 Task: Open a blank sheet, save the file as movieposter.epub Insert a picture of 'Movie Poster' with name  ' Movie Poster.png ' Apply border to the image, change style to Dashed line, color Light Green and width '3 pt'
Action: Mouse moved to (218, 179)
Screenshot: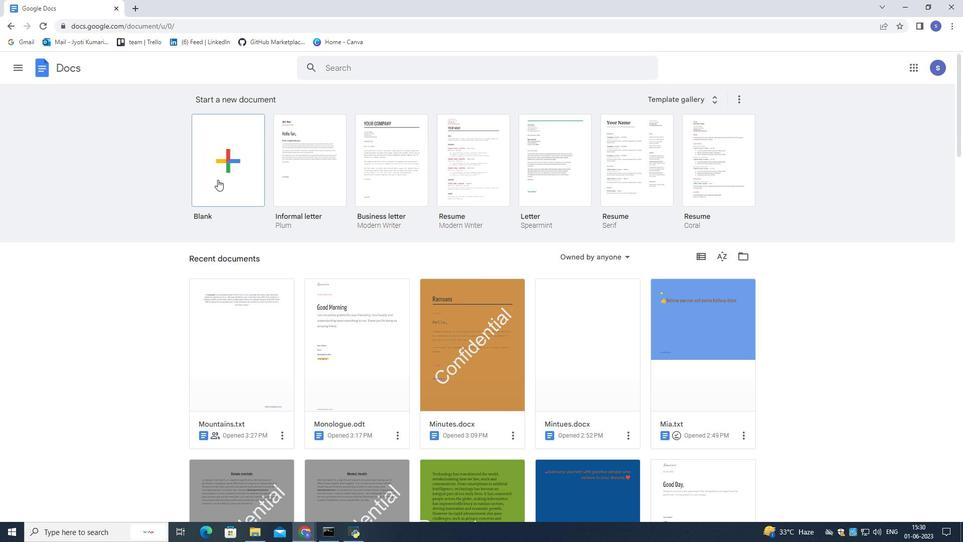 
Action: Mouse pressed left at (218, 179)
Screenshot: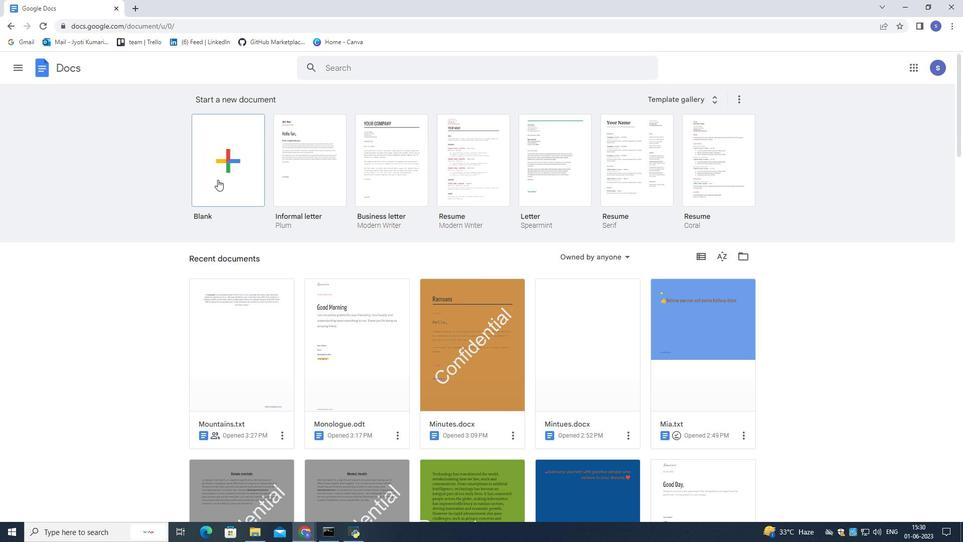 
Action: Mouse moved to (219, 179)
Screenshot: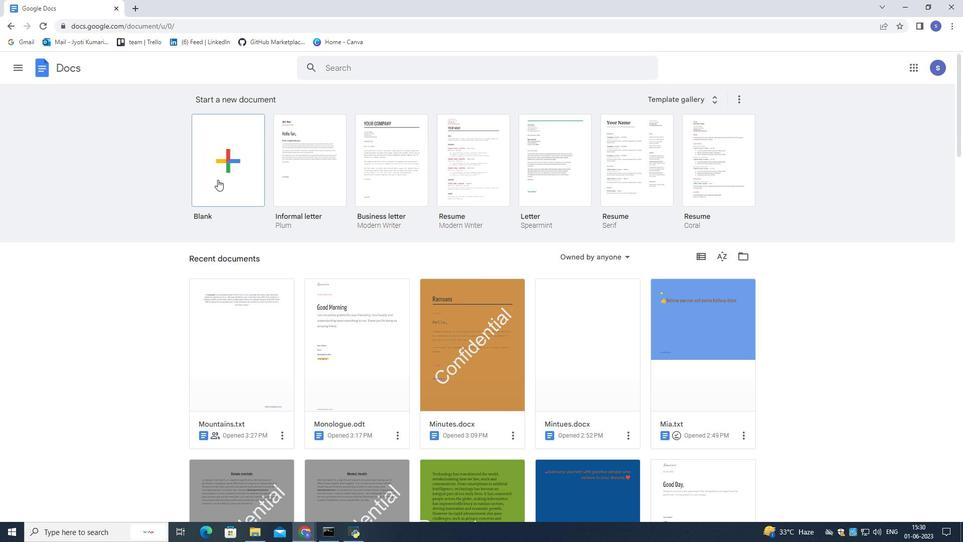 
Action: Mouse pressed left at (219, 179)
Screenshot: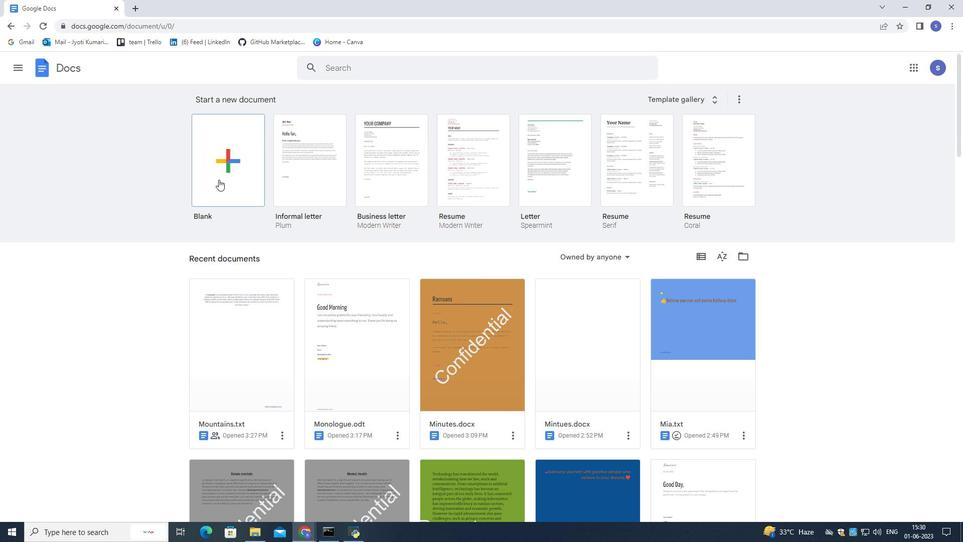 
Action: Mouse moved to (109, 64)
Screenshot: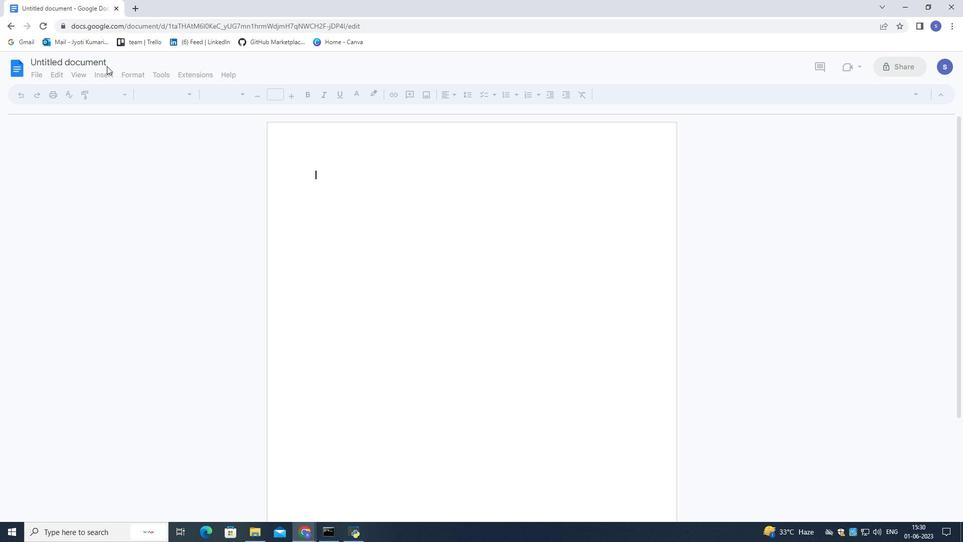 
Action: Mouse pressed left at (109, 64)
Screenshot: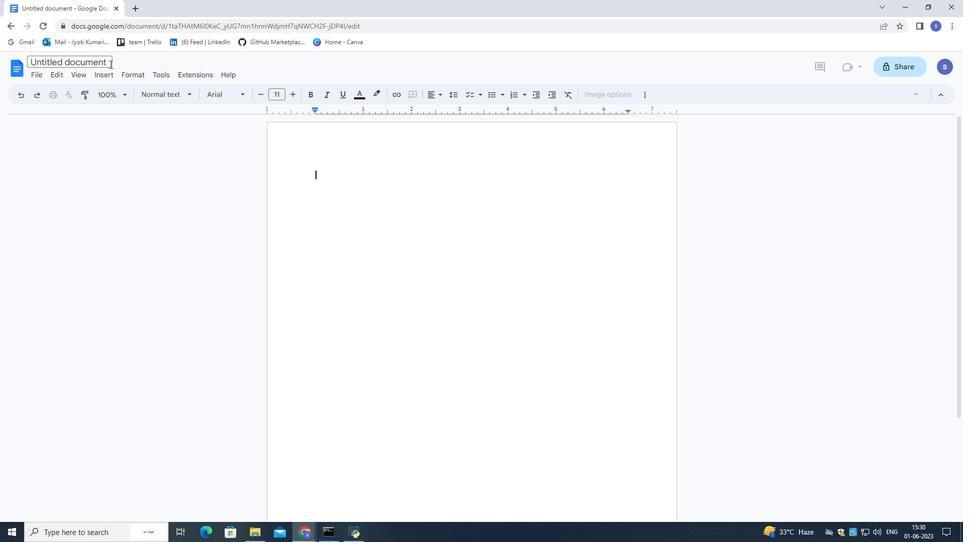 
Action: Mouse moved to (109, 64)
Screenshot: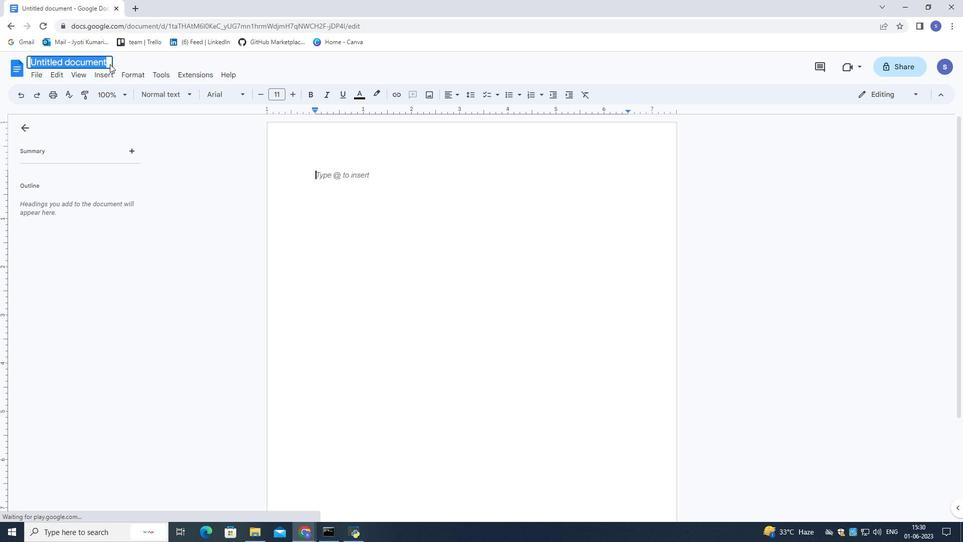 
Action: Key pressed <Key.shift>movieposter.epub<Key.enter>
Screenshot: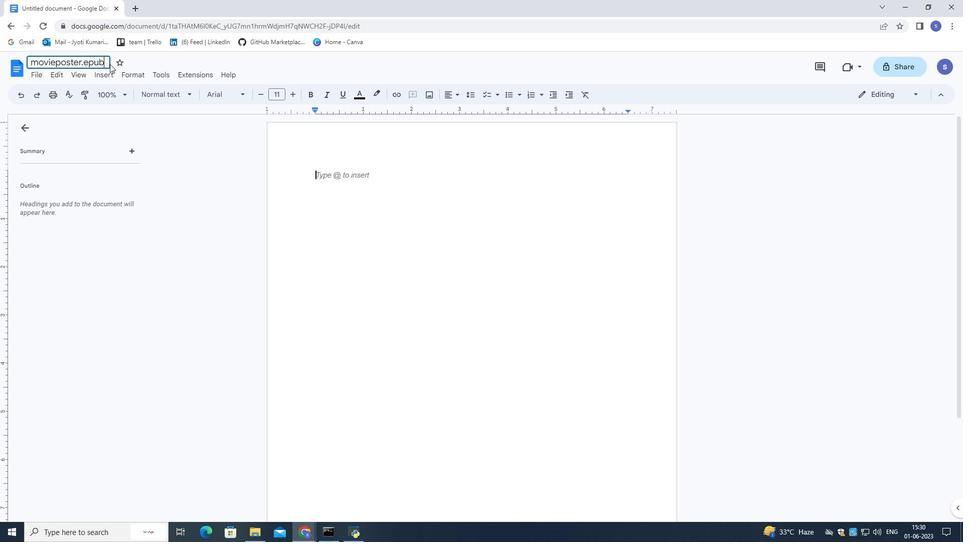 
Action: Mouse moved to (134, 5)
Screenshot: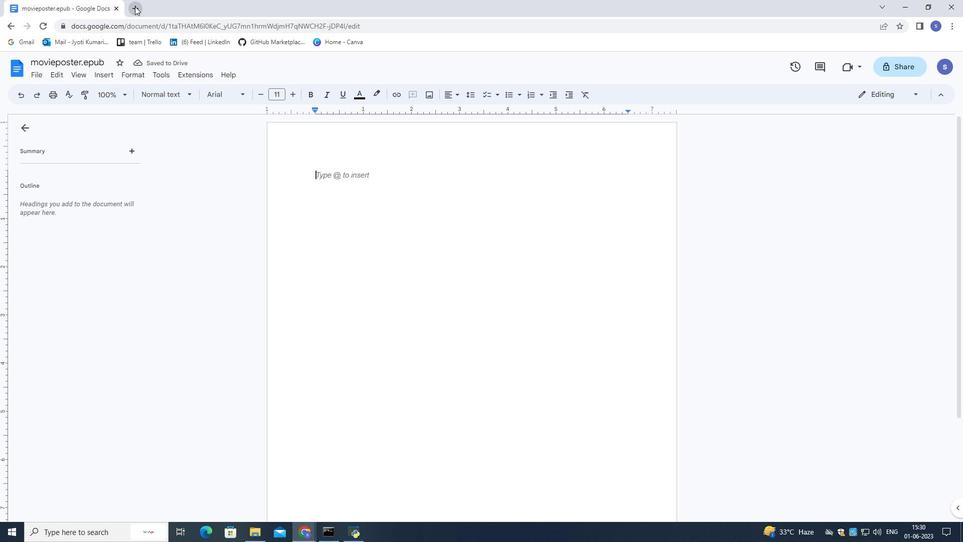
Action: Mouse pressed left at (134, 5)
Screenshot: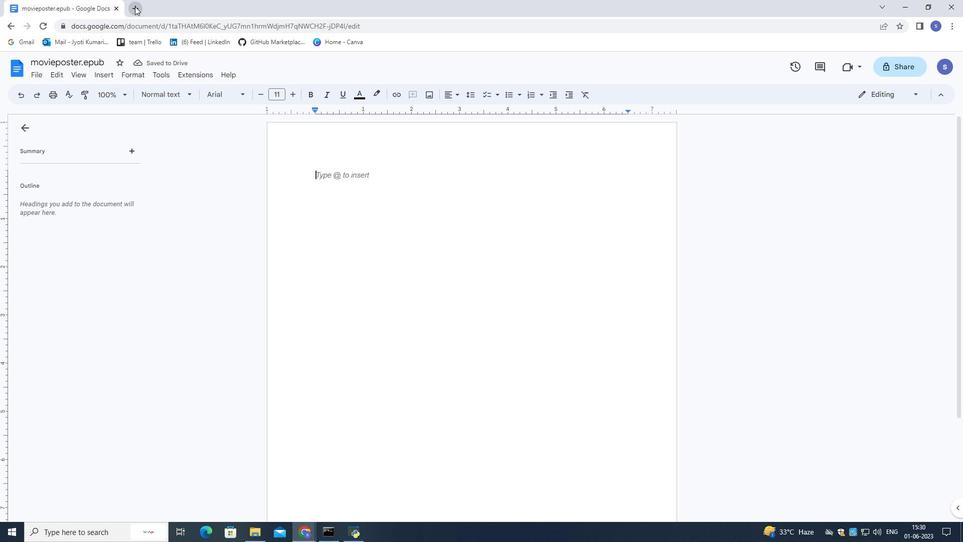 
Action: Mouse moved to (132, 5)
Screenshot: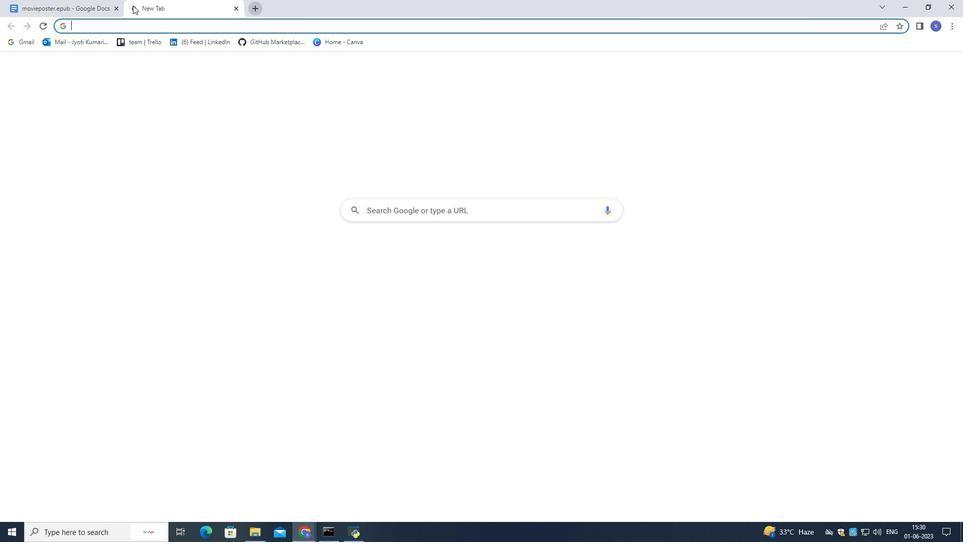 
Action: Key pressed movie<Key.space>poster<Key.space>icture<Key.enter>
Screenshot: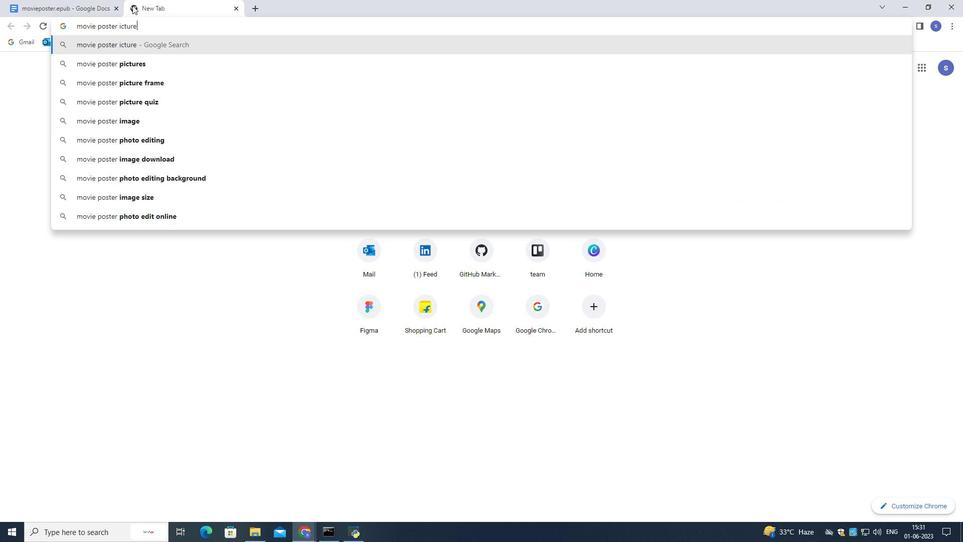 
Action: Mouse moved to (289, 433)
Screenshot: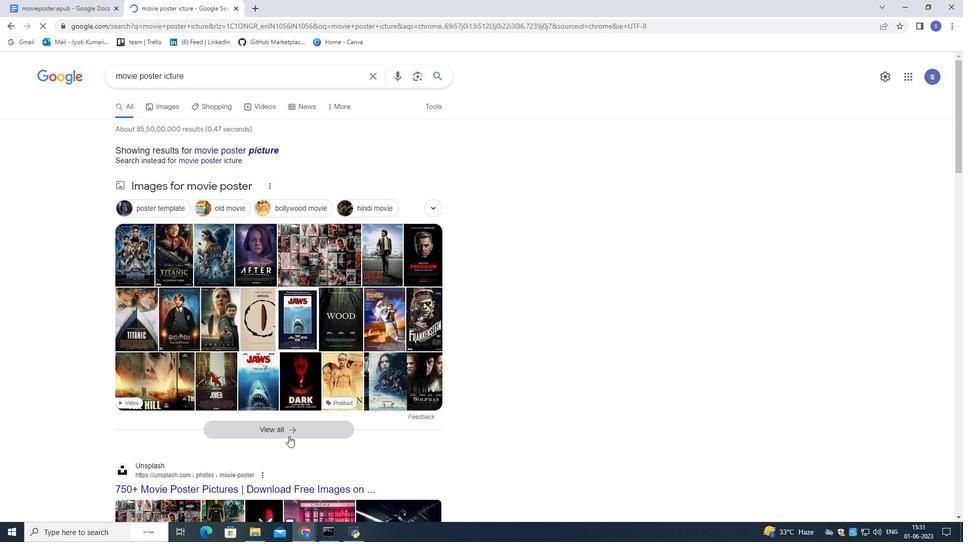 
Action: Mouse pressed left at (289, 433)
Screenshot: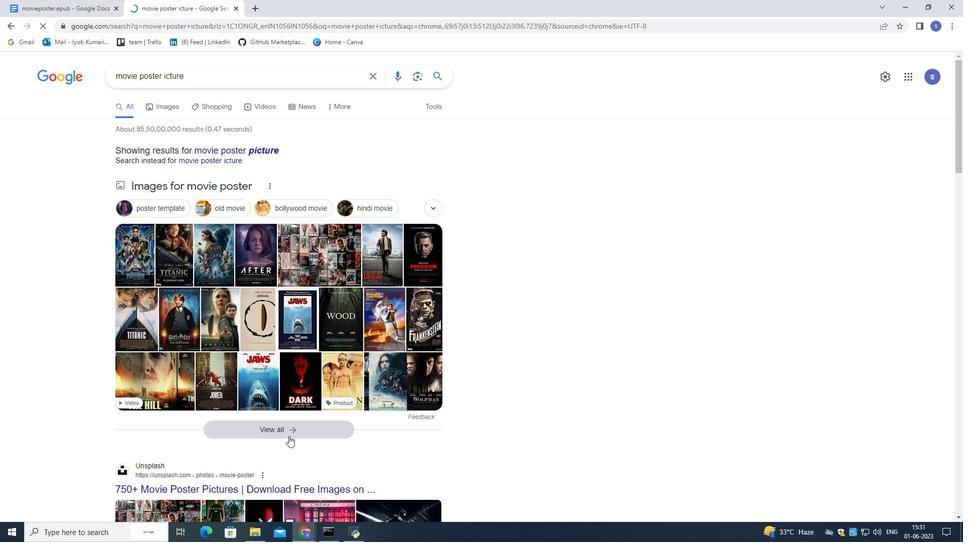 
Action: Mouse moved to (369, 411)
Screenshot: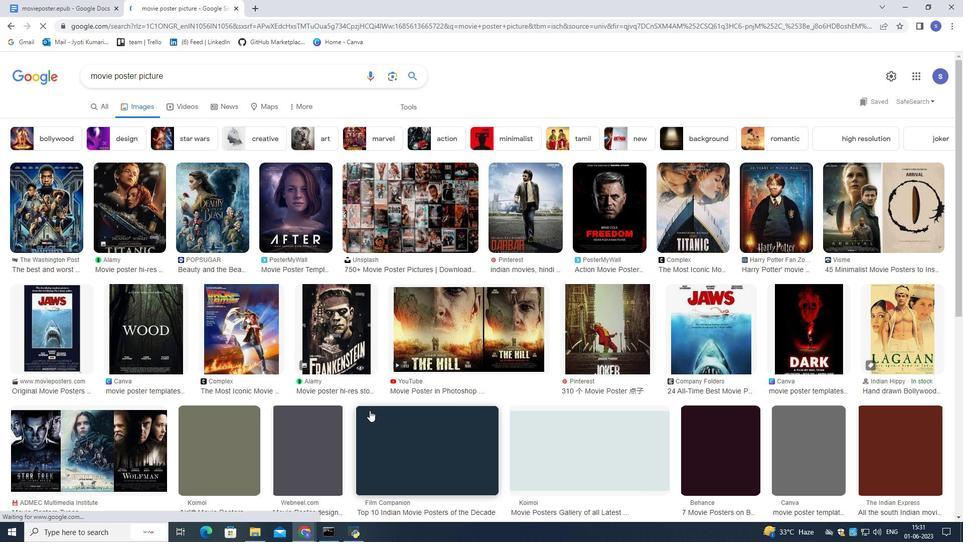 
Action: Mouse scrolled (369, 411) with delta (0, 0)
Screenshot: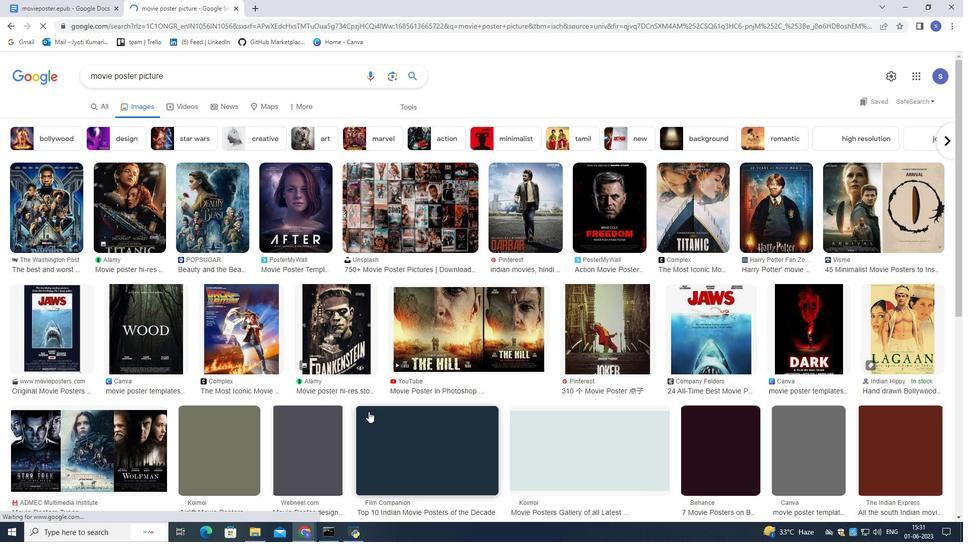 
Action: Mouse moved to (368, 412)
Screenshot: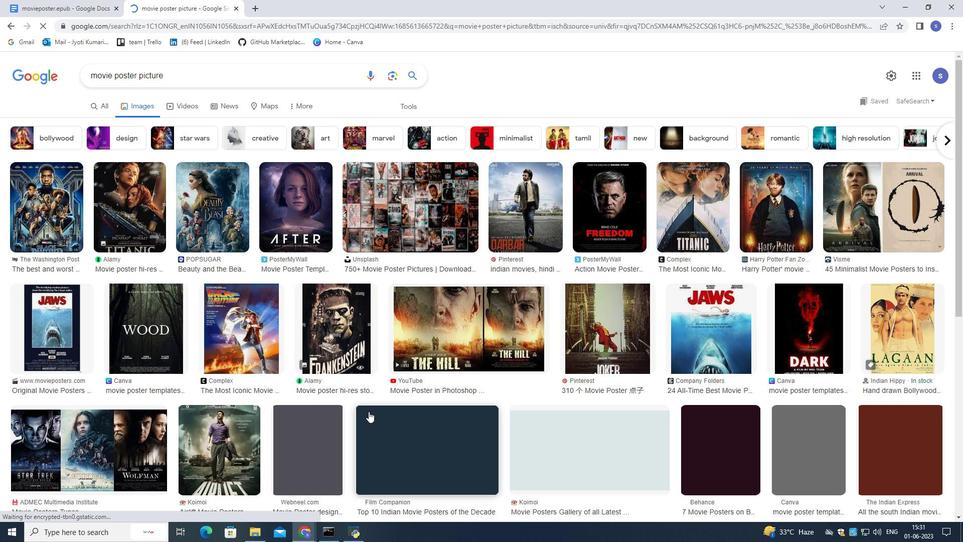 
Action: Mouse scrolled (368, 411) with delta (0, 0)
Screenshot: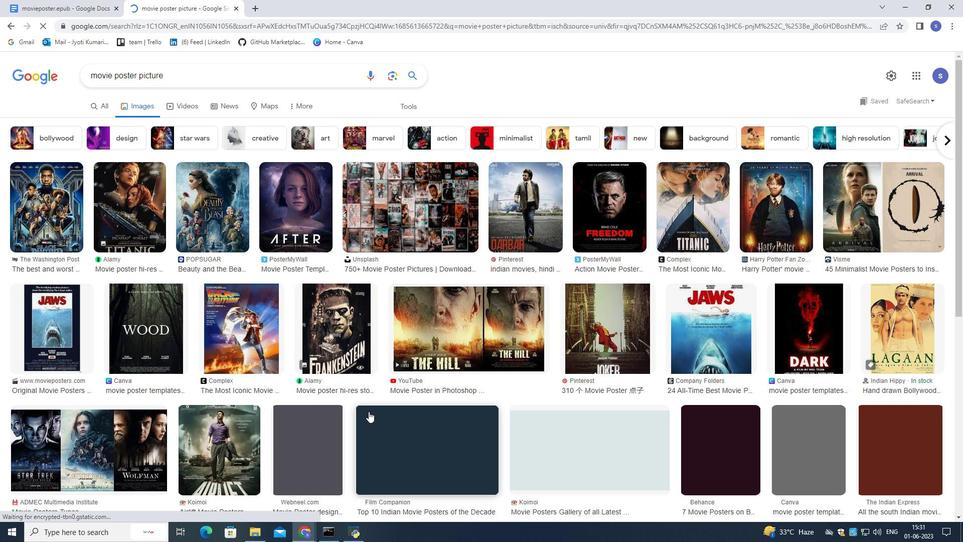 
Action: Mouse scrolled (368, 411) with delta (0, 0)
Screenshot: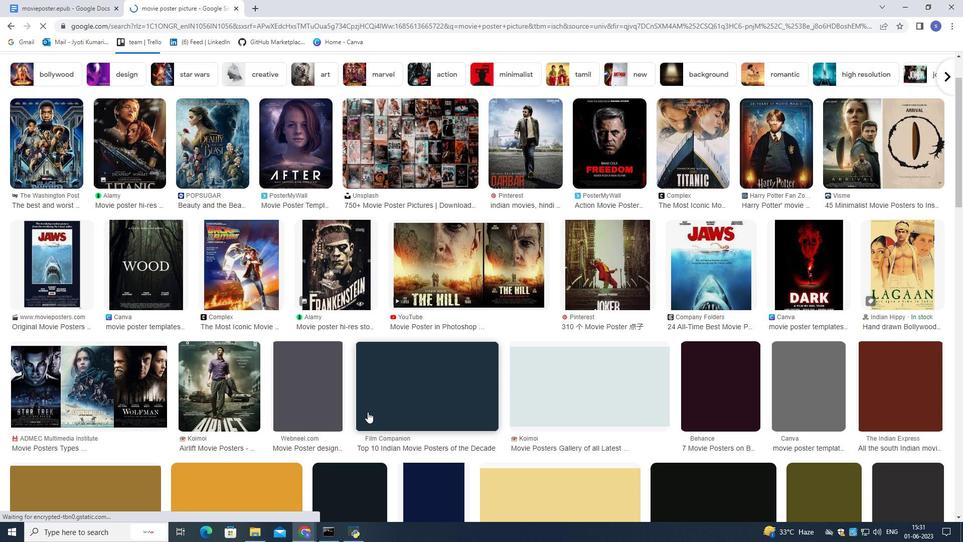 
Action: Mouse moved to (368, 412)
Screenshot: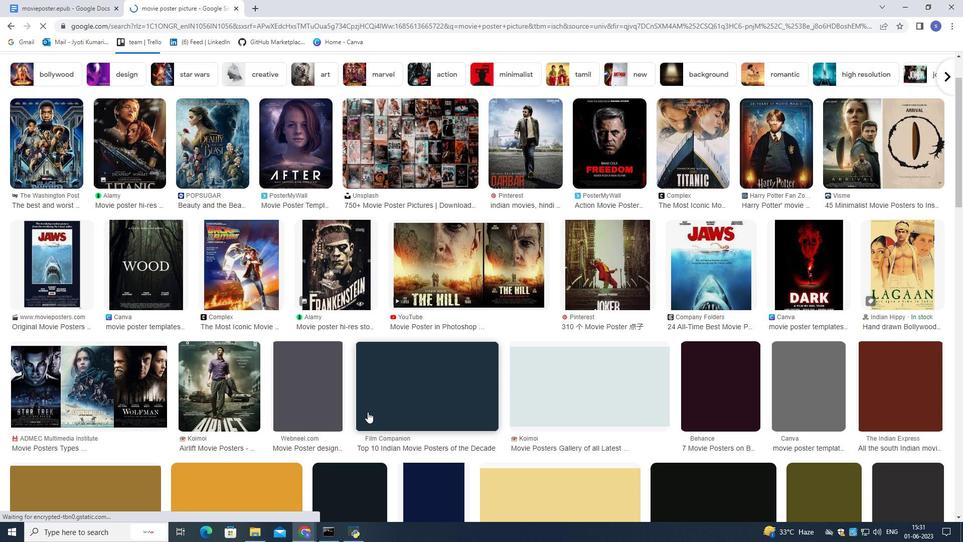 
Action: Mouse scrolled (368, 411) with delta (0, 0)
Screenshot: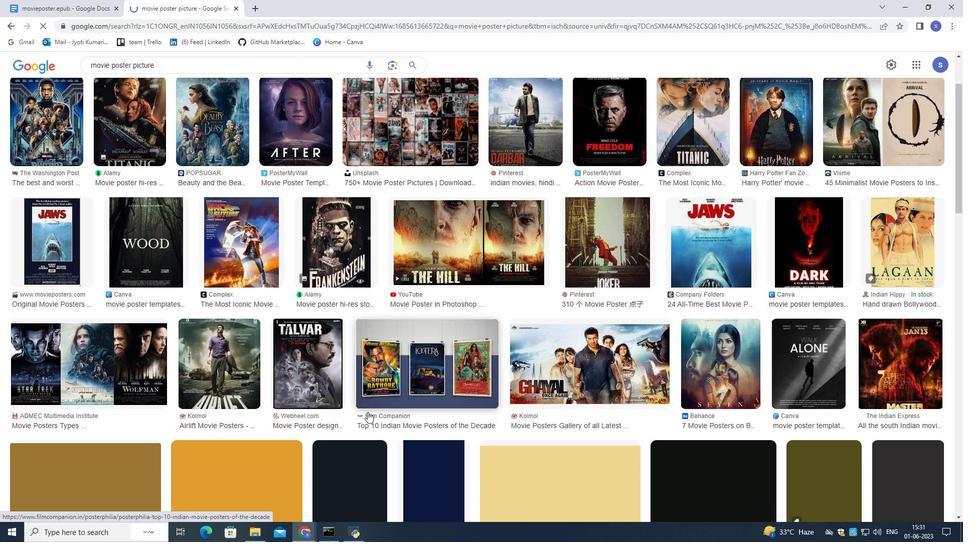 
Action: Mouse moved to (360, 401)
Screenshot: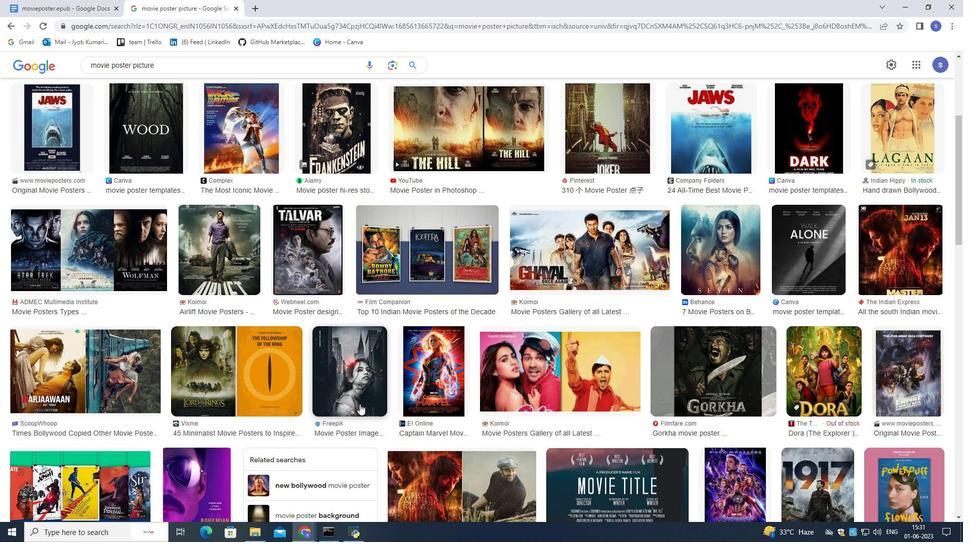 
Action: Mouse scrolled (360, 400) with delta (0, 0)
Screenshot: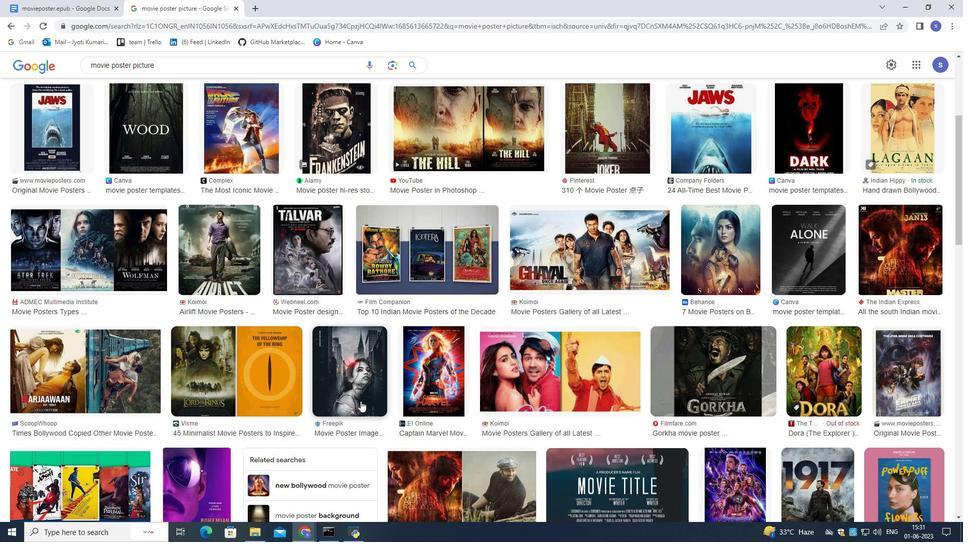 
Action: Mouse scrolled (360, 400) with delta (0, 0)
Screenshot: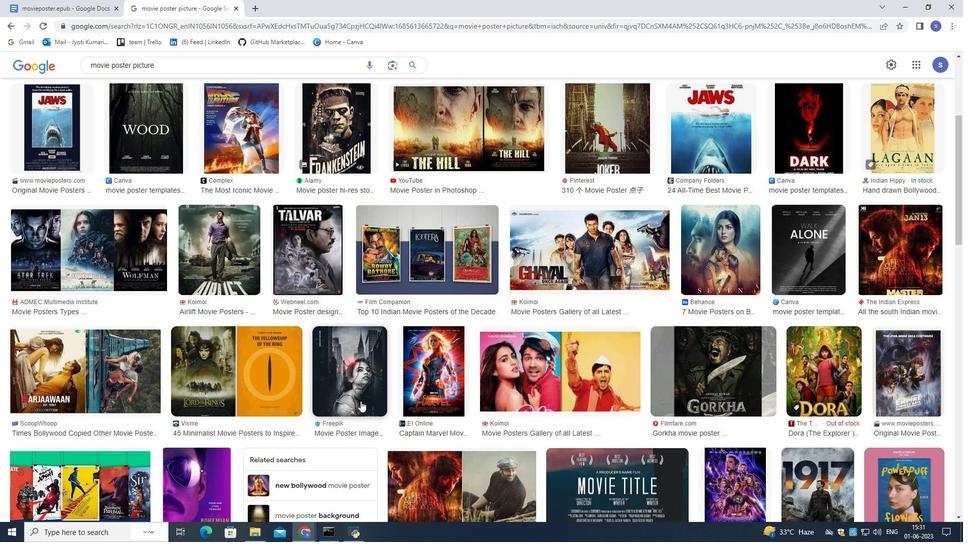 
Action: Mouse scrolled (360, 400) with delta (0, 0)
Screenshot: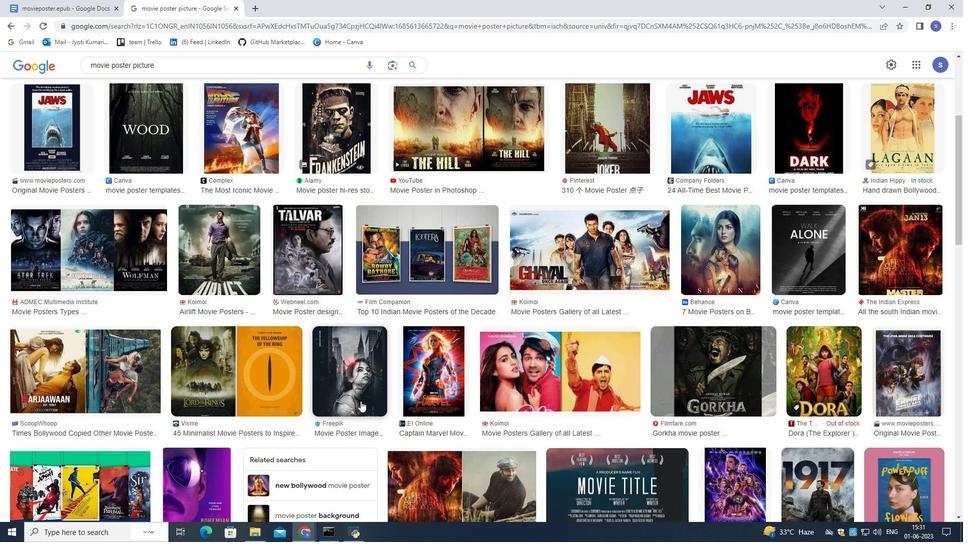 
Action: Mouse moved to (418, 383)
Screenshot: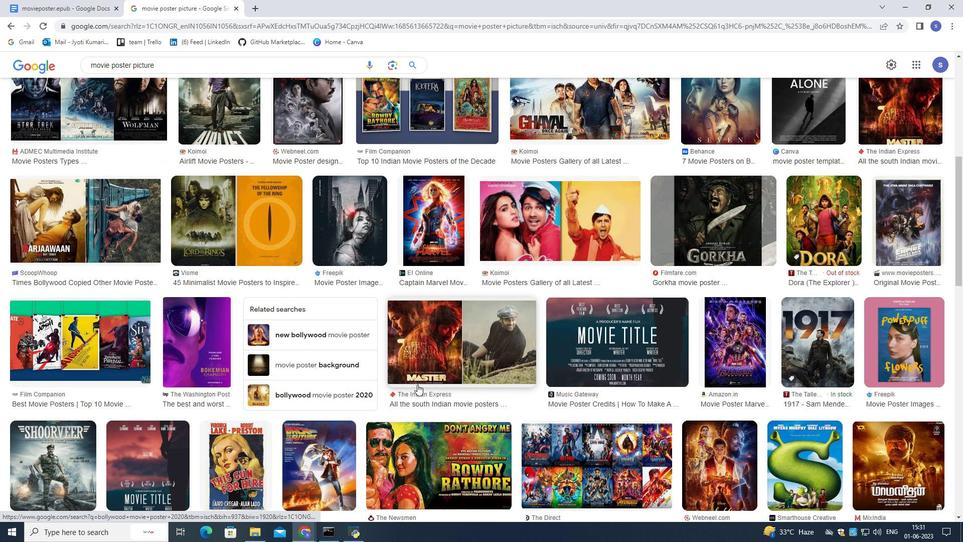 
Action: Mouse scrolled (418, 383) with delta (0, 0)
Screenshot: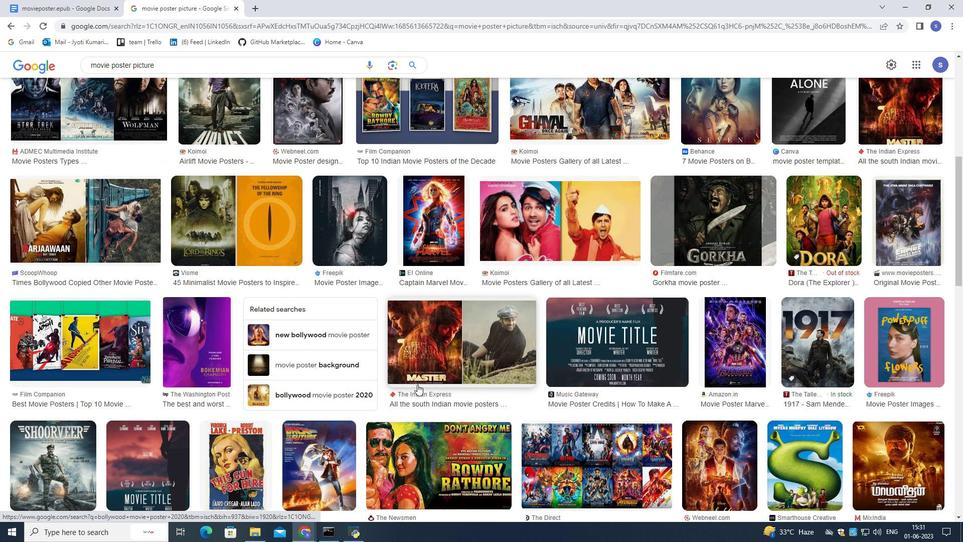 
Action: Mouse scrolled (418, 383) with delta (0, 0)
Screenshot: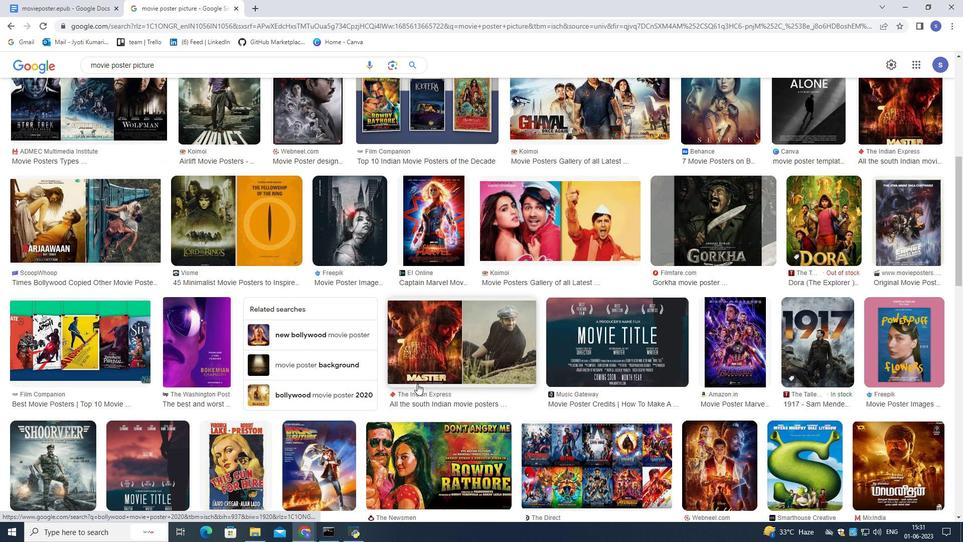 
Action: Mouse moved to (418, 383)
Screenshot: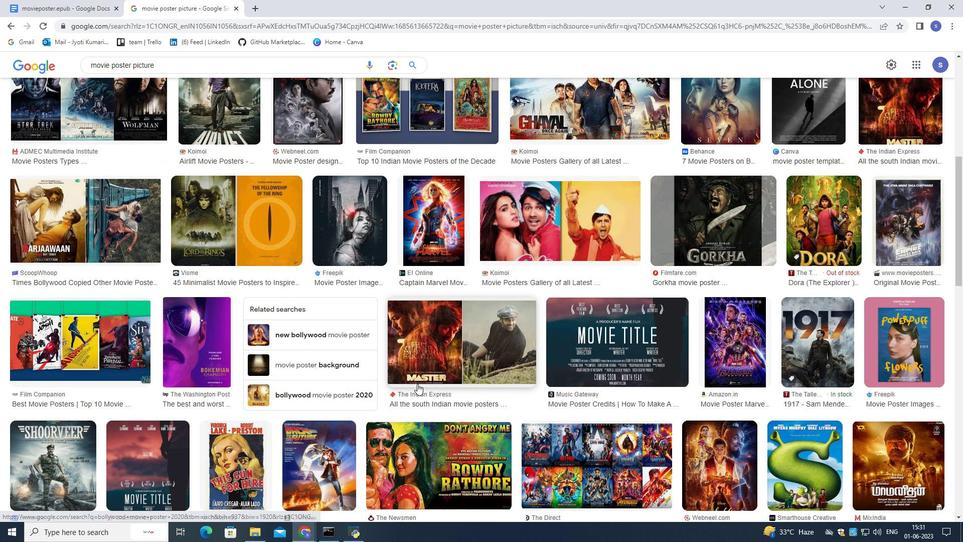 
Action: Mouse scrolled (418, 383) with delta (0, 0)
Screenshot: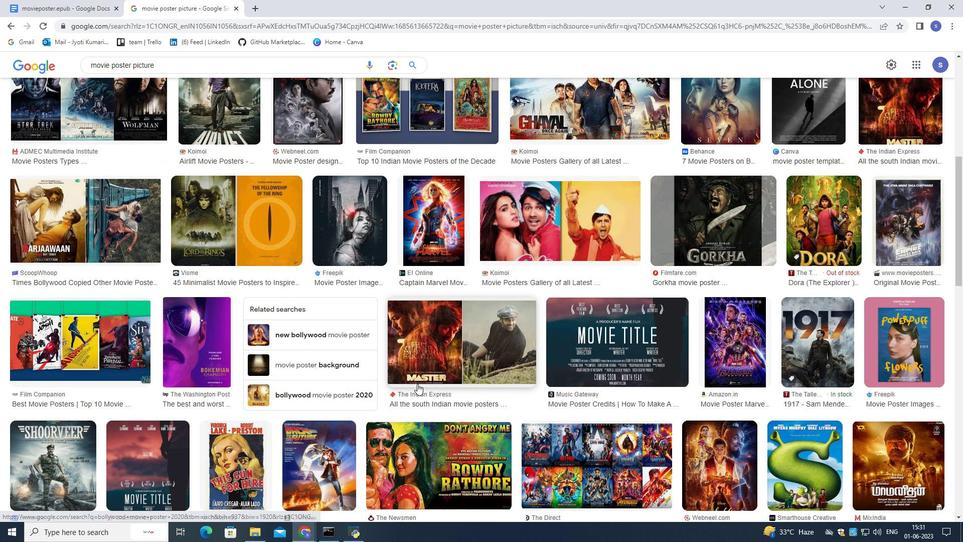 
Action: Mouse moved to (418, 384)
Screenshot: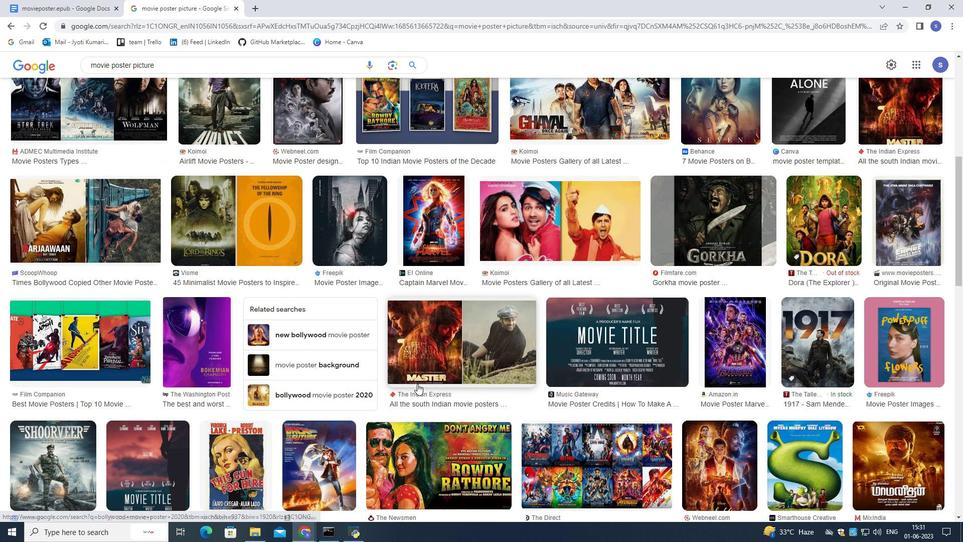 
Action: Mouse scrolled (418, 384) with delta (0, 0)
Screenshot: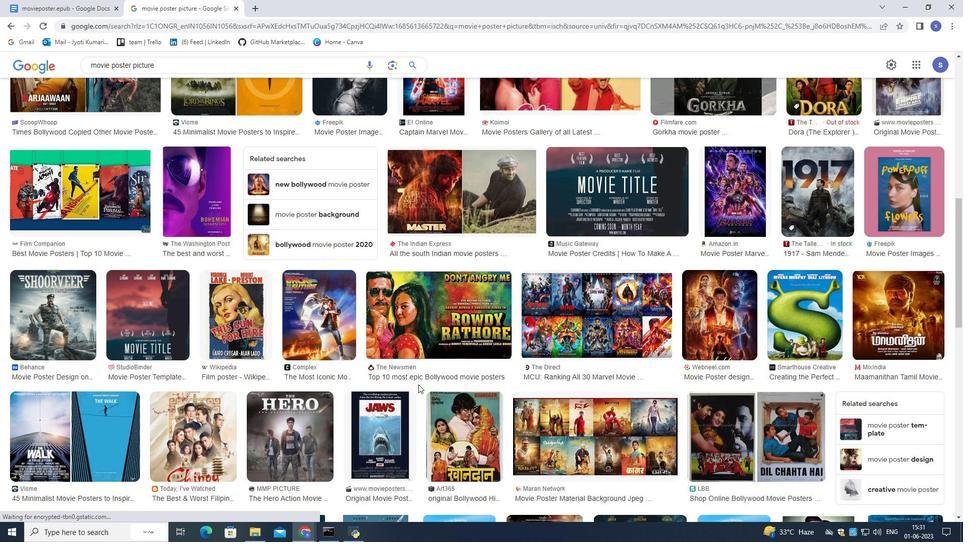 
Action: Mouse scrolled (418, 384) with delta (0, 0)
Screenshot: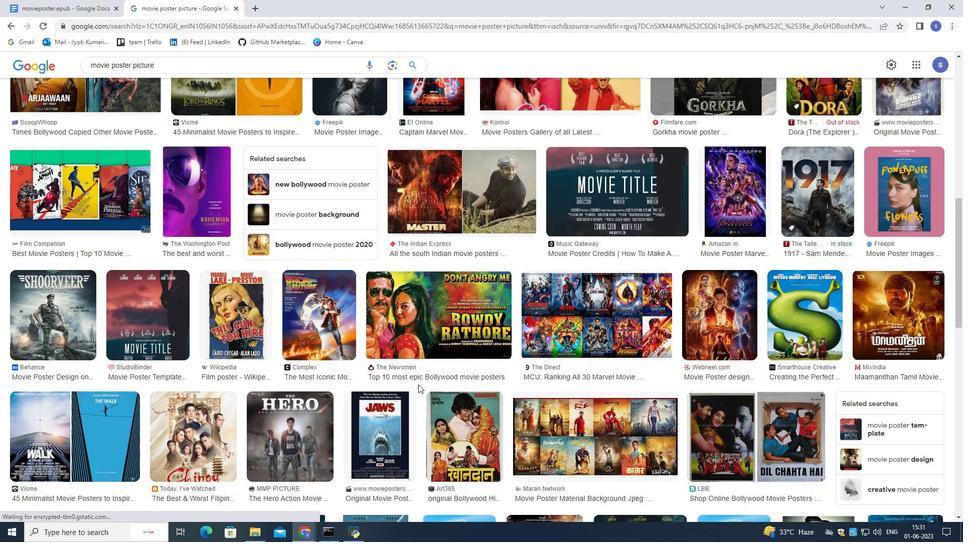 
Action: Mouse moved to (427, 354)
Screenshot: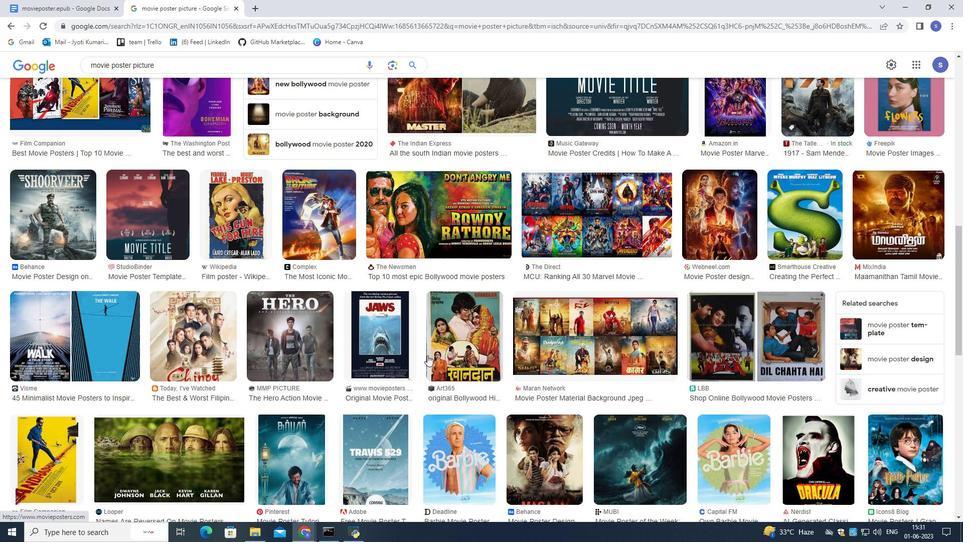 
Action: Mouse scrolled (427, 354) with delta (0, 0)
Screenshot: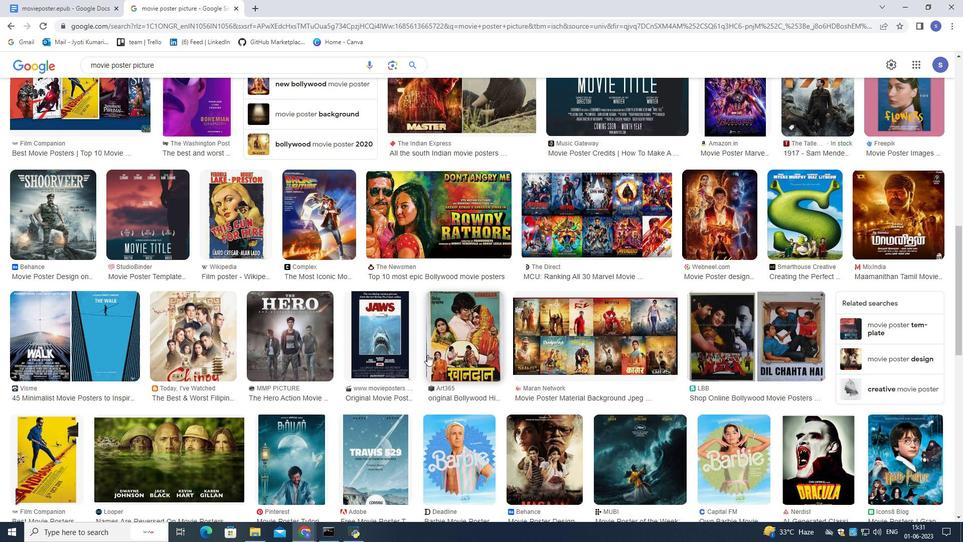 
Action: Mouse scrolled (427, 354) with delta (0, 0)
Screenshot: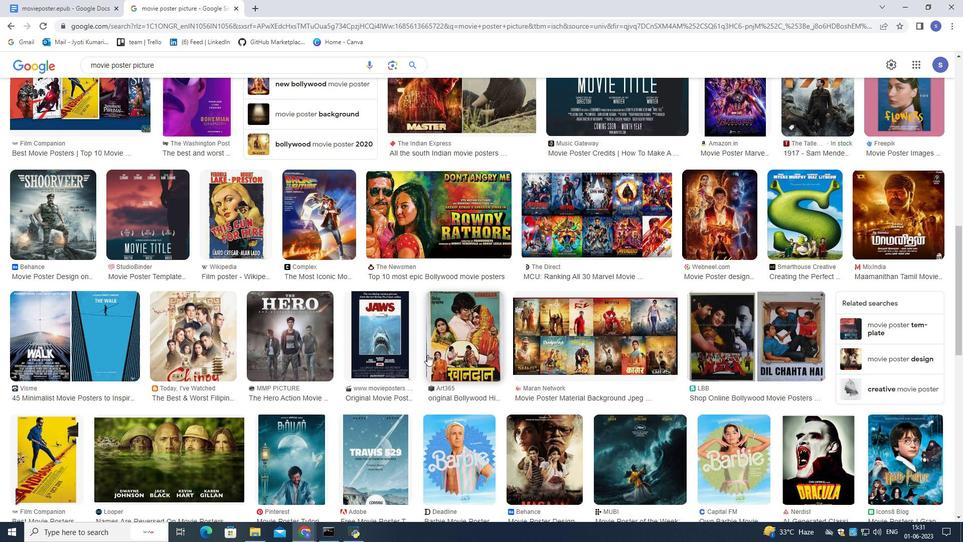 
Action: Mouse scrolled (427, 354) with delta (0, 0)
Screenshot: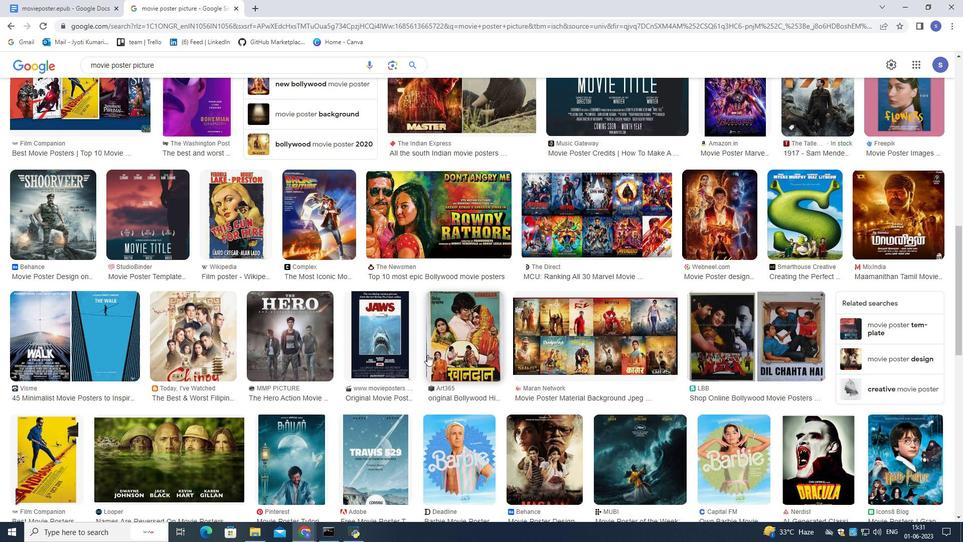 
Action: Mouse moved to (422, 356)
Screenshot: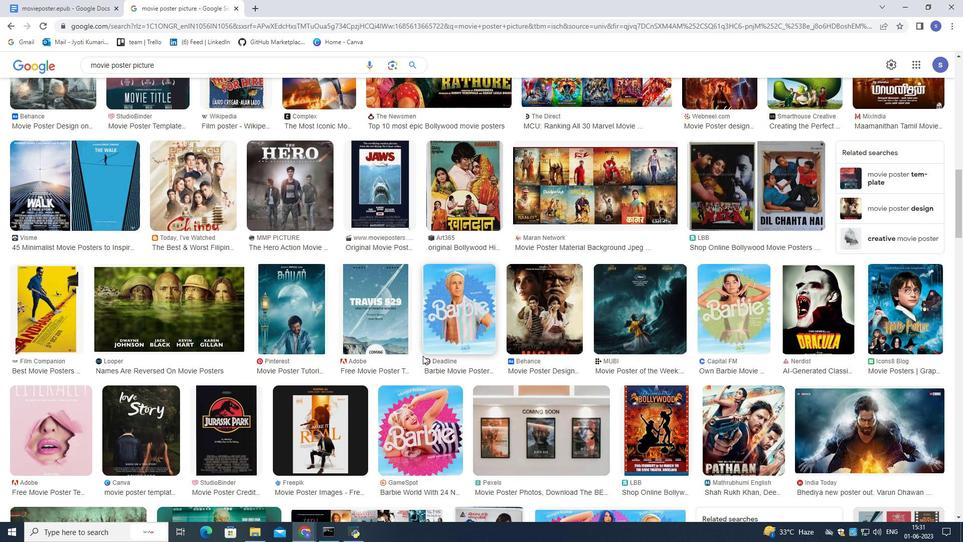 
Action: Mouse scrolled (422, 355) with delta (0, 0)
Screenshot: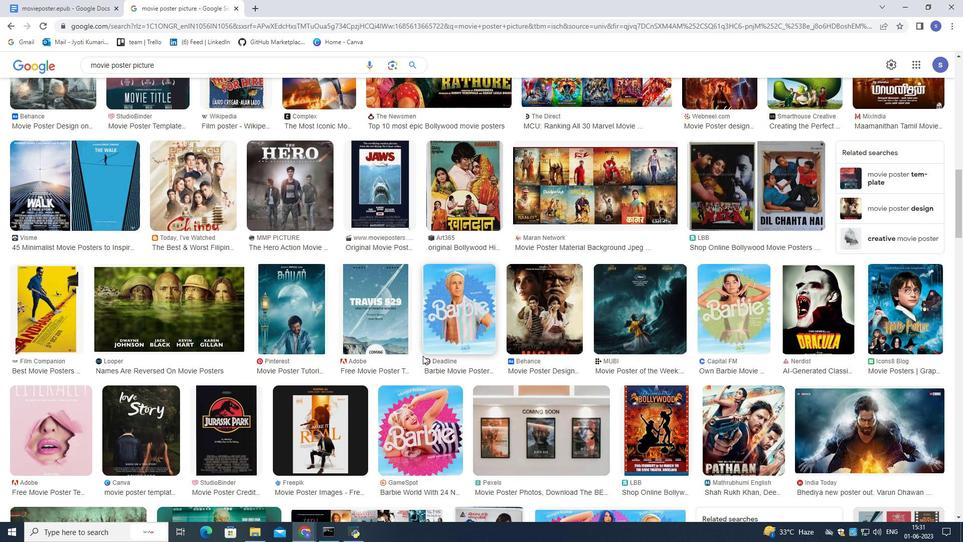 
Action: Mouse moved to (422, 358)
Screenshot: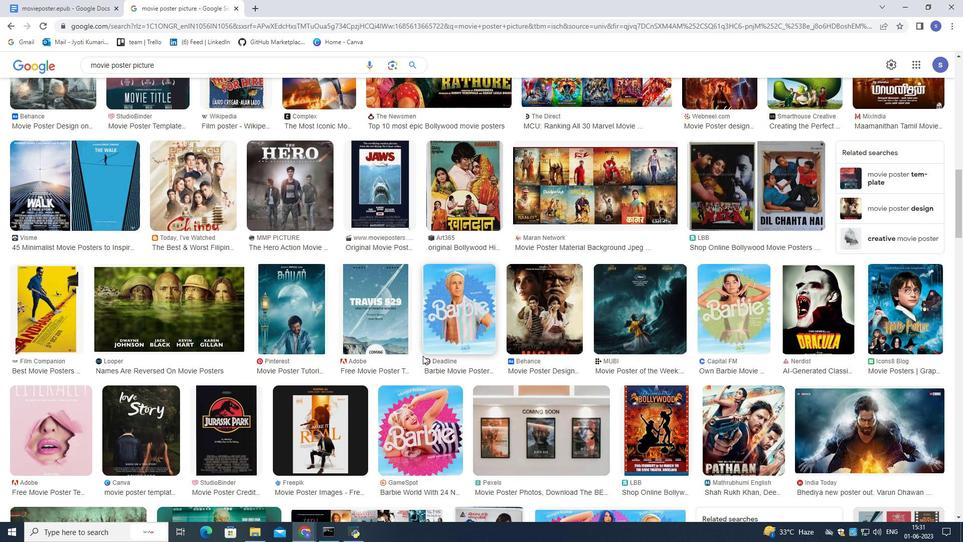 
Action: Mouse scrolled (422, 357) with delta (0, 0)
Screenshot: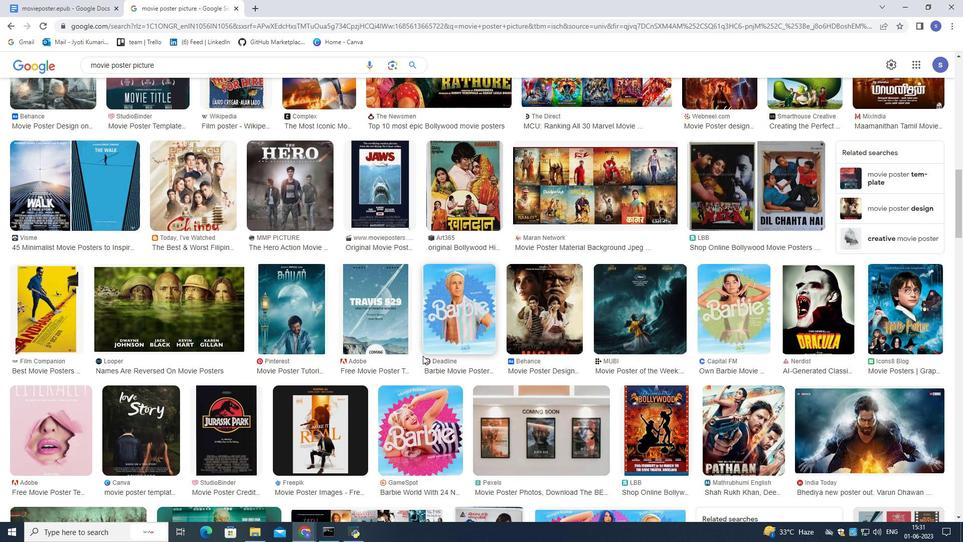 
Action: Mouse moved to (421, 358)
Screenshot: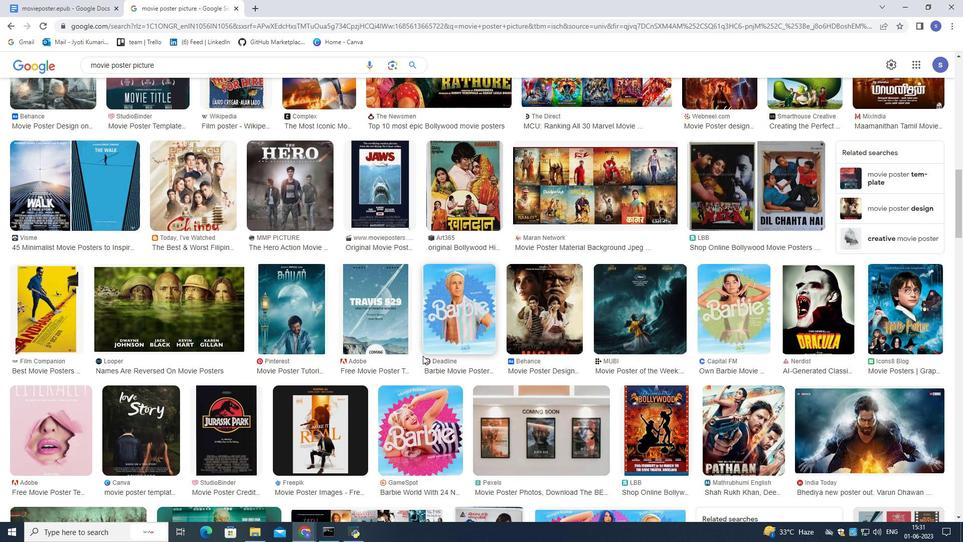
Action: Mouse scrolled (421, 357) with delta (0, 0)
Screenshot: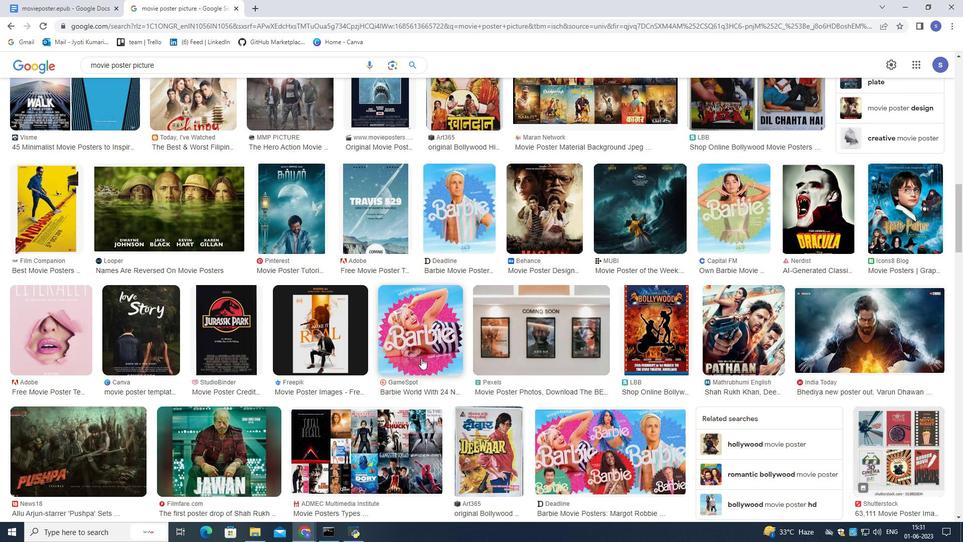 
Action: Mouse scrolled (421, 357) with delta (0, 0)
Screenshot: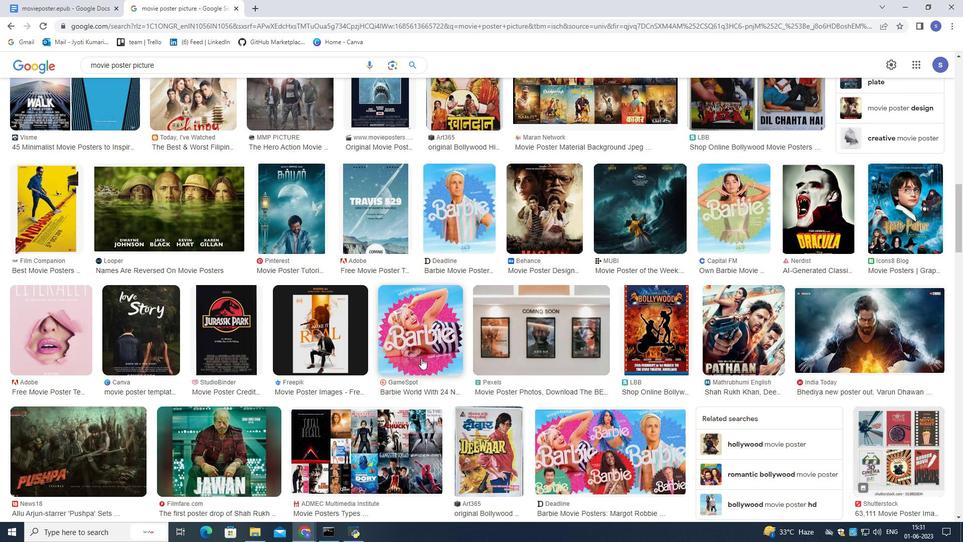 
Action: Mouse scrolled (421, 357) with delta (0, 0)
Screenshot: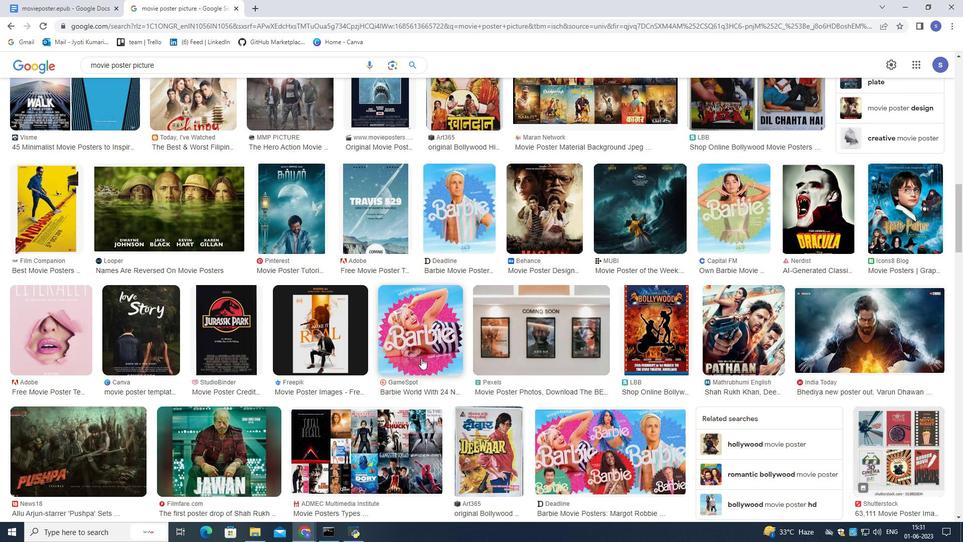 
Action: Mouse moved to (420, 358)
Screenshot: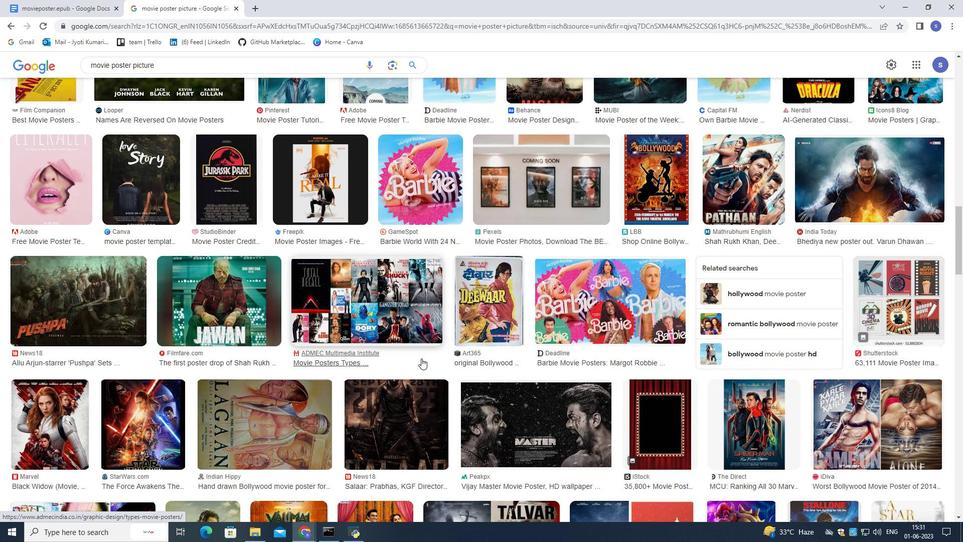 
Action: Mouse scrolled (420, 357) with delta (0, 0)
Screenshot: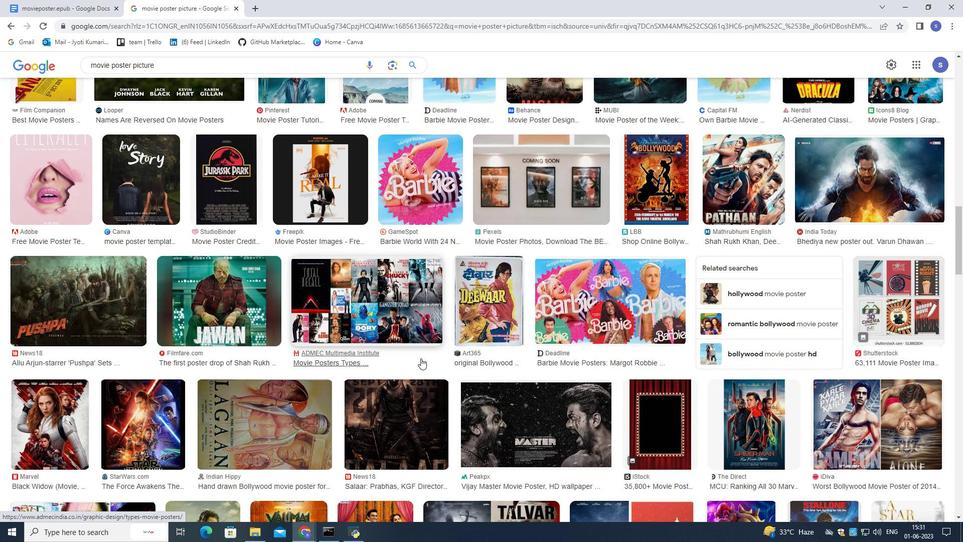
Action: Mouse scrolled (420, 357) with delta (0, 0)
Screenshot: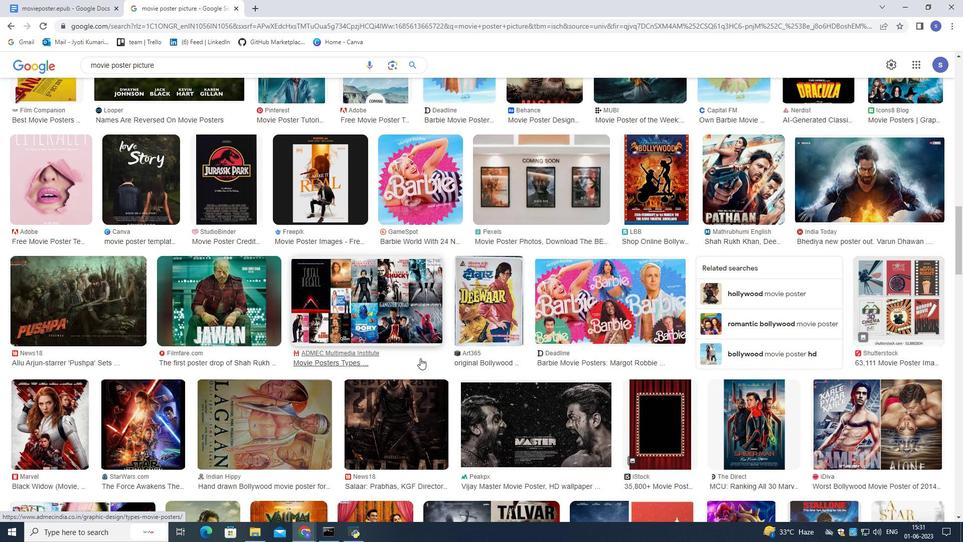 
Action: Mouse scrolled (420, 357) with delta (0, 0)
Screenshot: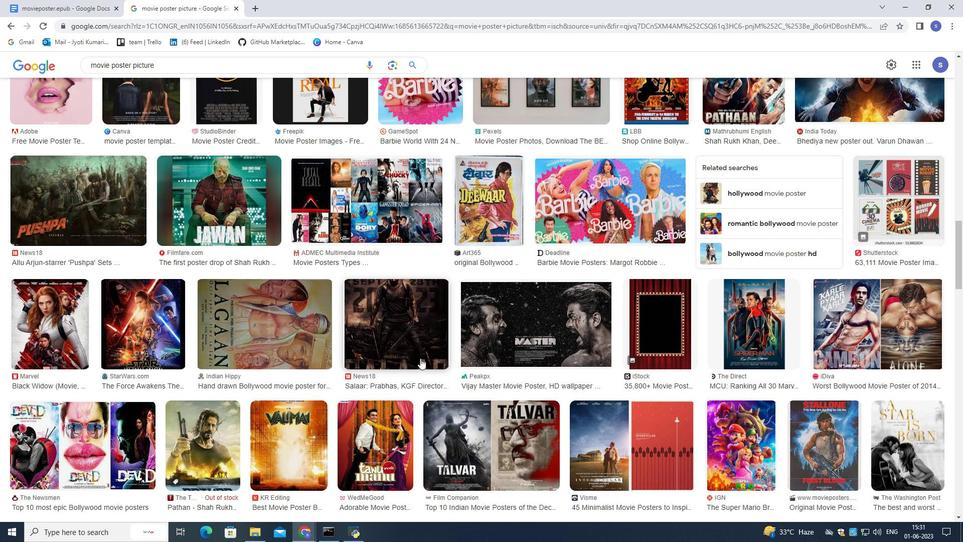 
Action: Mouse scrolled (420, 357) with delta (0, 0)
Screenshot: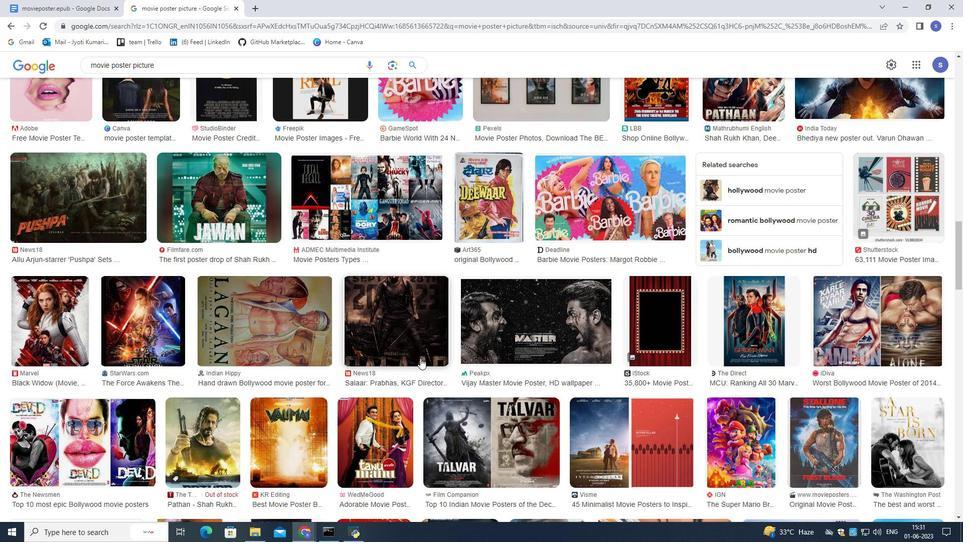 
Action: Mouse scrolled (420, 357) with delta (0, 0)
Screenshot: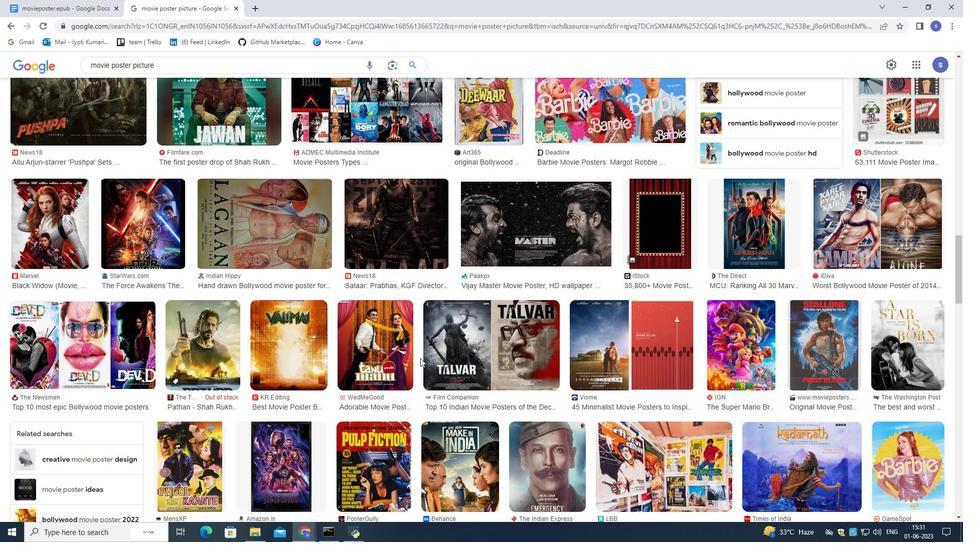 
Action: Mouse scrolled (420, 357) with delta (0, 0)
Screenshot: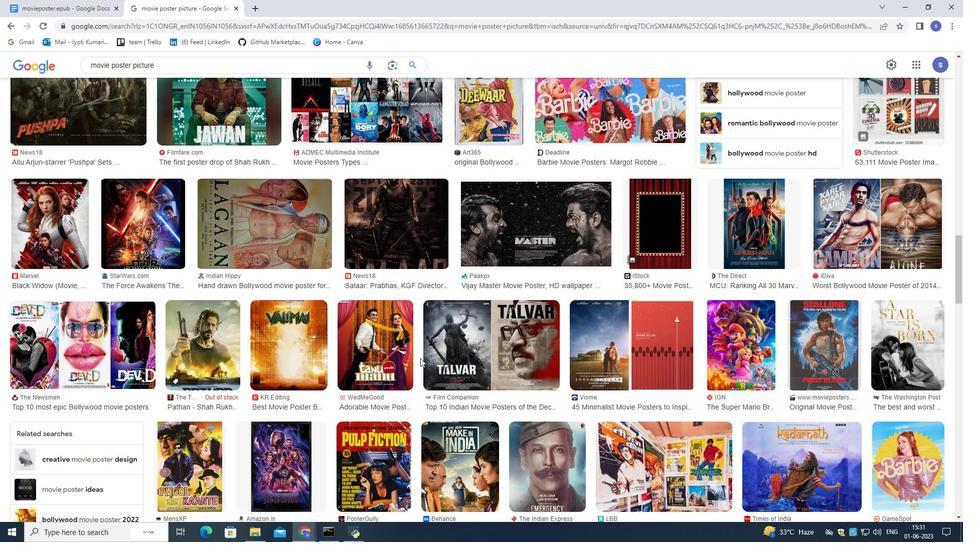 
Action: Mouse moved to (416, 356)
Screenshot: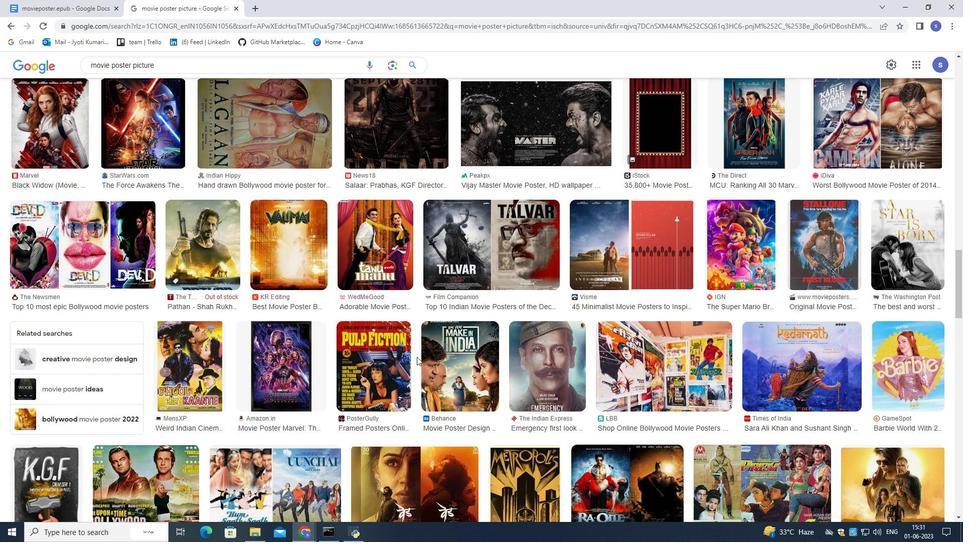 
Action: Mouse scrolled (416, 355) with delta (0, 0)
Screenshot: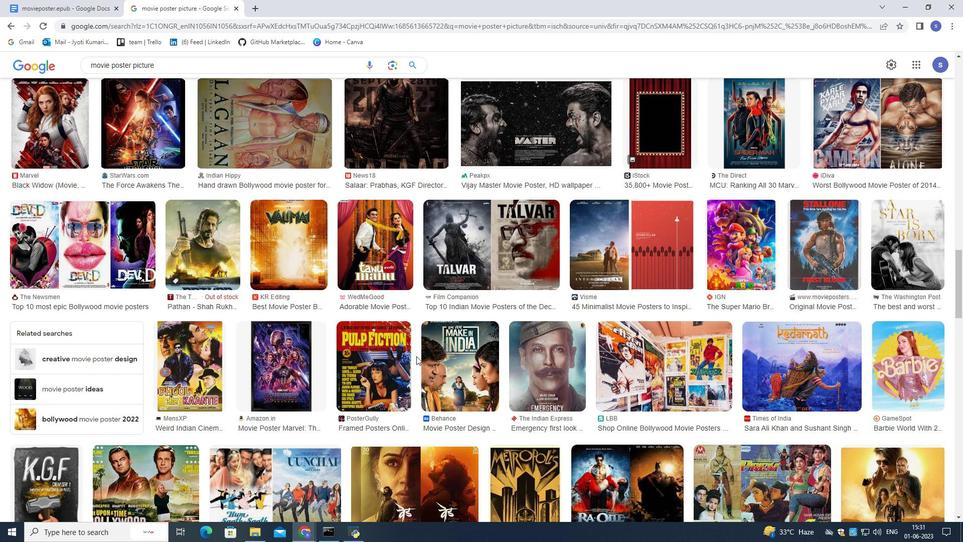 
Action: Mouse moved to (407, 353)
Screenshot: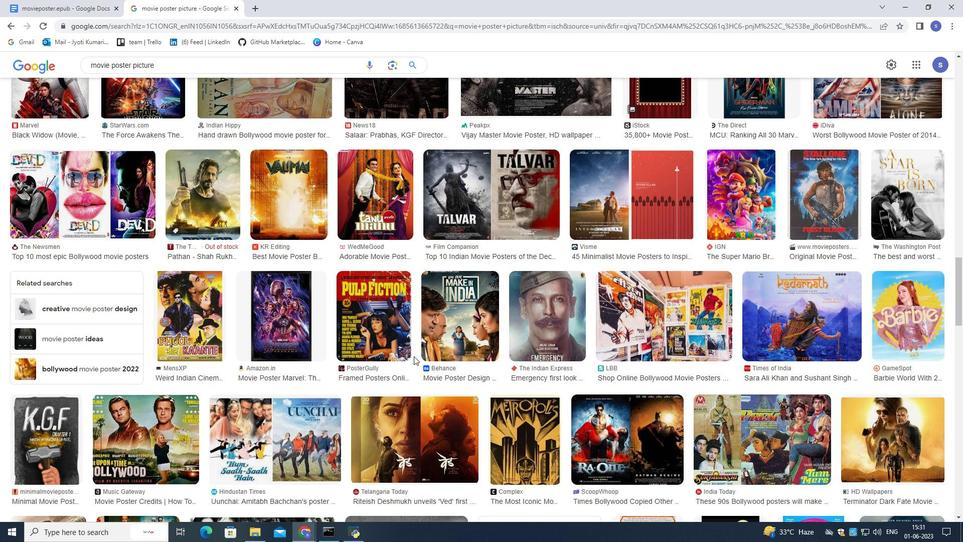 
Action: Mouse scrolled (407, 353) with delta (0, 0)
Screenshot: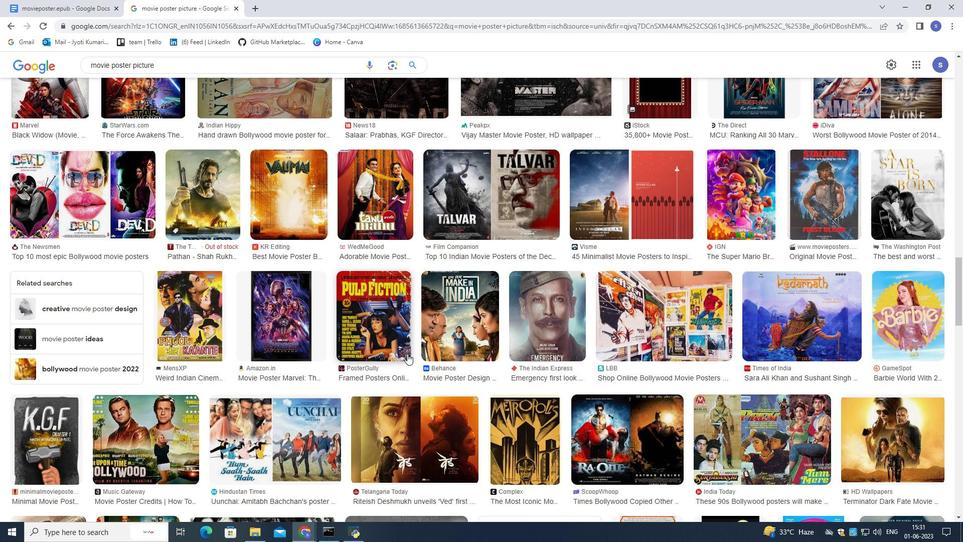 
Action: Mouse moved to (407, 353)
Screenshot: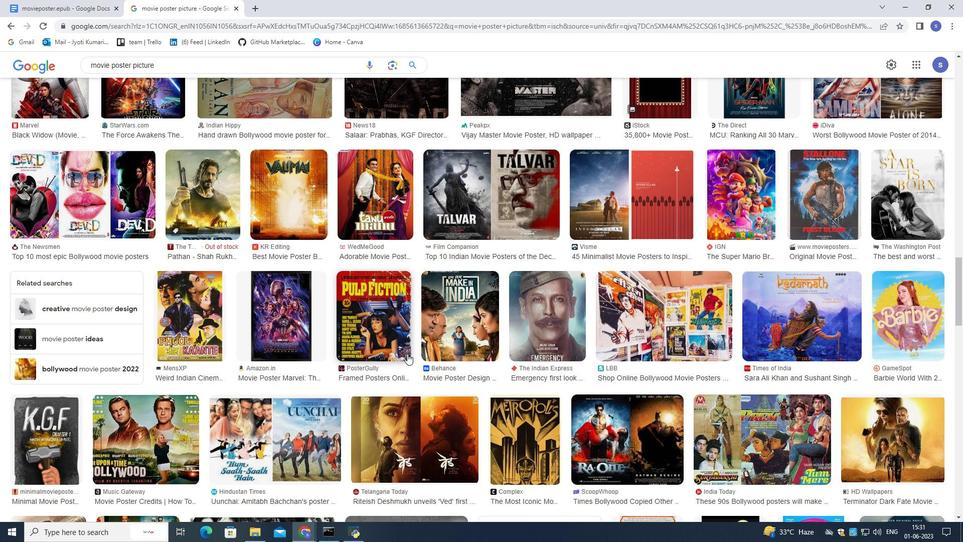 
Action: Mouse scrolled (407, 353) with delta (0, 0)
Screenshot: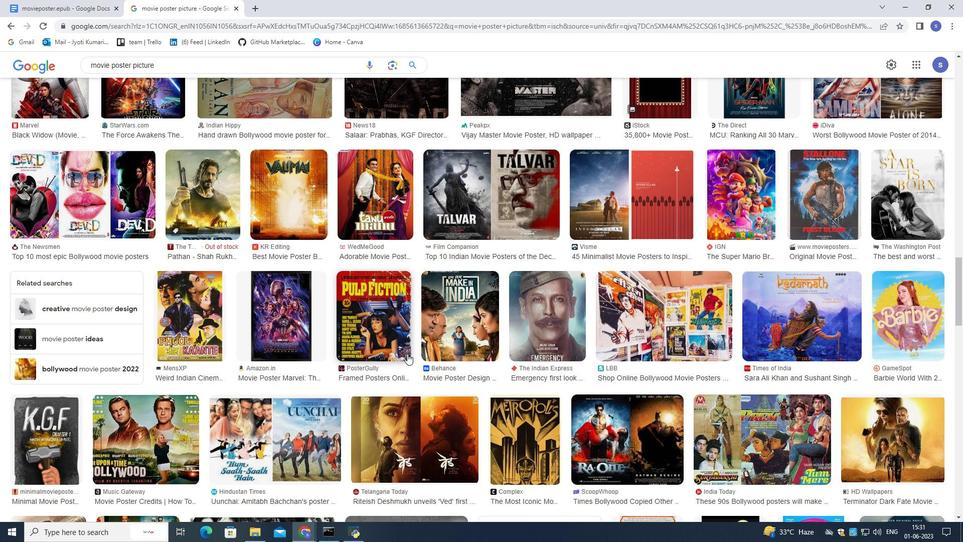 
Action: Mouse moved to (40, 324)
Screenshot: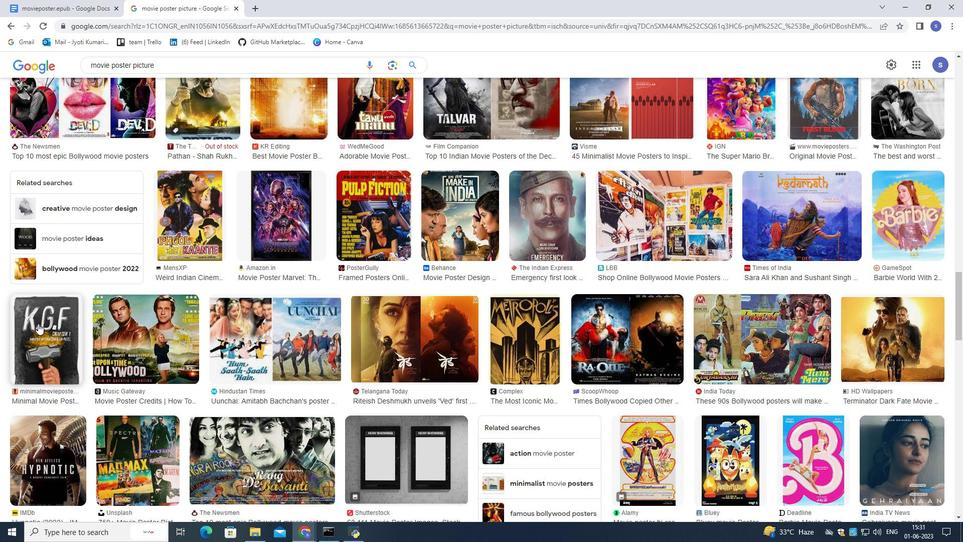
Action: Mouse pressed left at (40, 324)
Screenshot: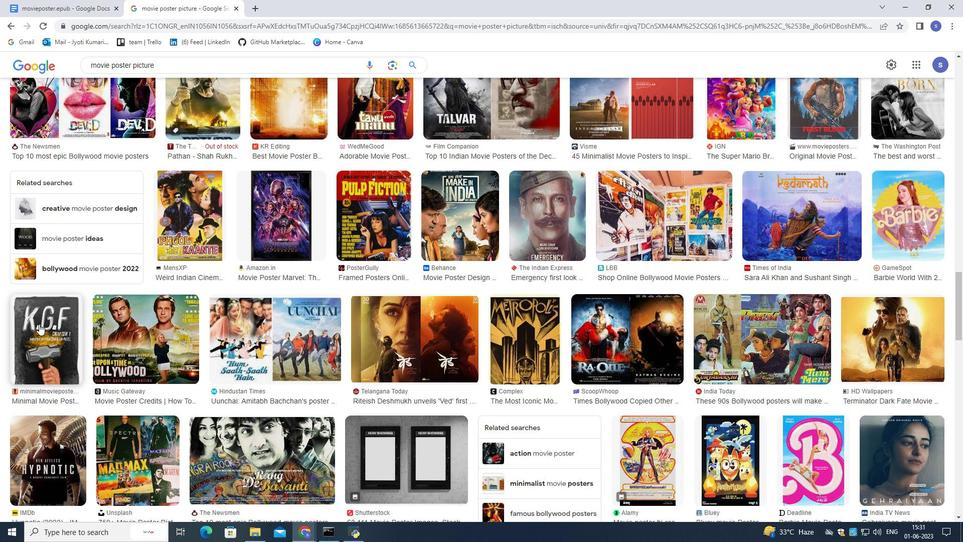 
Action: Mouse pressed left at (40, 324)
Screenshot: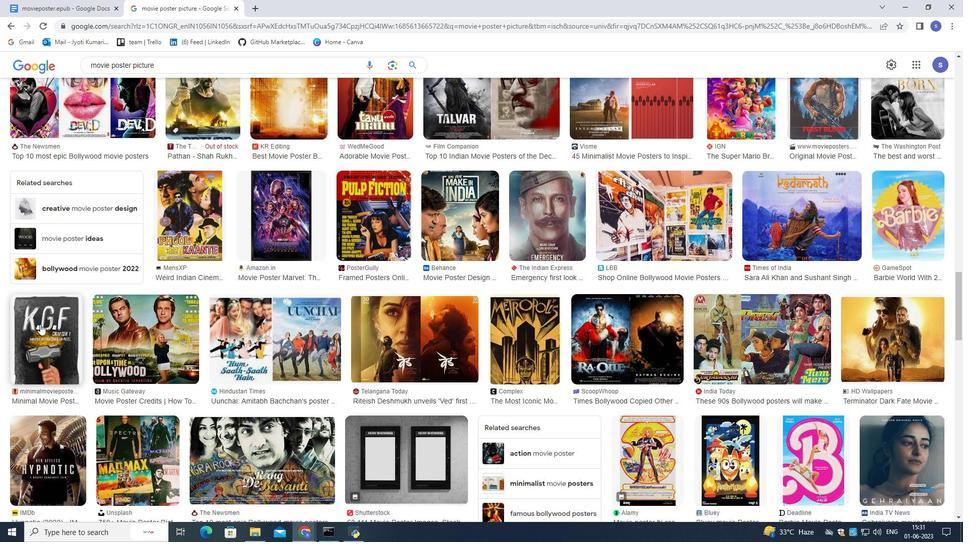 
Action: Mouse moved to (659, 275)
Screenshot: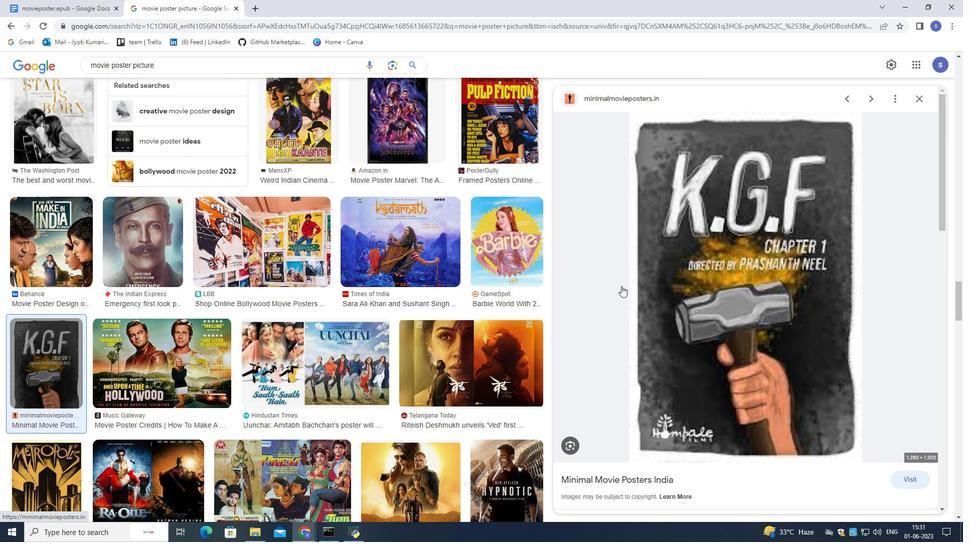 
Action: Mouse pressed right at (659, 275)
Screenshot: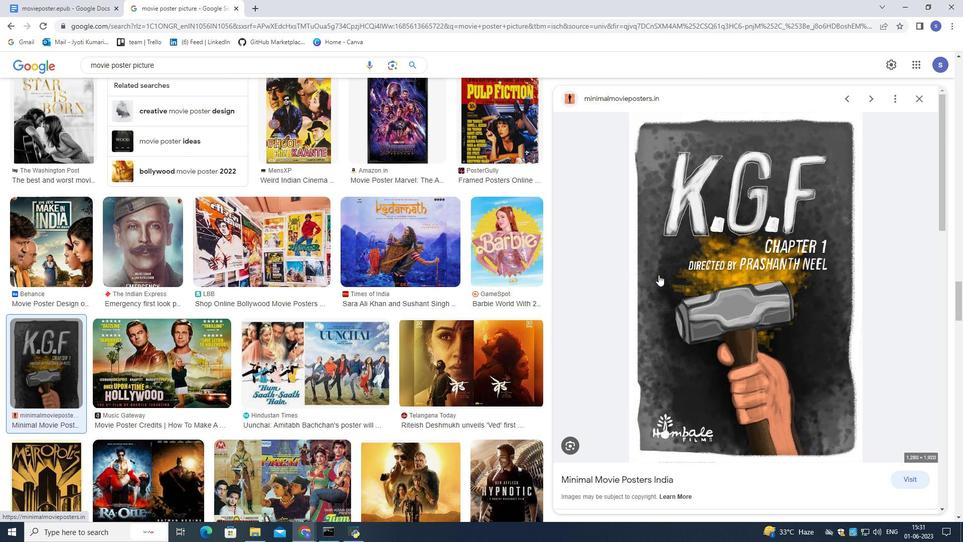 
Action: Mouse moved to (689, 382)
Screenshot: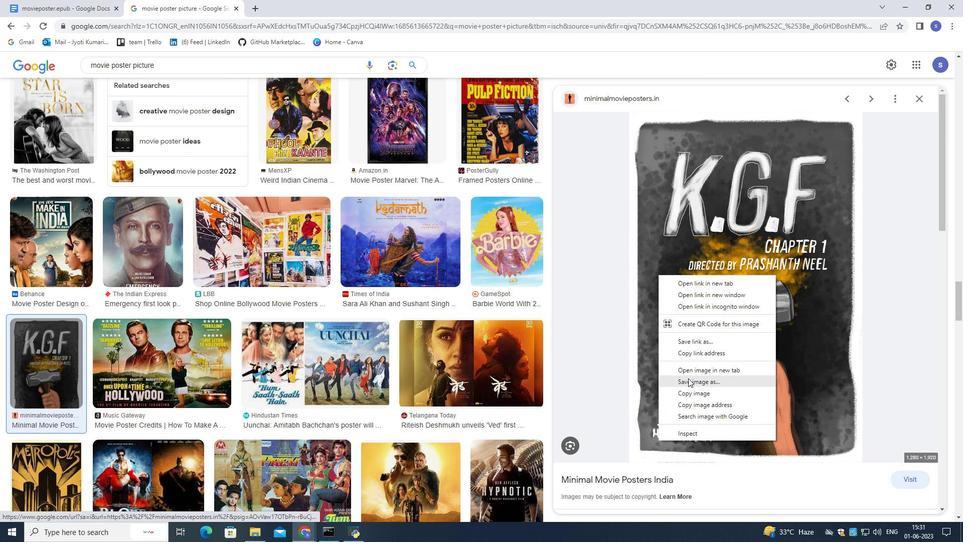 
Action: Mouse pressed left at (689, 382)
Screenshot: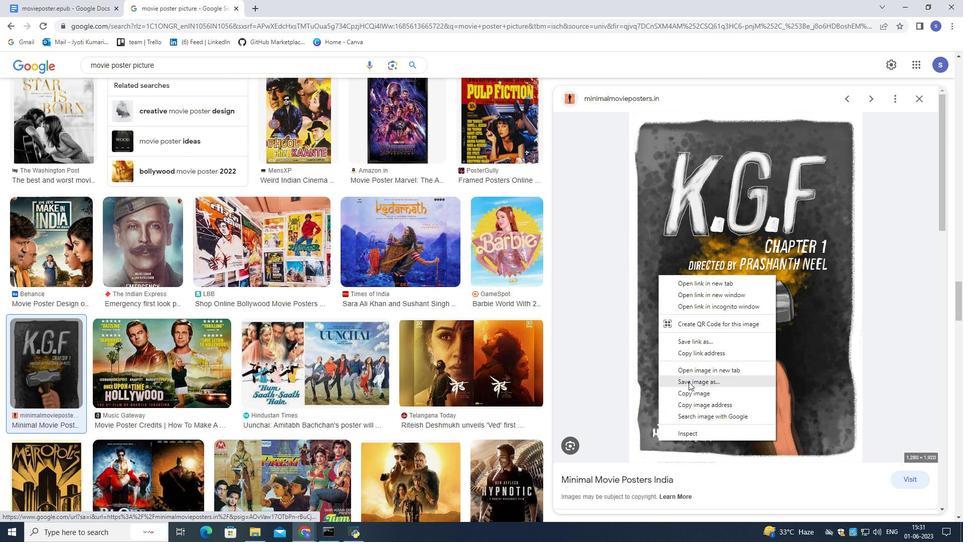 
Action: Mouse moved to (337, 220)
Screenshot: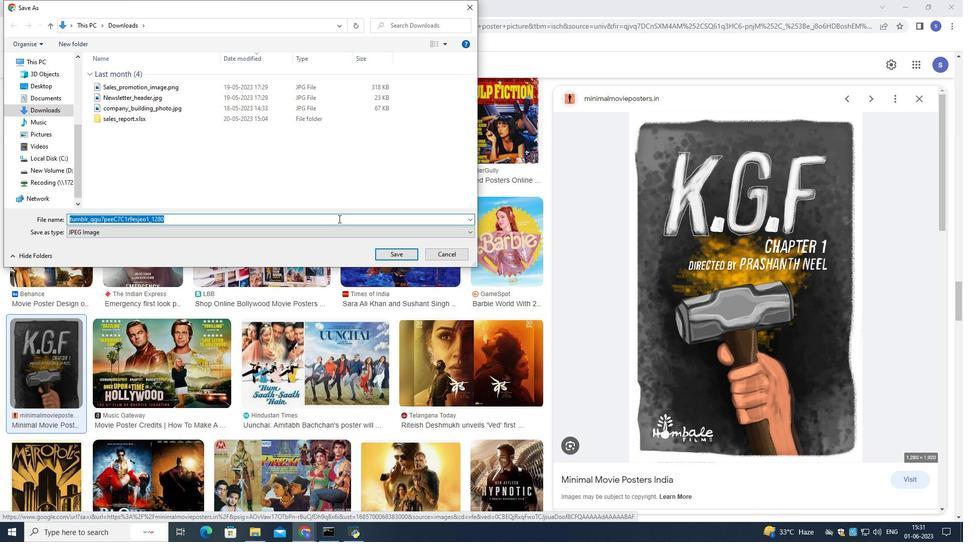 
Action: Key pressed movie<Key.space>poster.png<Key.enter>
Screenshot: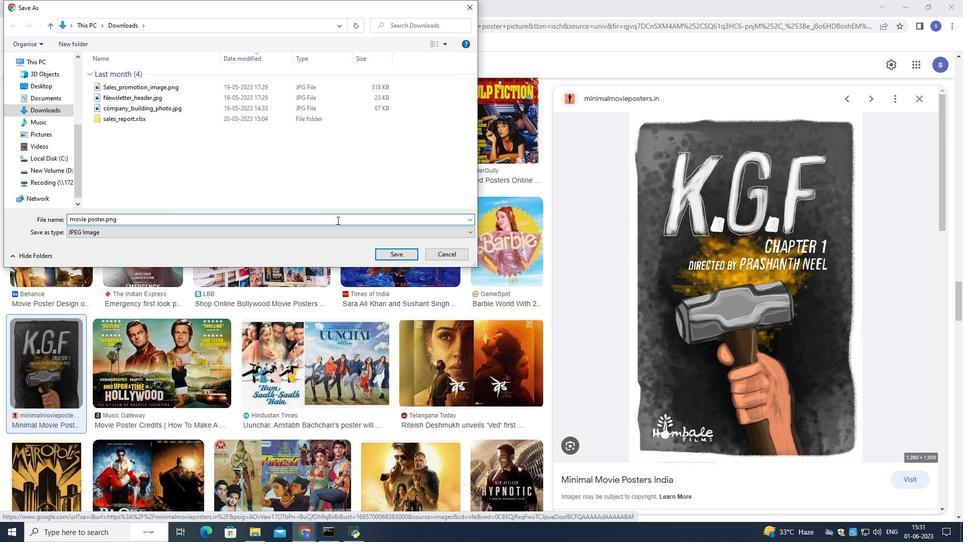 
Action: Mouse moved to (520, 270)
Screenshot: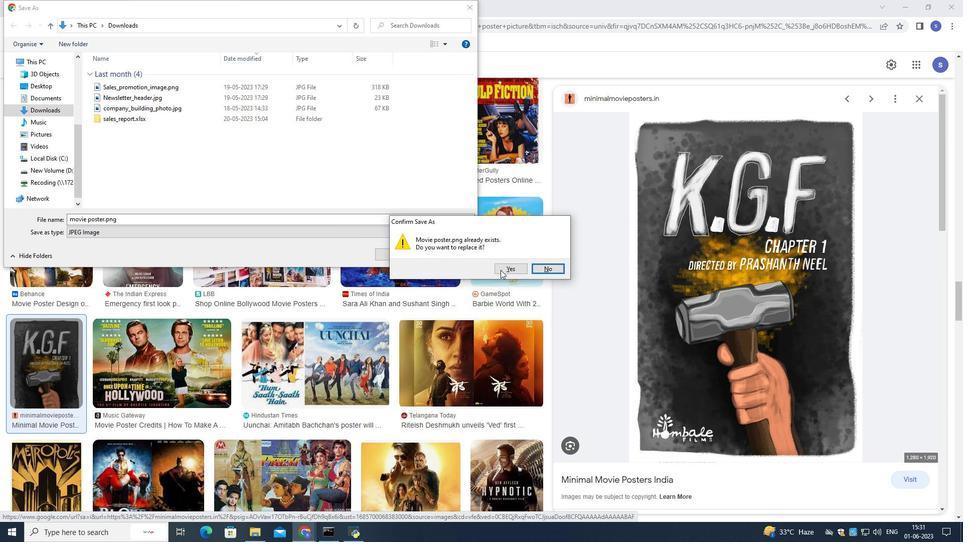
Action: Mouse pressed left at (520, 270)
Screenshot: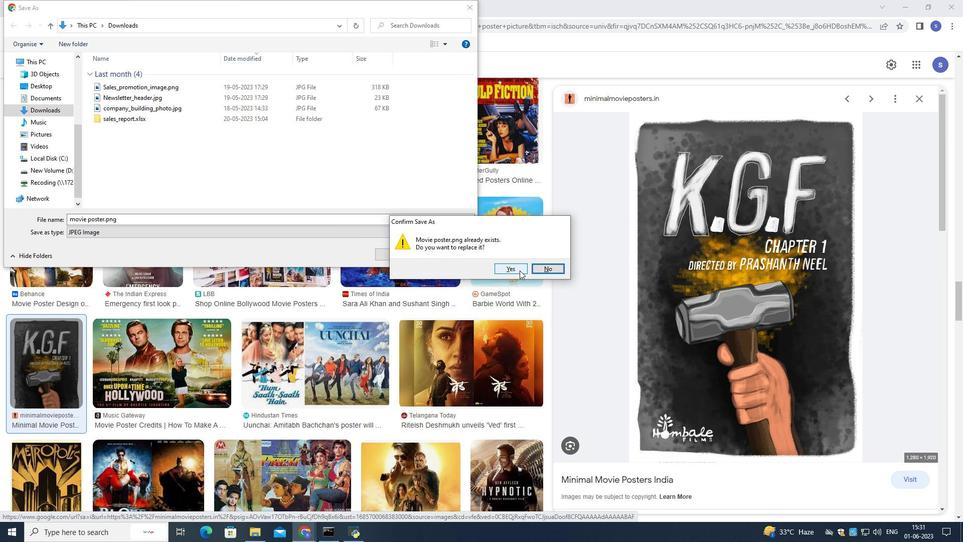 
Action: Mouse moved to (48, 1)
Screenshot: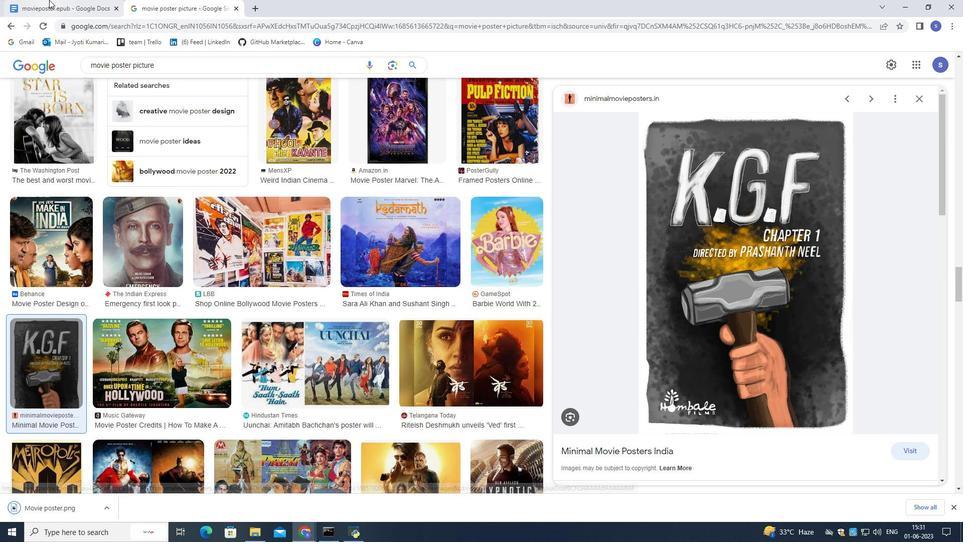 
Action: Mouse pressed left at (48, 0)
Screenshot: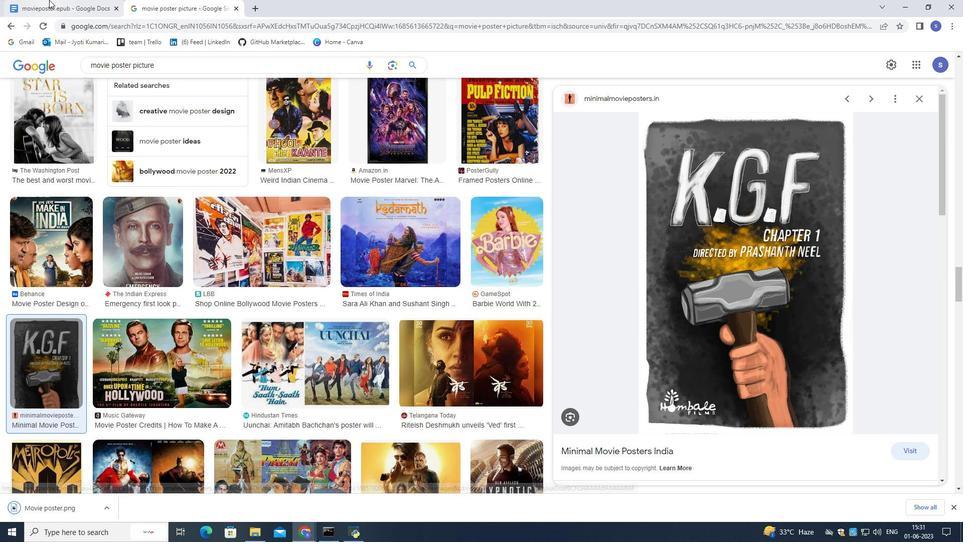 
Action: Mouse moved to (428, 96)
Screenshot: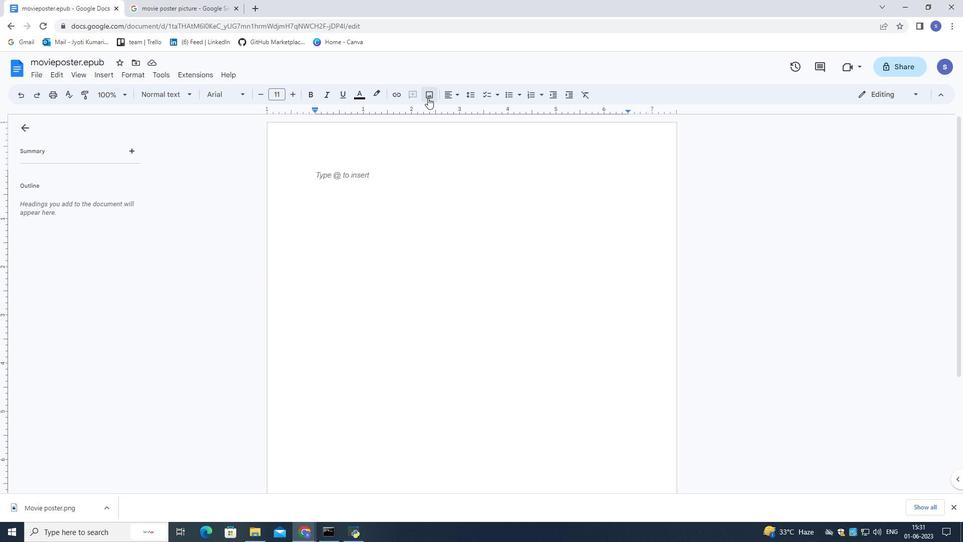 
Action: Mouse pressed left at (428, 96)
Screenshot: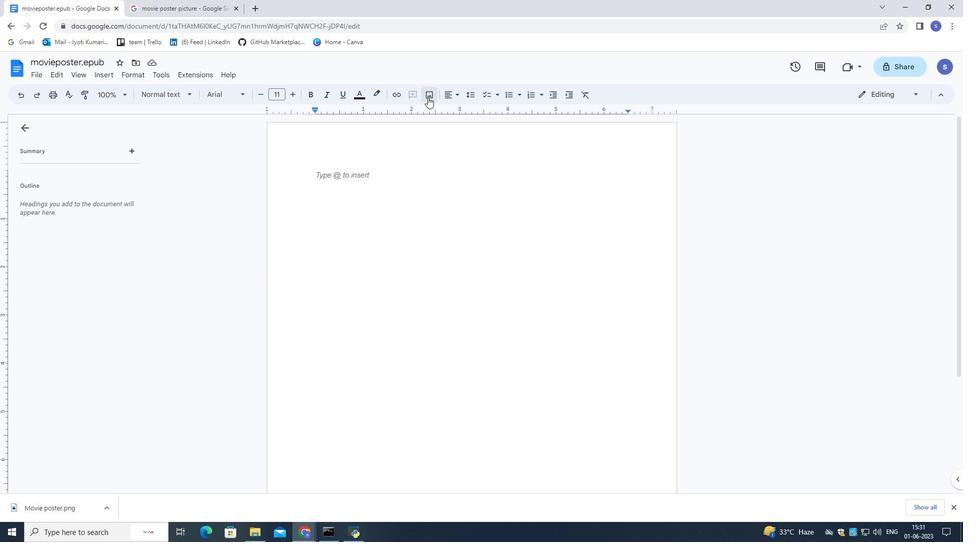 
Action: Mouse moved to (440, 115)
Screenshot: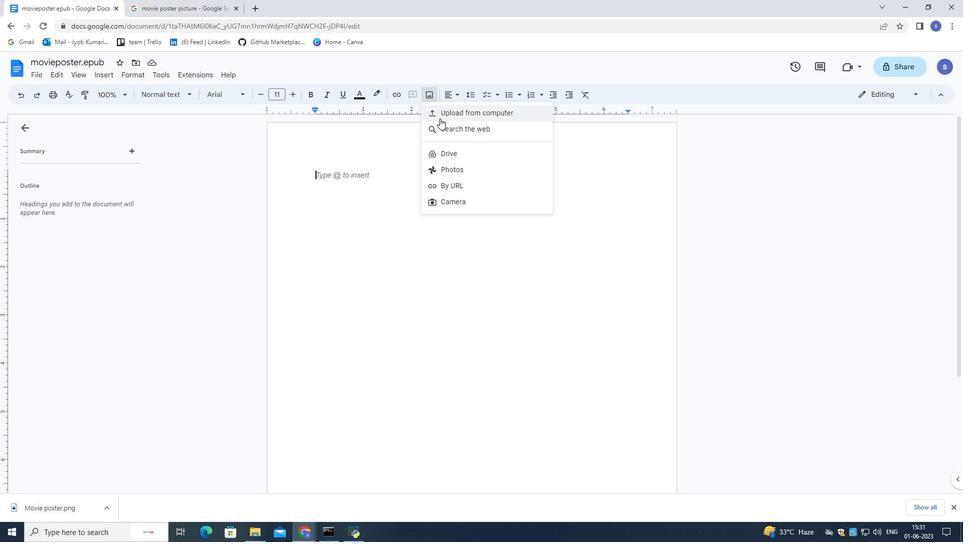 
Action: Mouse pressed left at (440, 115)
Screenshot: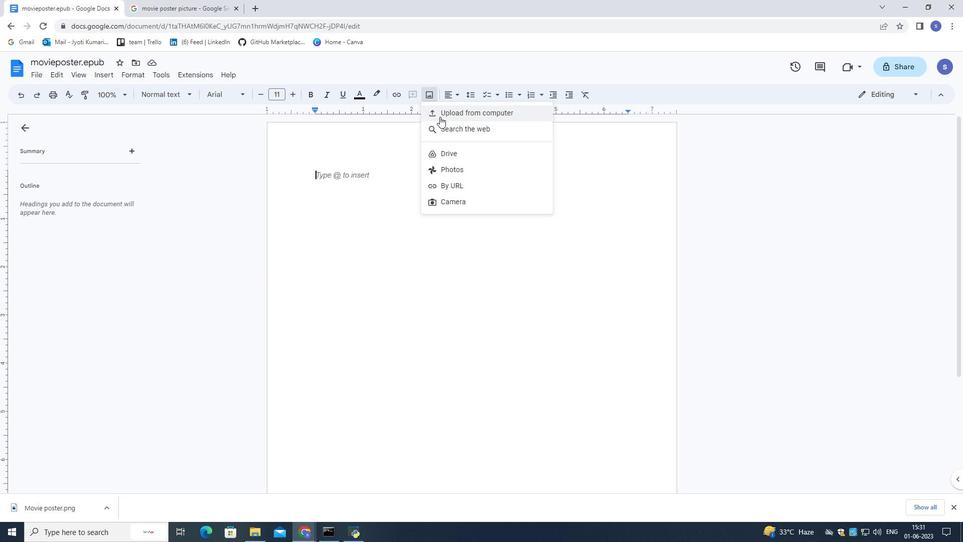 
Action: Mouse moved to (137, 85)
Screenshot: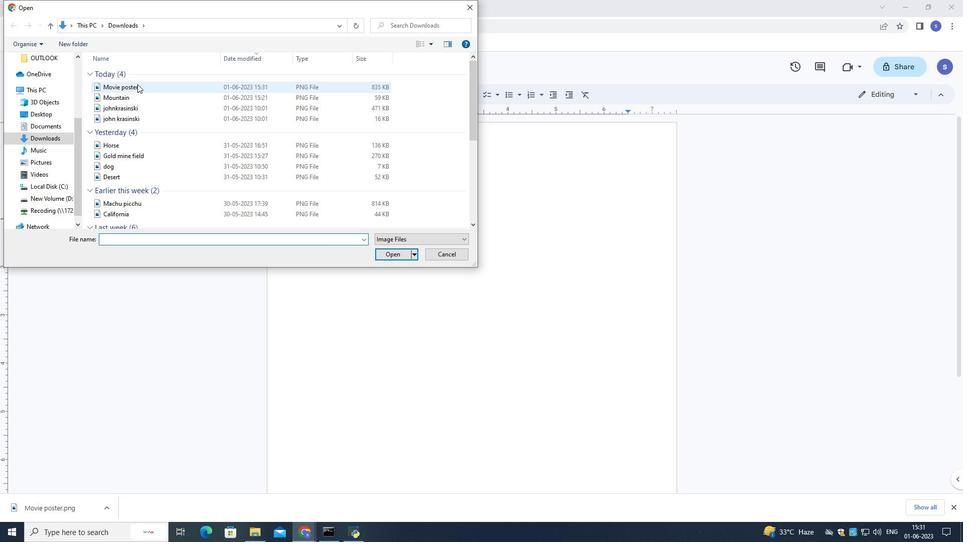 
Action: Mouse pressed left at (137, 85)
Screenshot: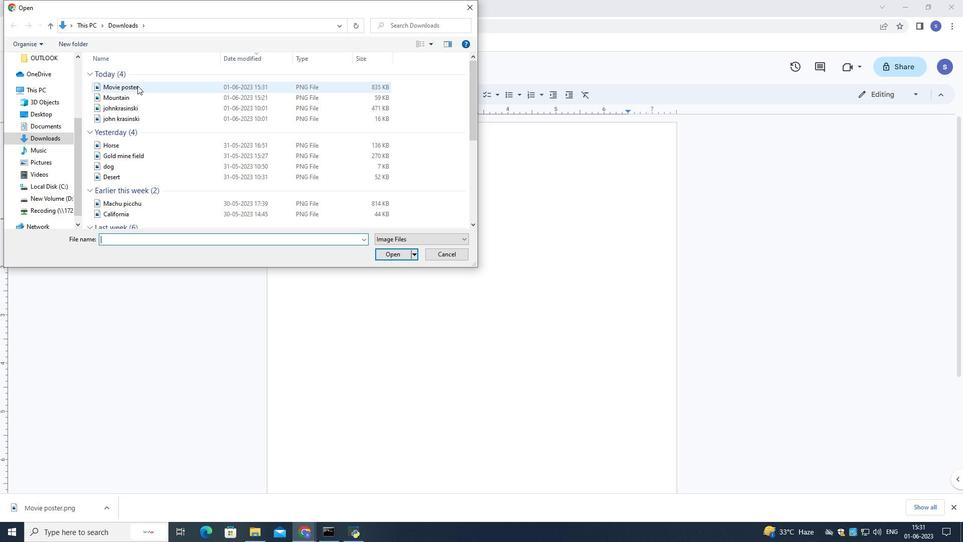
Action: Mouse moved to (386, 258)
Screenshot: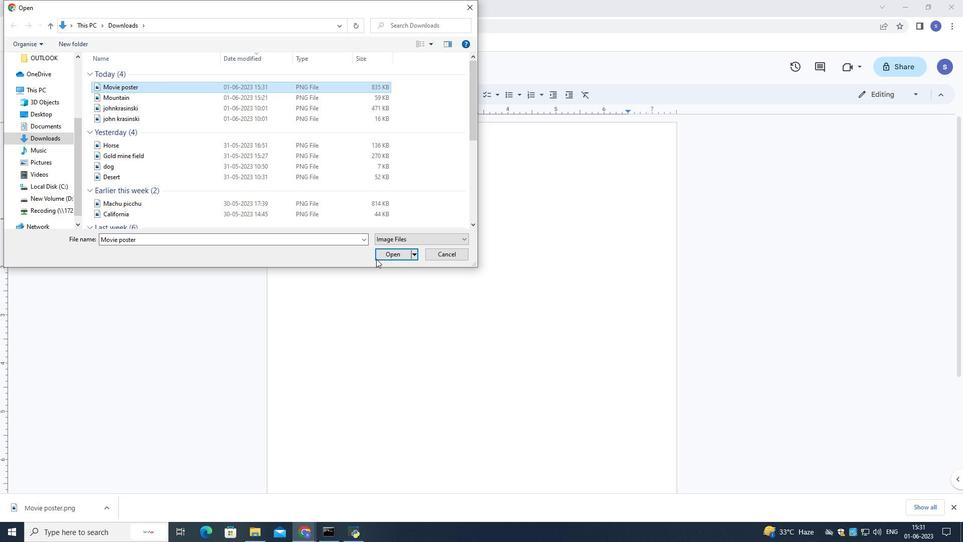 
Action: Mouse pressed left at (386, 258)
Screenshot: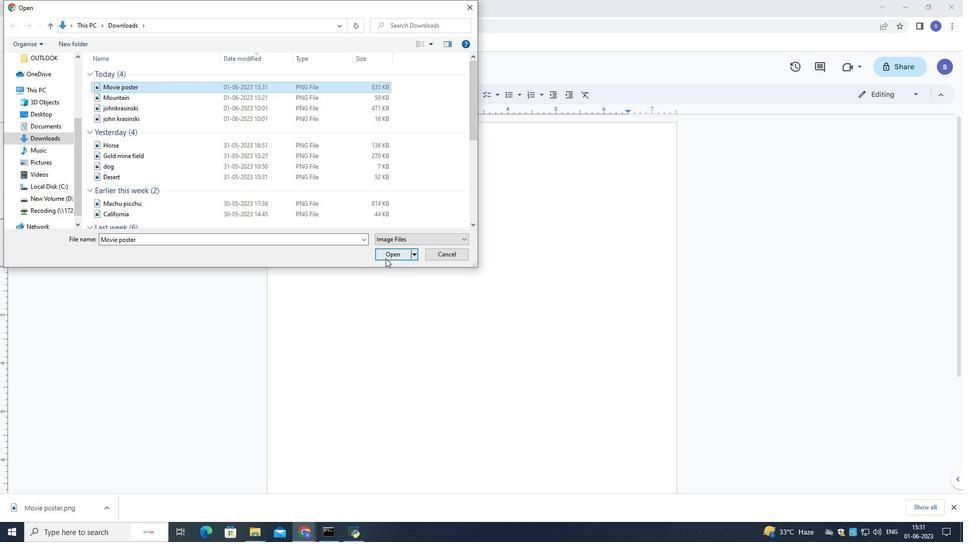 
Action: Mouse moved to (423, 319)
Screenshot: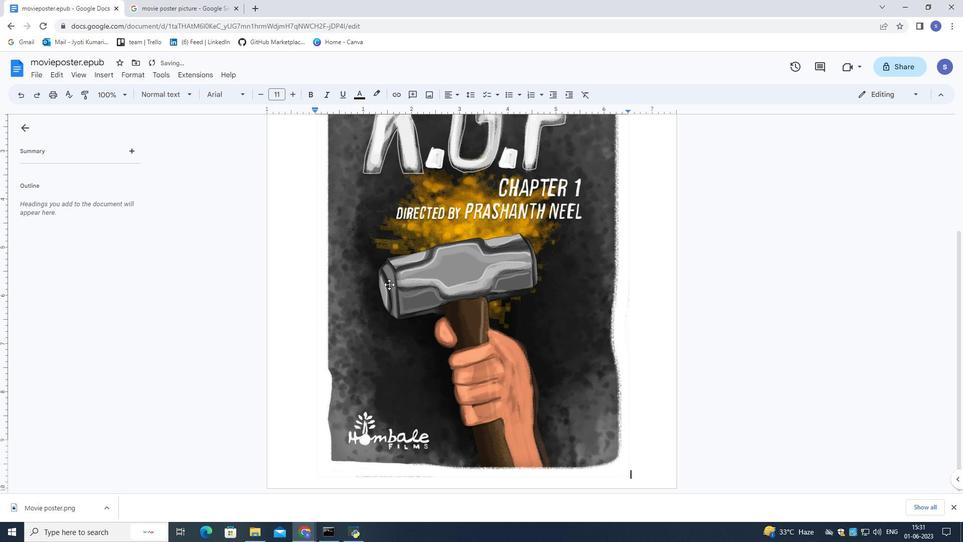 
Action: Mouse scrolled (423, 319) with delta (0, 0)
Screenshot: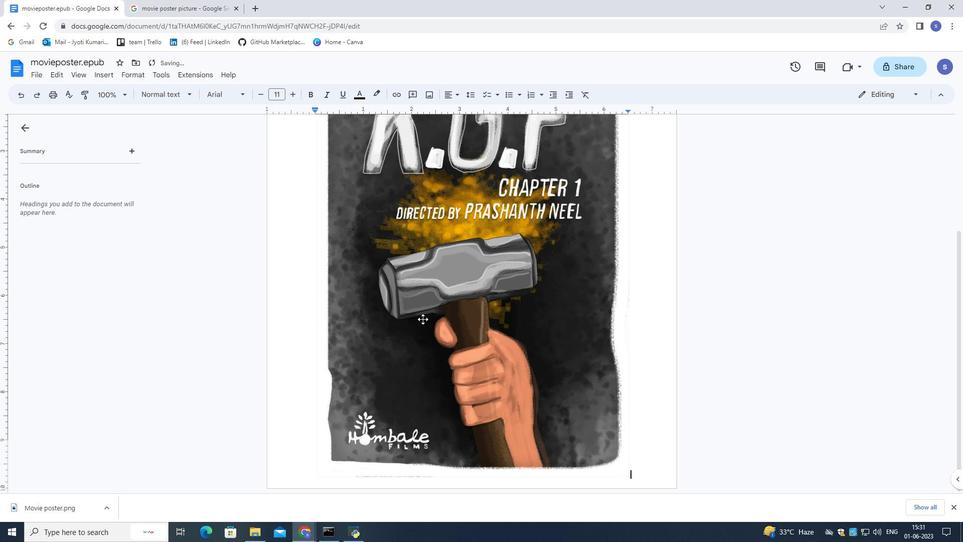 
Action: Mouse scrolled (423, 319) with delta (0, 0)
Screenshot: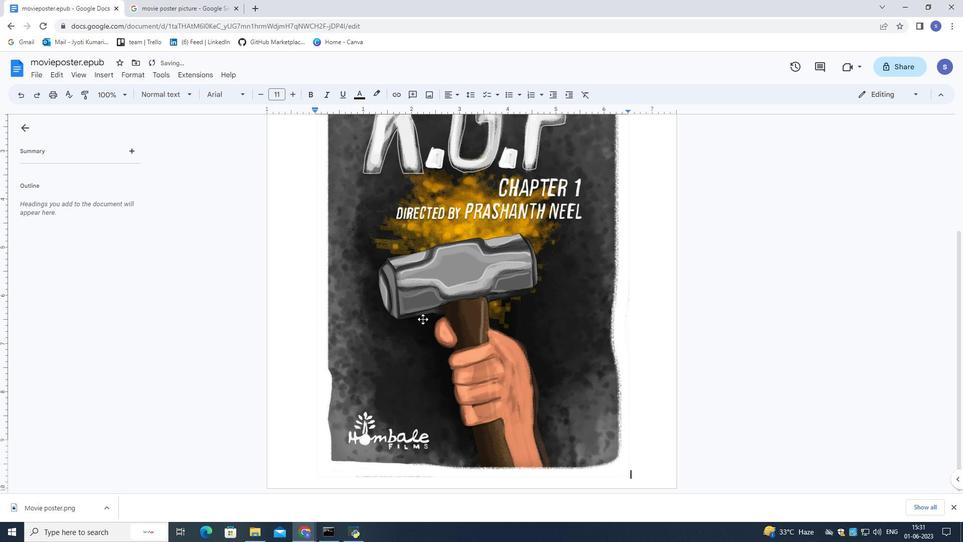 
Action: Mouse moved to (424, 323)
Screenshot: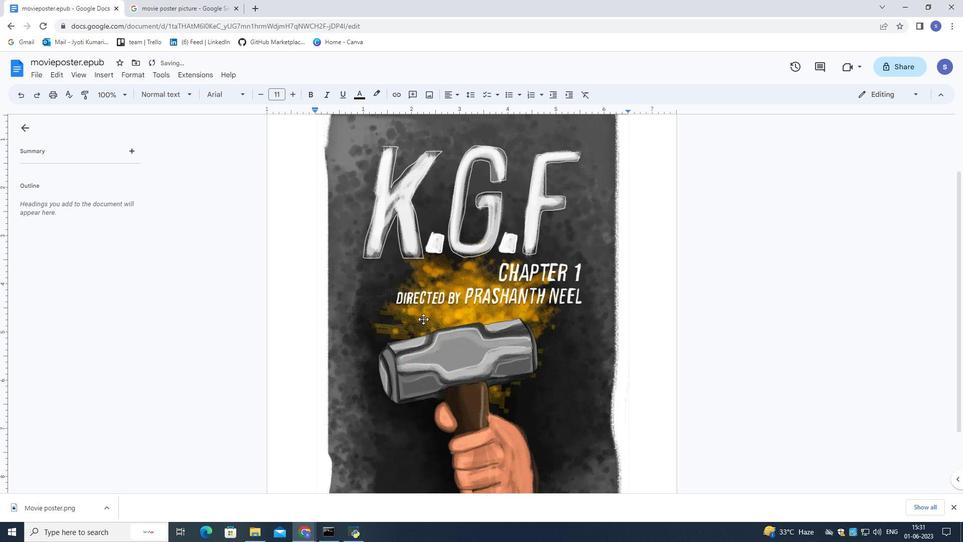 
Action: Mouse scrolled (424, 323) with delta (0, 0)
Screenshot: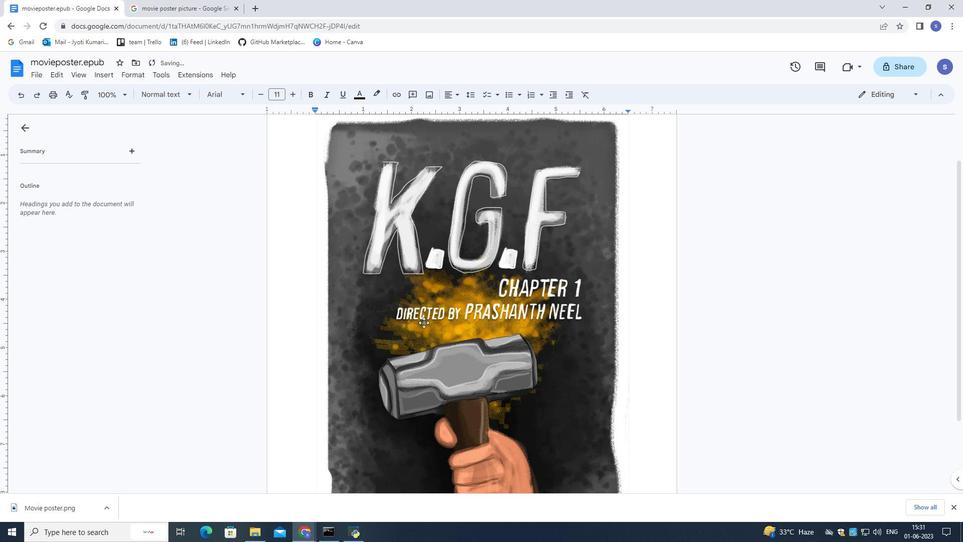 
Action: Mouse scrolled (424, 323) with delta (0, 0)
Screenshot: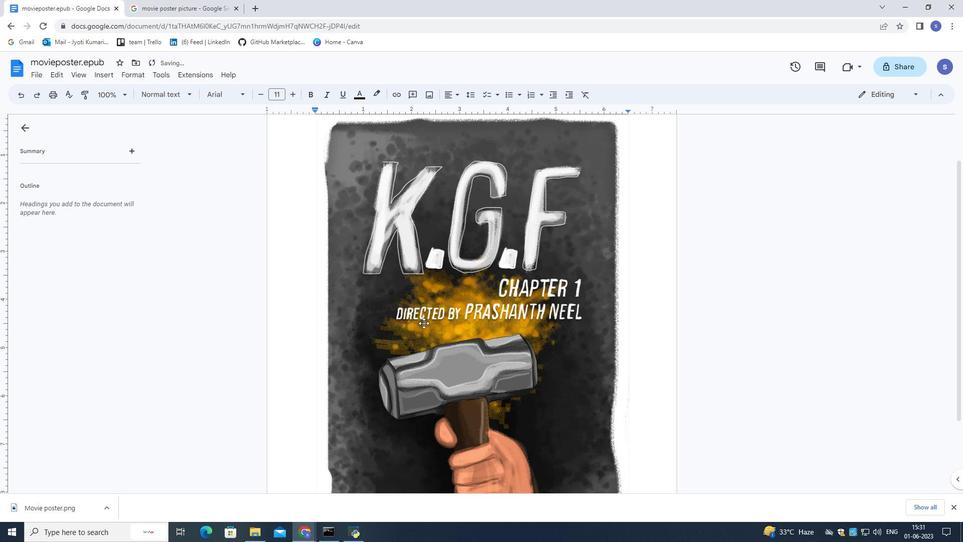 
Action: Mouse moved to (423, 323)
Screenshot: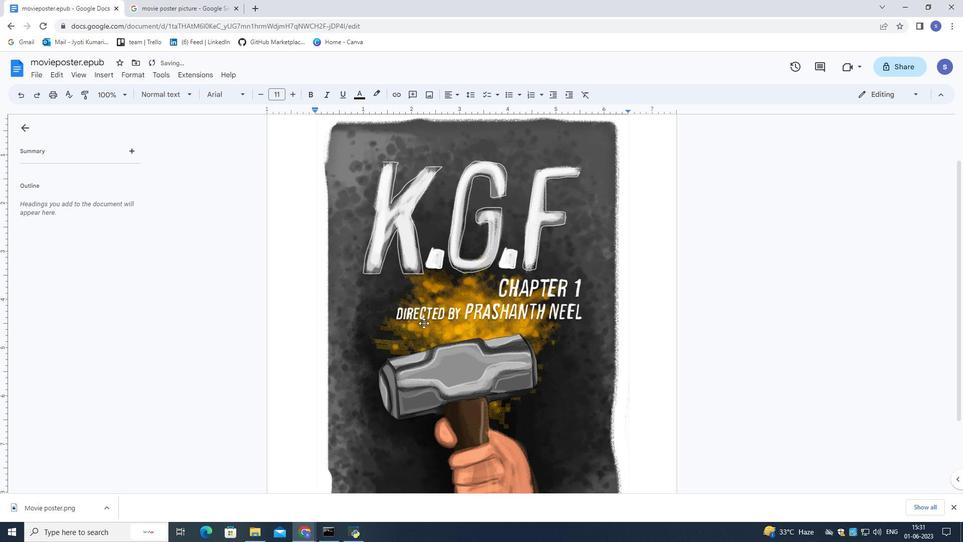 
Action: Mouse scrolled (423, 324) with delta (0, 0)
Screenshot: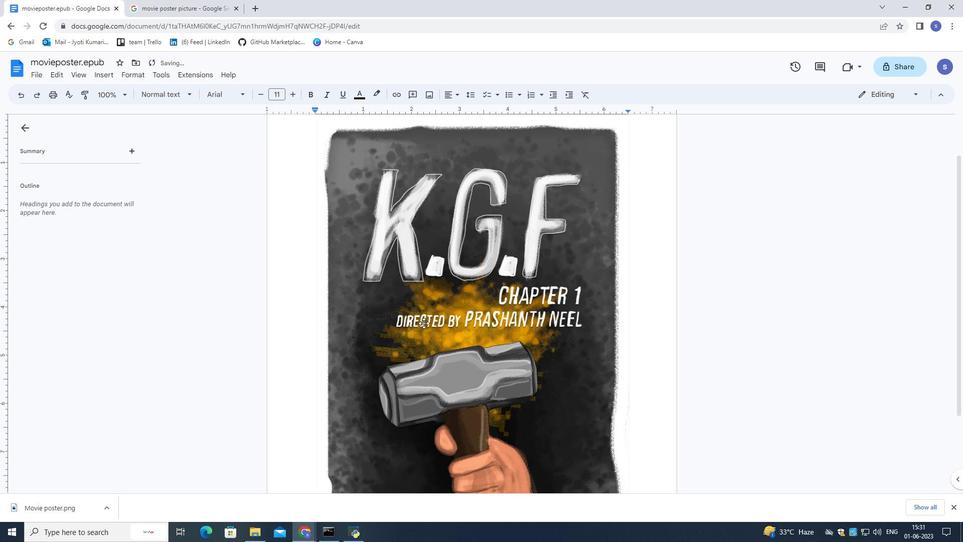 
Action: Mouse moved to (395, 307)
Screenshot: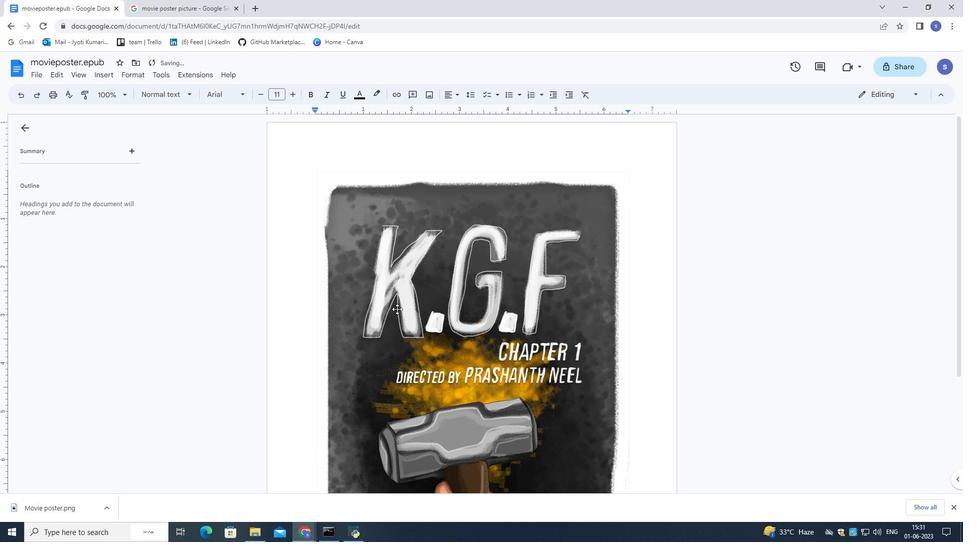
Action: Mouse scrolled (395, 307) with delta (0, 0)
Screenshot: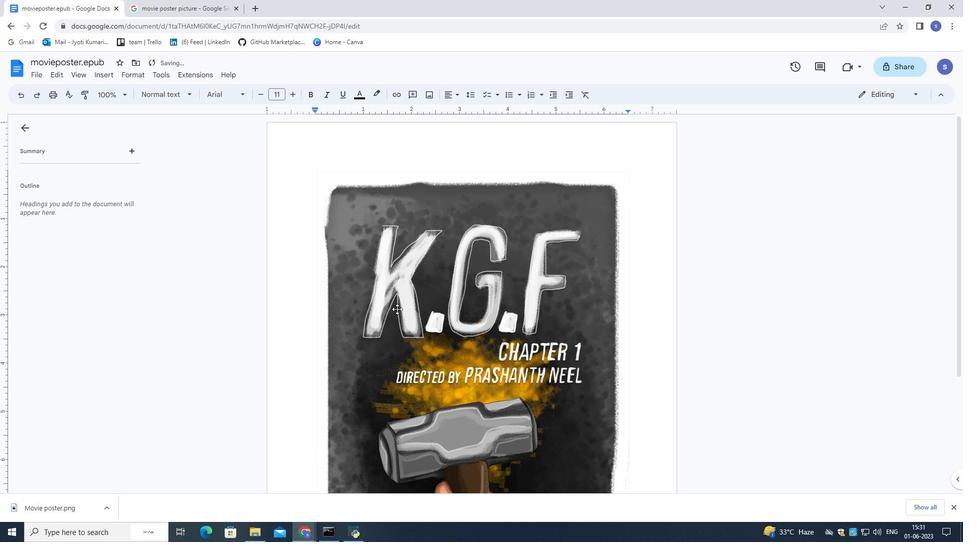 
Action: Mouse scrolled (395, 307) with delta (0, 0)
Screenshot: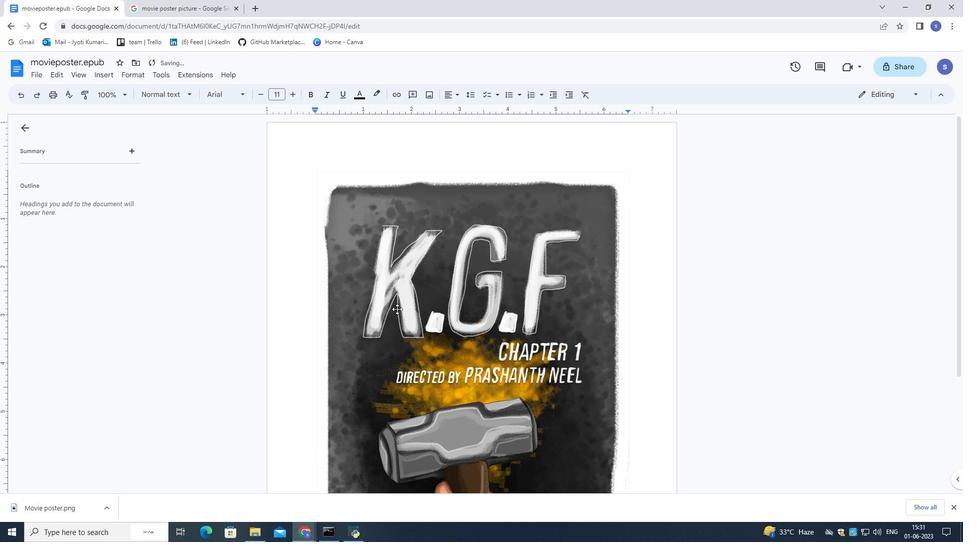 
Action: Mouse scrolled (395, 307) with delta (0, 0)
Screenshot: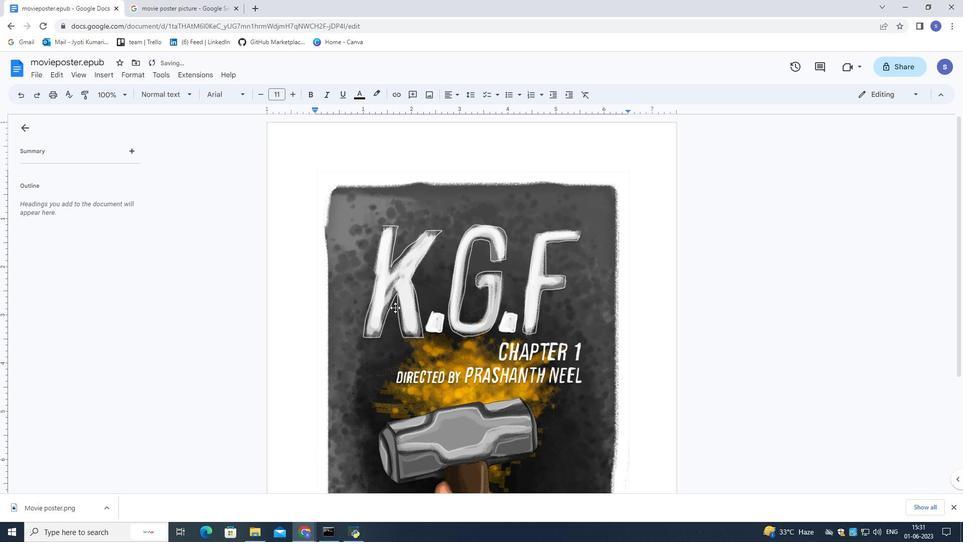 
Action: Mouse moved to (393, 308)
Screenshot: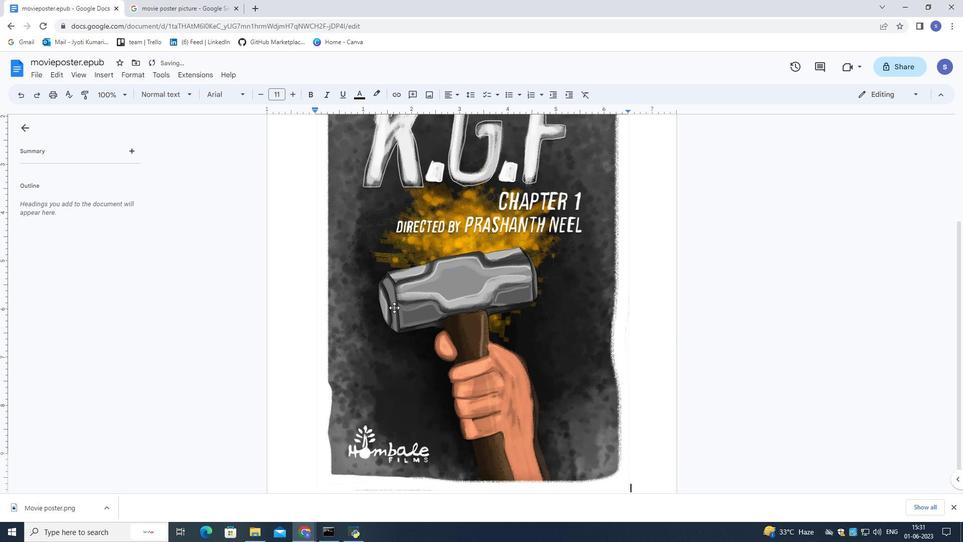 
Action: Mouse scrolled (393, 307) with delta (0, 0)
Screenshot: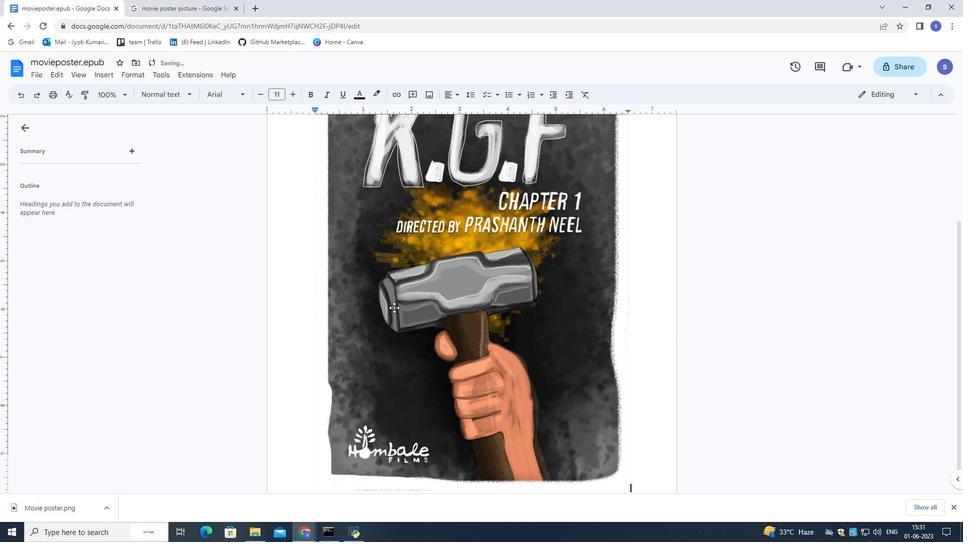 
Action: Mouse moved to (392, 308)
Screenshot: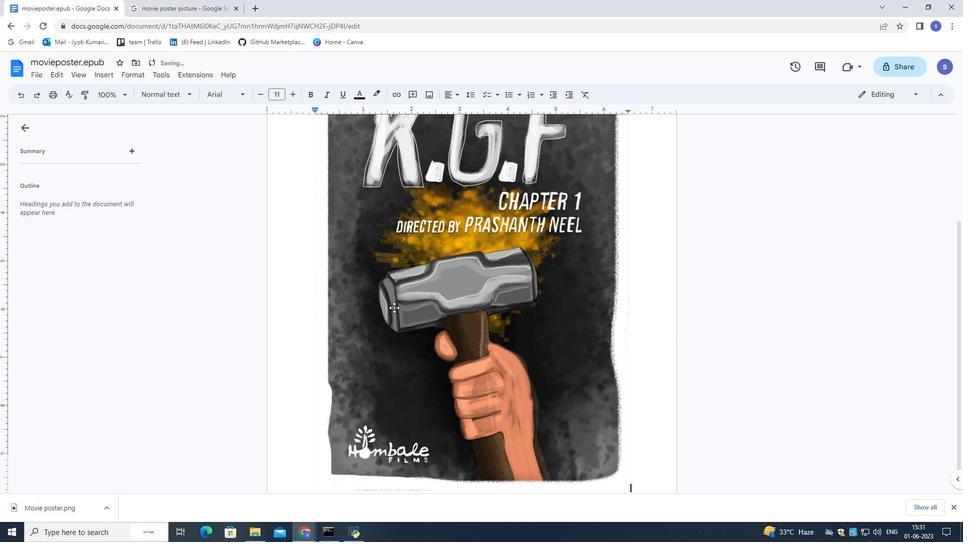 
Action: Mouse scrolled (392, 308) with delta (0, 0)
Screenshot: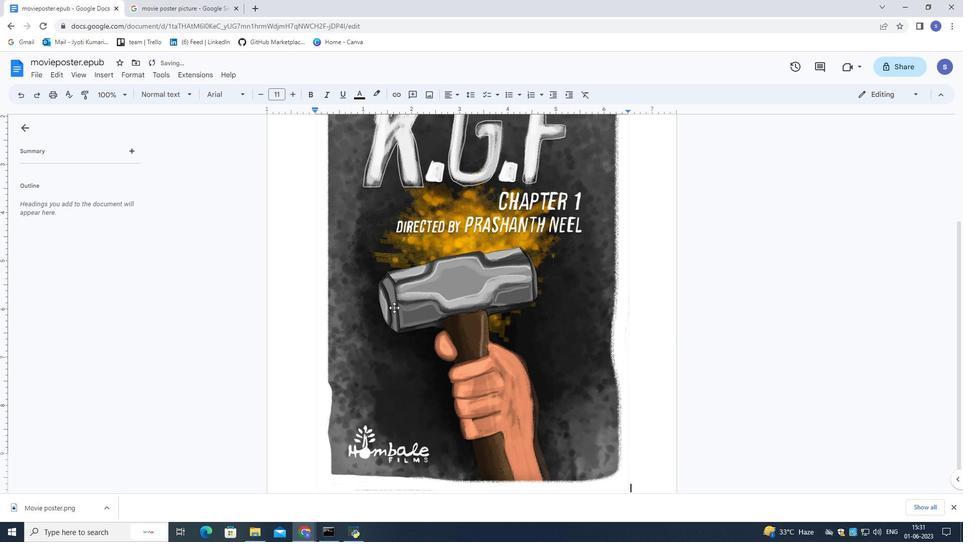 
Action: Mouse moved to (392, 311)
Screenshot: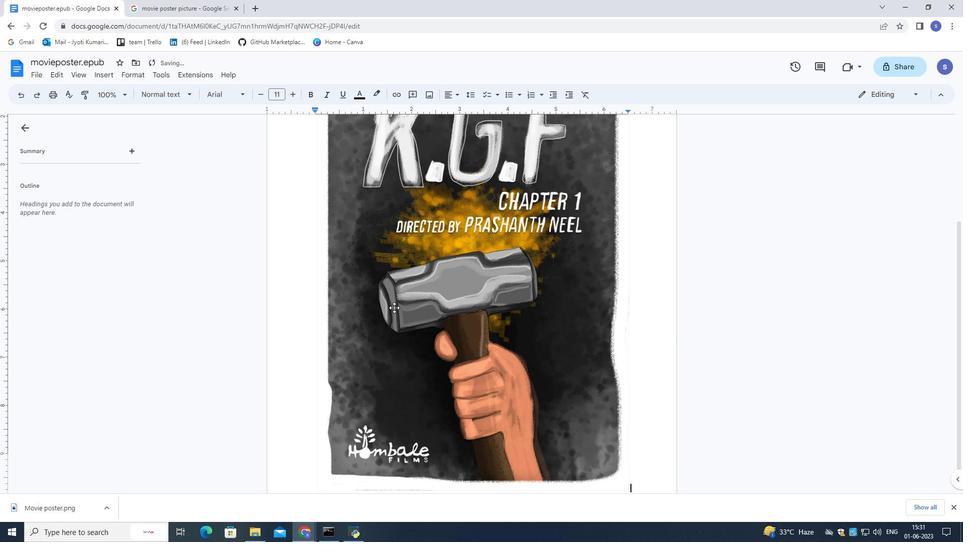 
Action: Mouse scrolled (392, 310) with delta (0, 0)
Screenshot: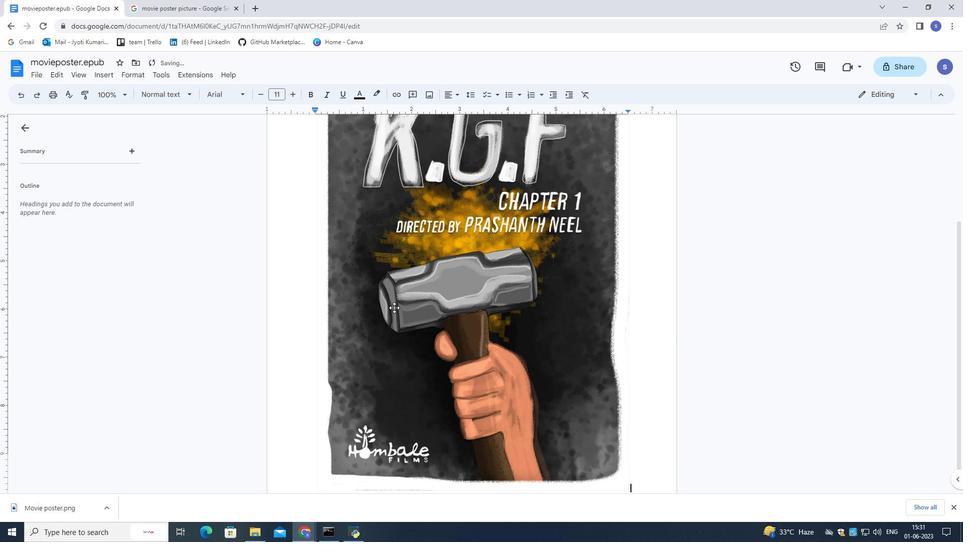 
Action: Mouse moved to (390, 314)
Screenshot: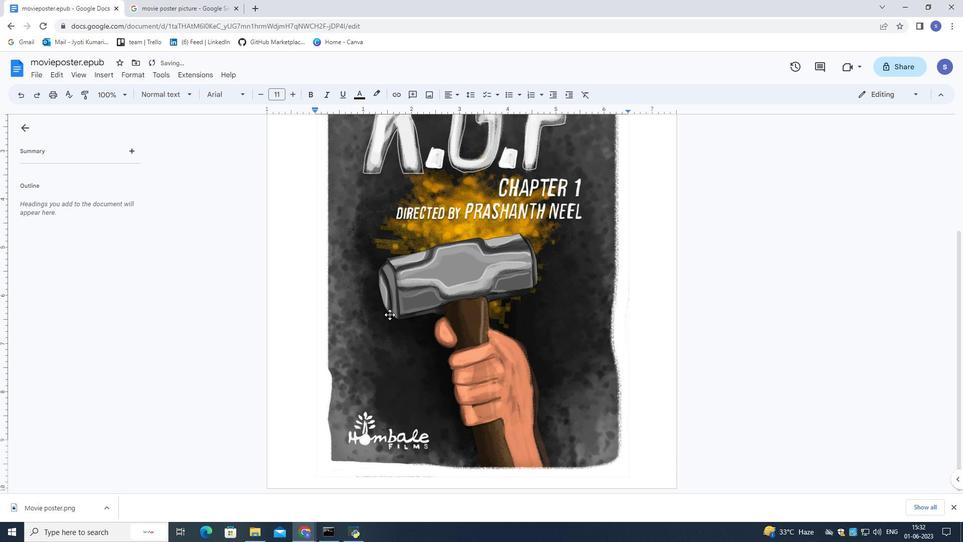 
Action: Mouse scrolled (390, 314) with delta (0, 0)
Screenshot: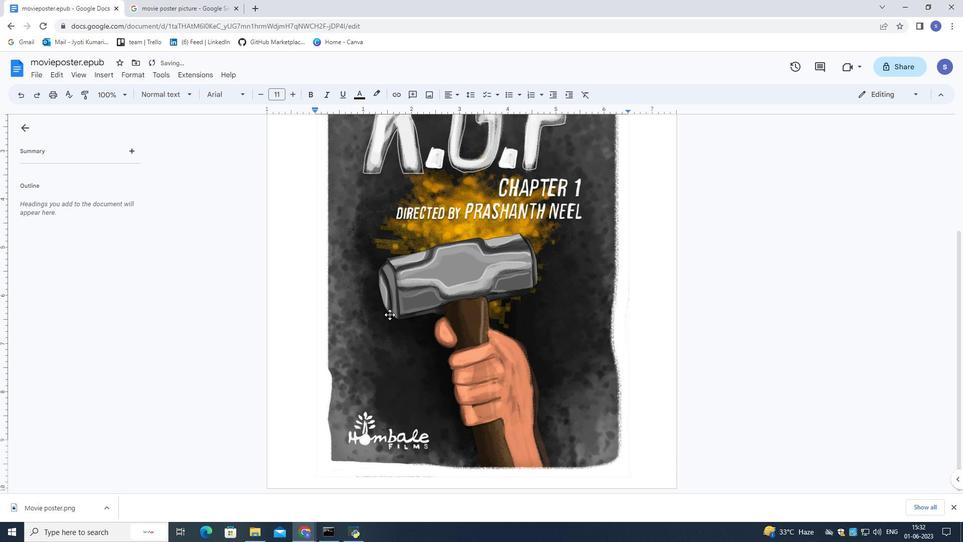 
Action: Mouse scrolled (390, 314) with delta (0, 0)
Screenshot: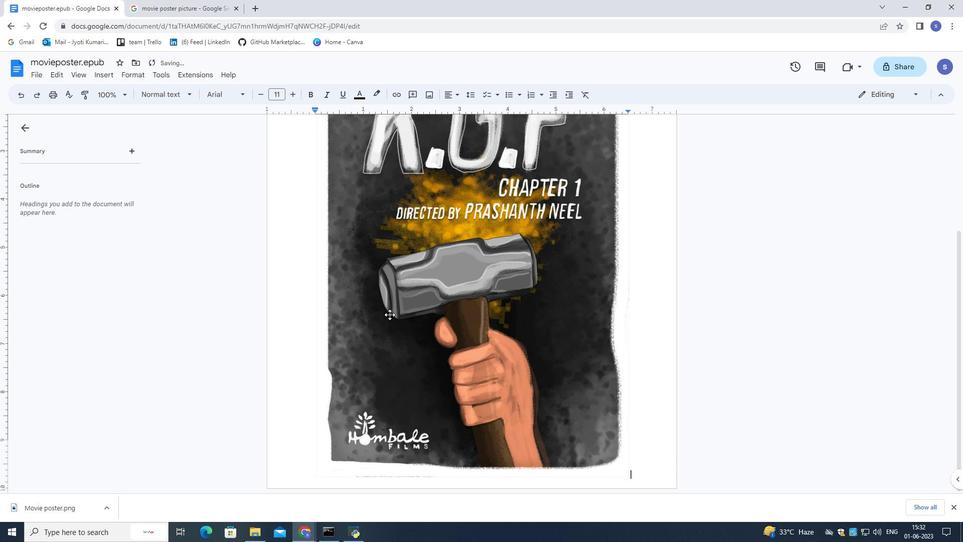 
Action: Mouse scrolled (390, 314) with delta (0, 0)
Screenshot: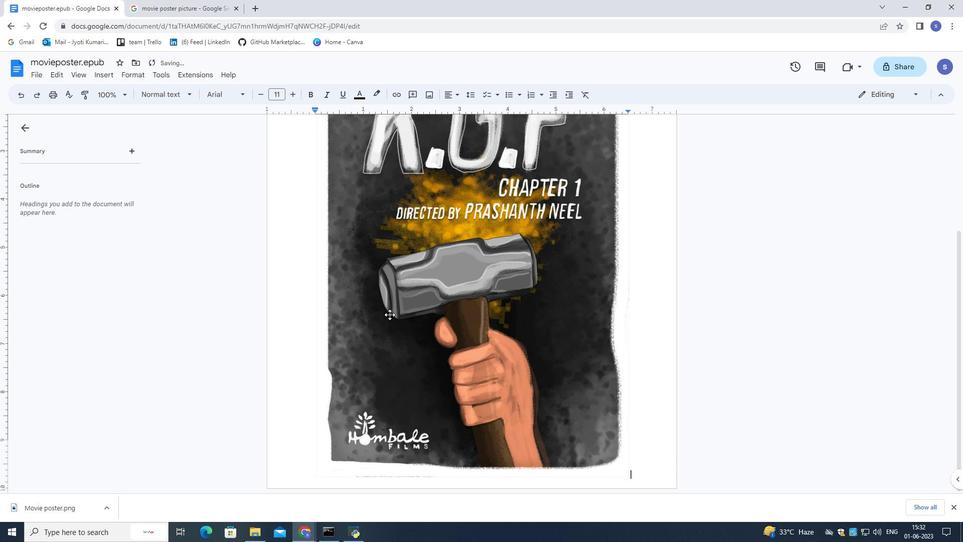 
Action: Mouse moved to (388, 334)
Screenshot: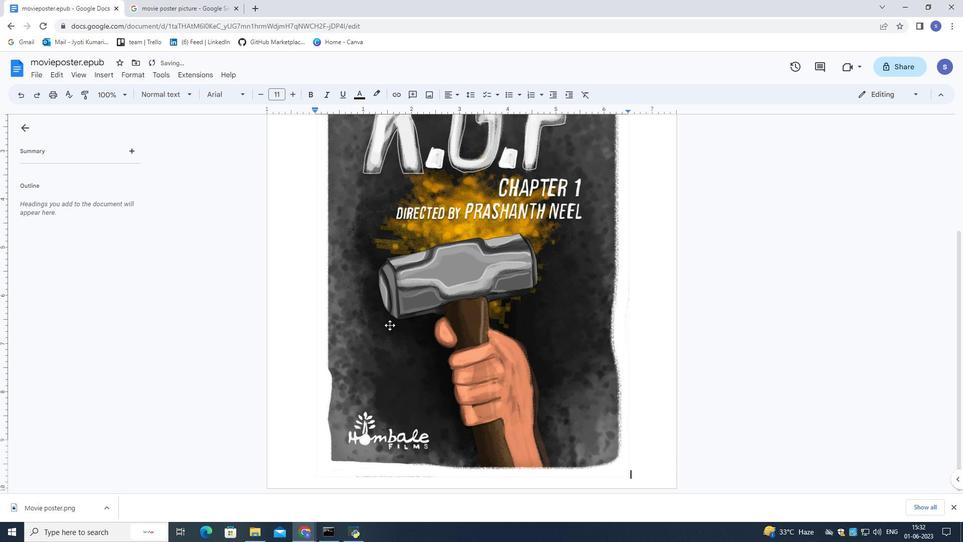 
Action: Mouse scrolled (388, 334) with delta (0, 0)
Screenshot: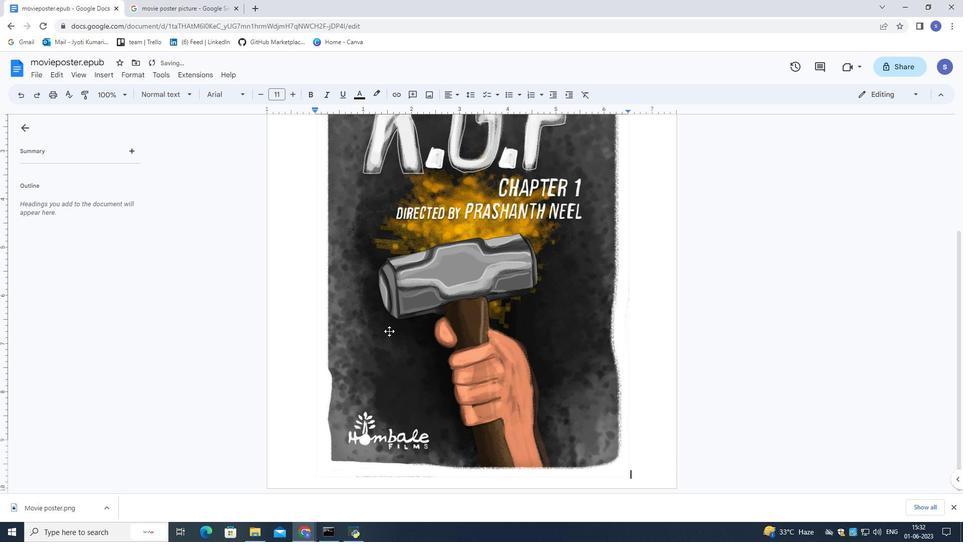
Action: Mouse scrolled (388, 334) with delta (0, 0)
Screenshot: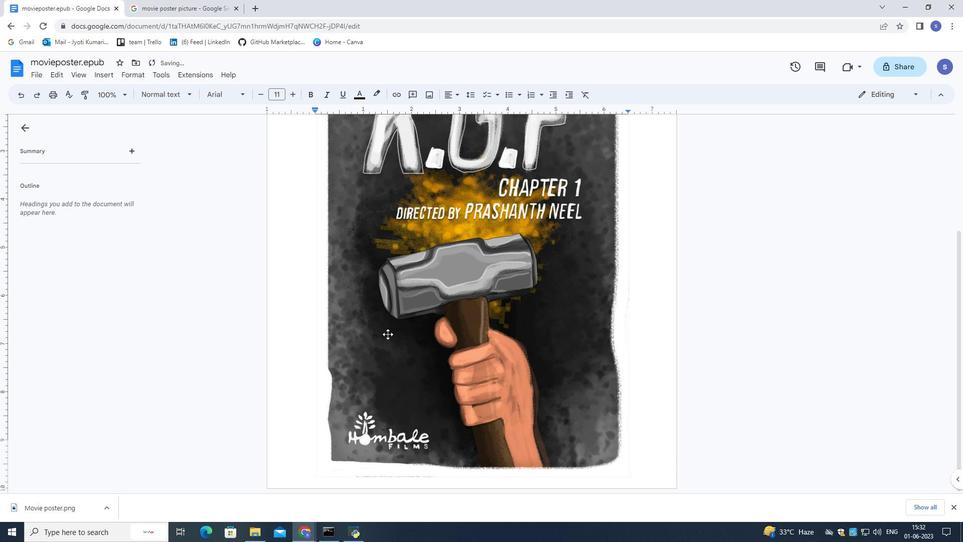 
Action: Mouse scrolled (388, 334) with delta (0, 0)
Screenshot: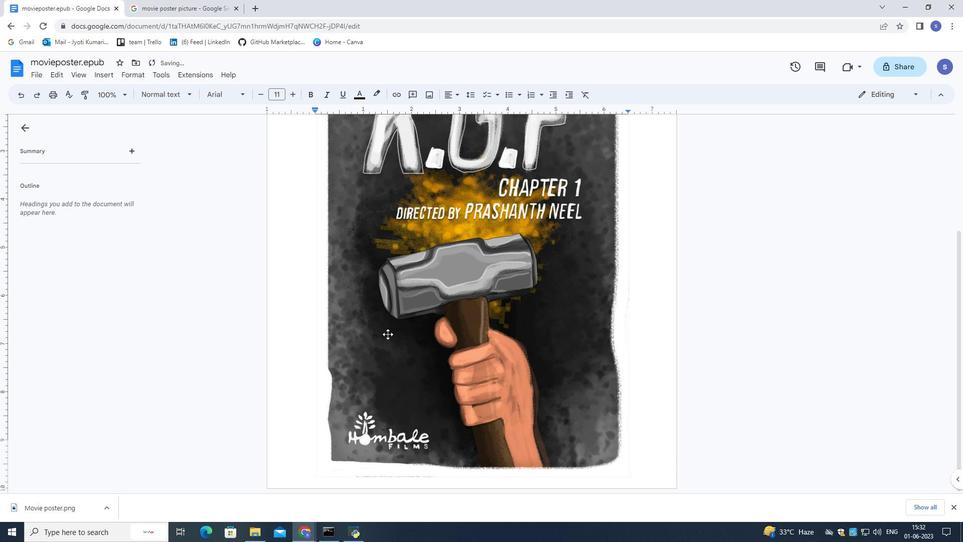 
Action: Mouse scrolled (388, 334) with delta (0, 0)
Screenshot: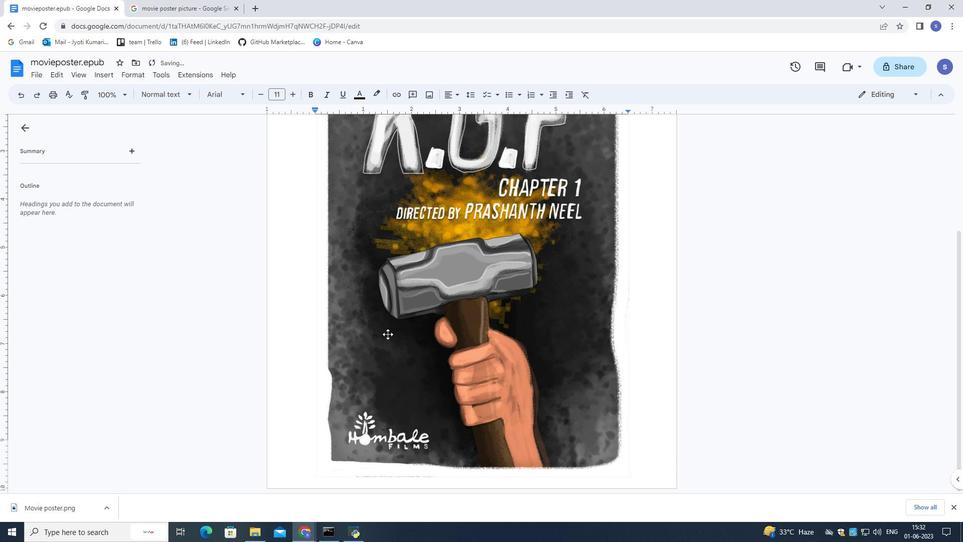 
Action: Mouse moved to (387, 341)
Screenshot: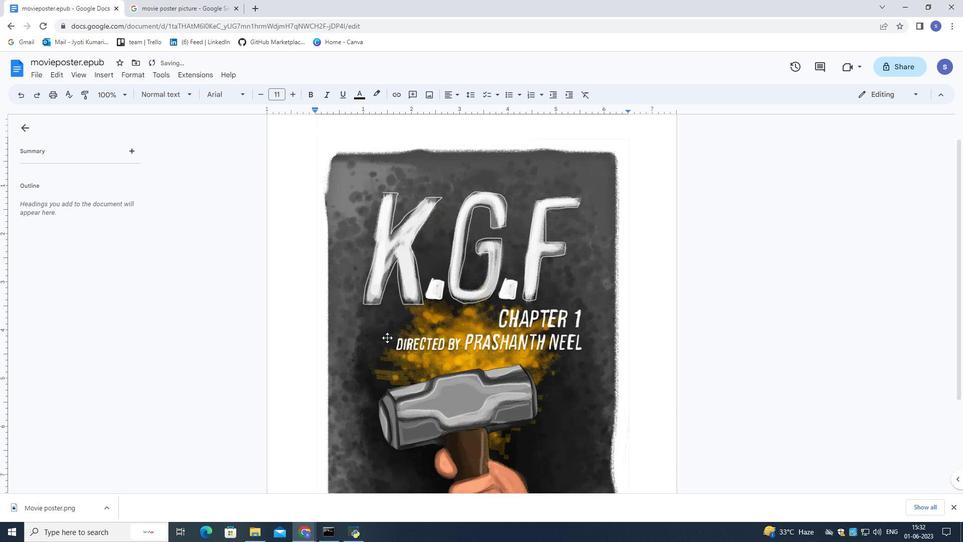 
Action: Mouse scrolled (387, 342) with delta (0, 0)
Screenshot: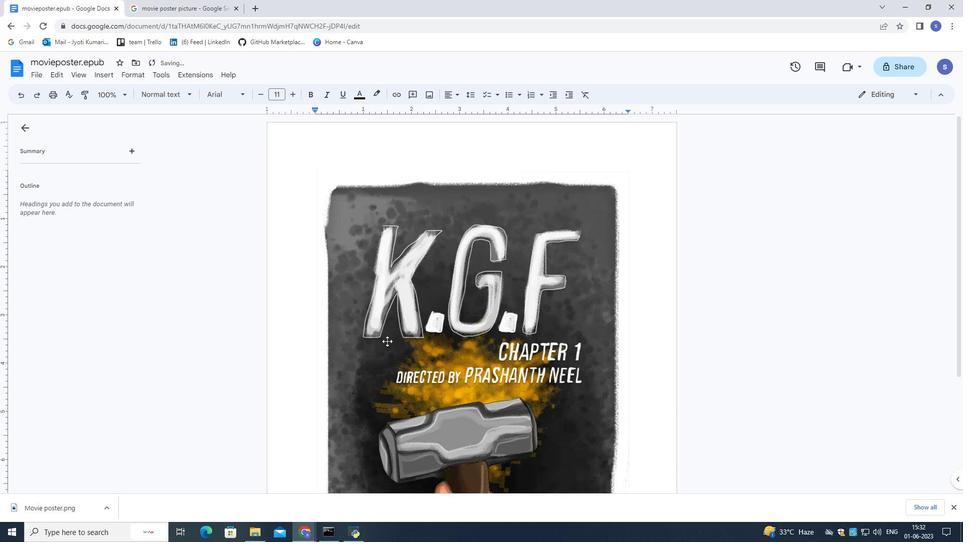 
Action: Mouse scrolled (387, 342) with delta (0, 0)
Screenshot: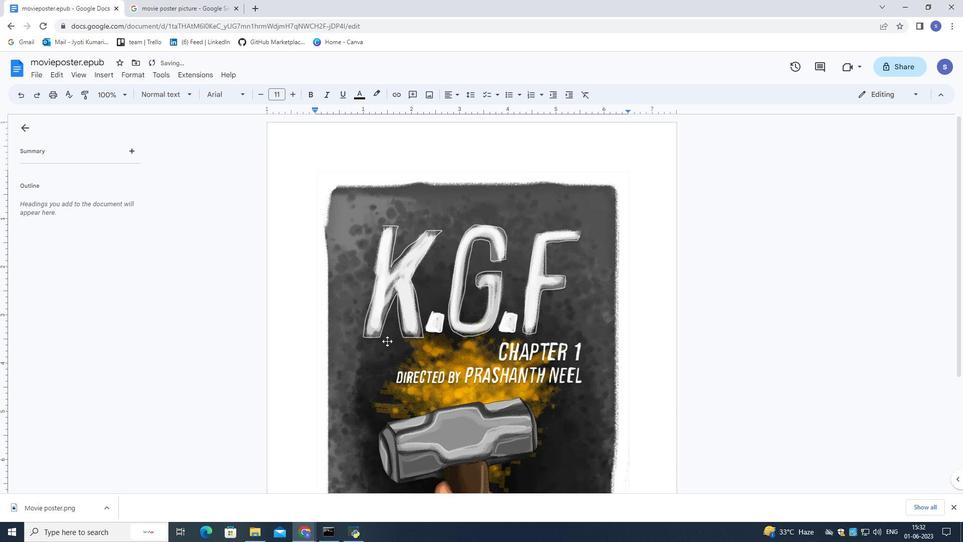 
Action: Mouse scrolled (387, 342) with delta (0, 0)
Screenshot: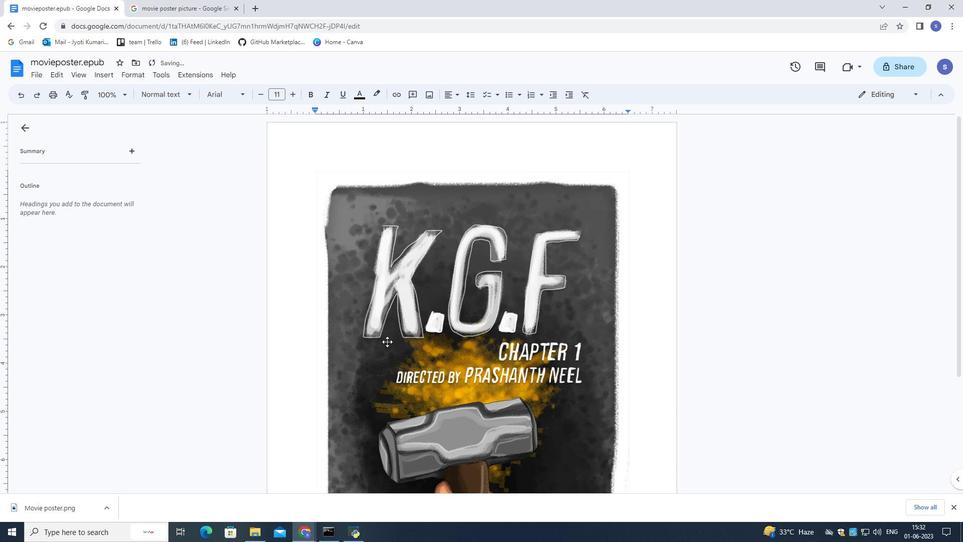 
Action: Mouse moved to (458, 395)
Screenshot: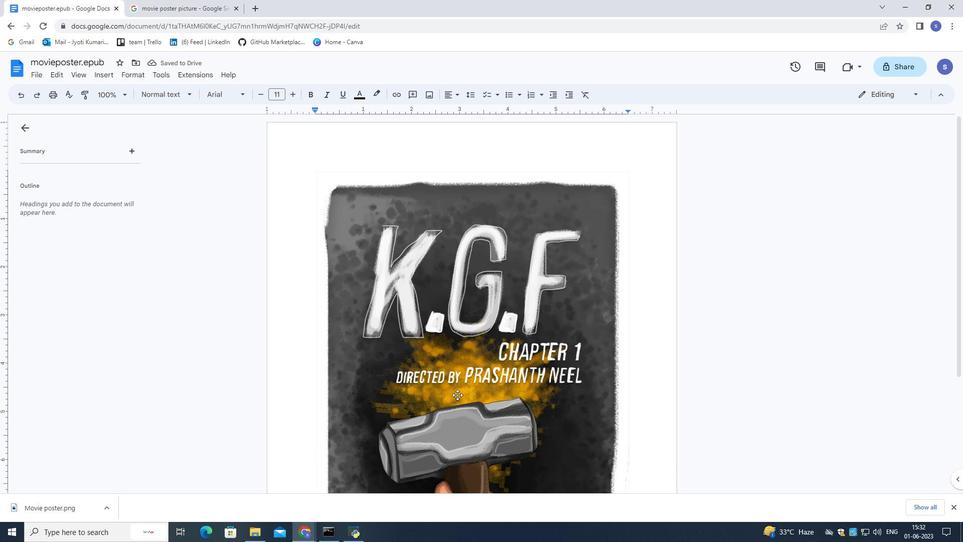
Action: Mouse scrolled (458, 395) with delta (0, 0)
Screenshot: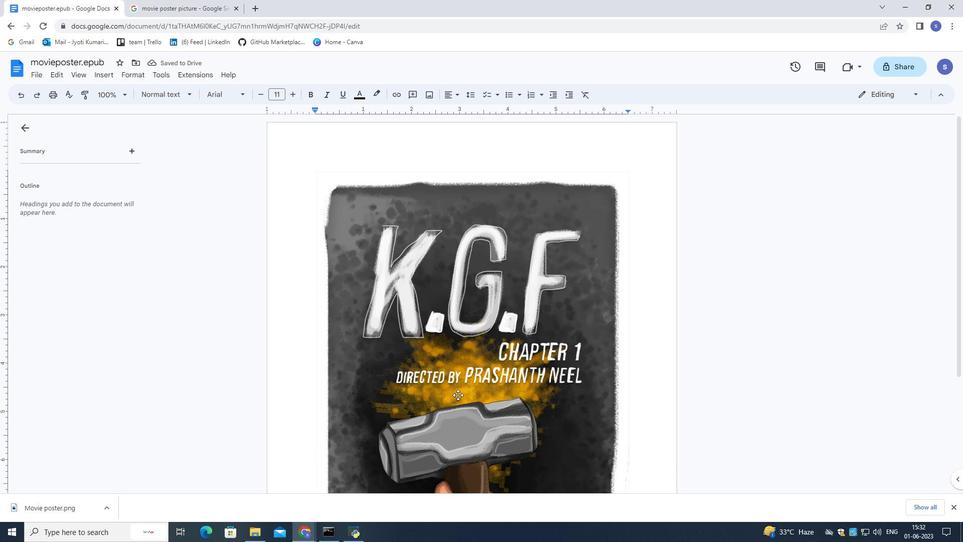 
Action: Mouse scrolled (458, 395) with delta (0, 0)
Screenshot: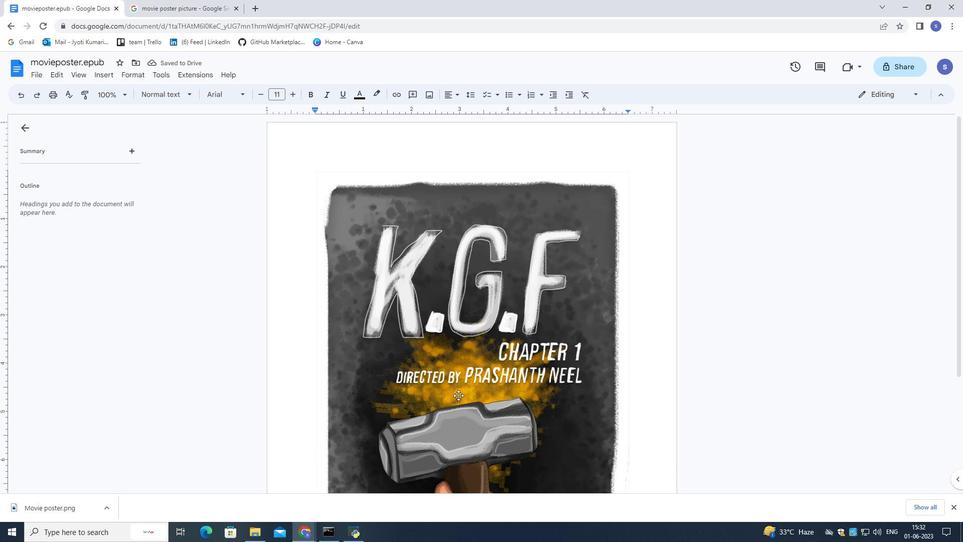 
Action: Mouse moved to (458, 395)
Screenshot: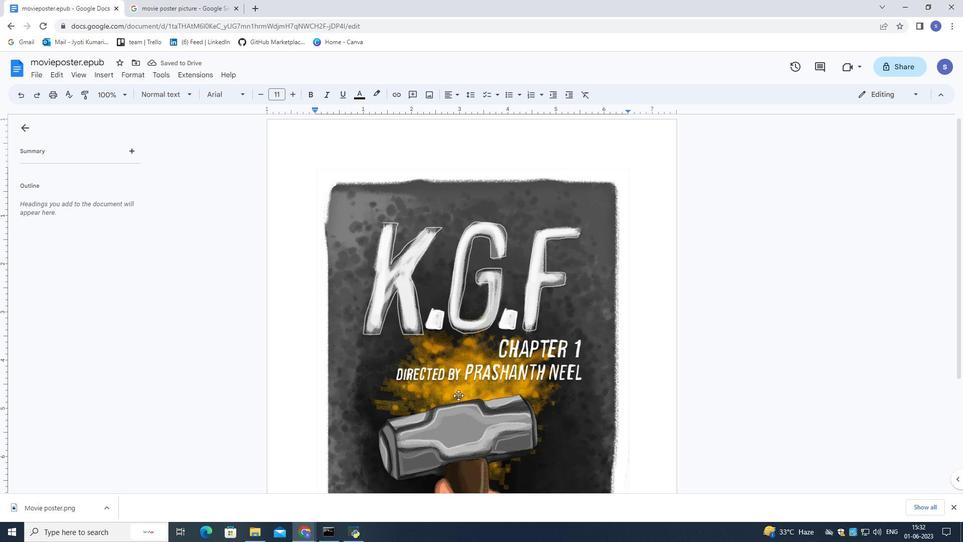 
Action: Mouse scrolled (458, 395) with delta (0, 0)
Screenshot: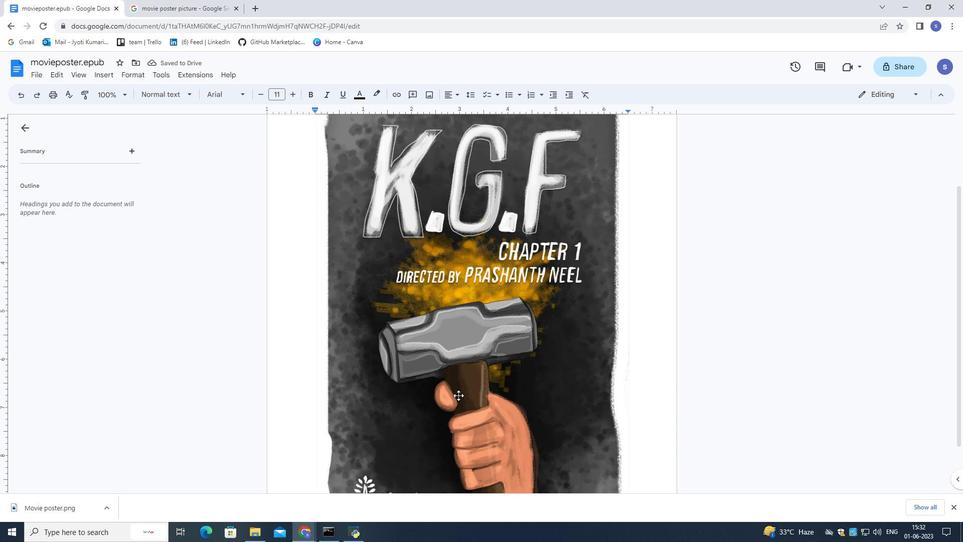 
Action: Mouse moved to (458, 397)
Screenshot: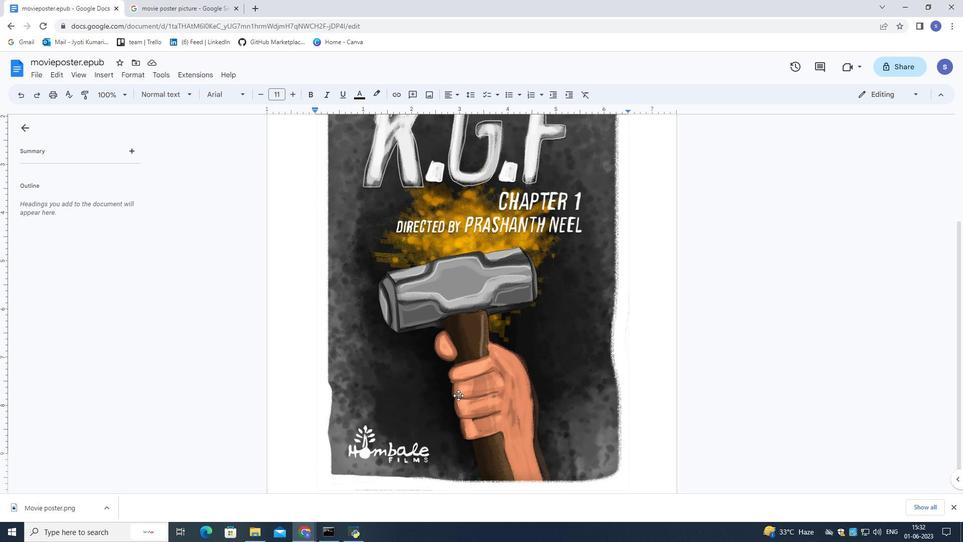 
Action: Mouse scrolled (458, 396) with delta (0, 0)
Screenshot: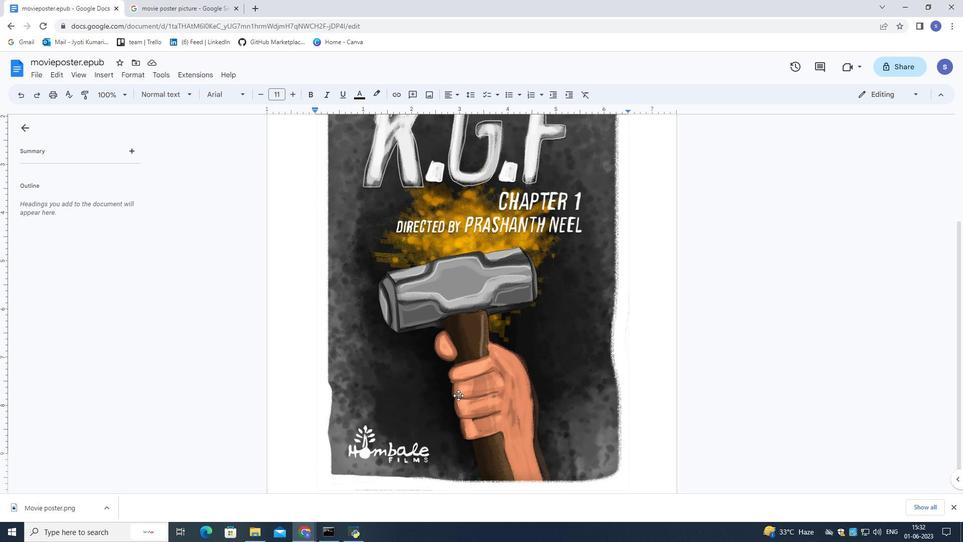 
Action: Mouse moved to (460, 317)
Screenshot: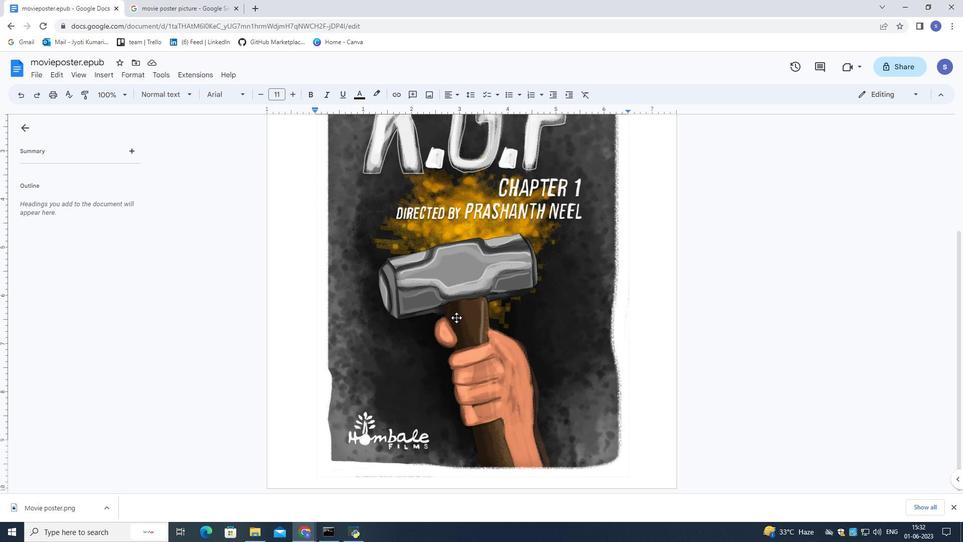 
Action: Mouse pressed left at (460, 317)
Screenshot: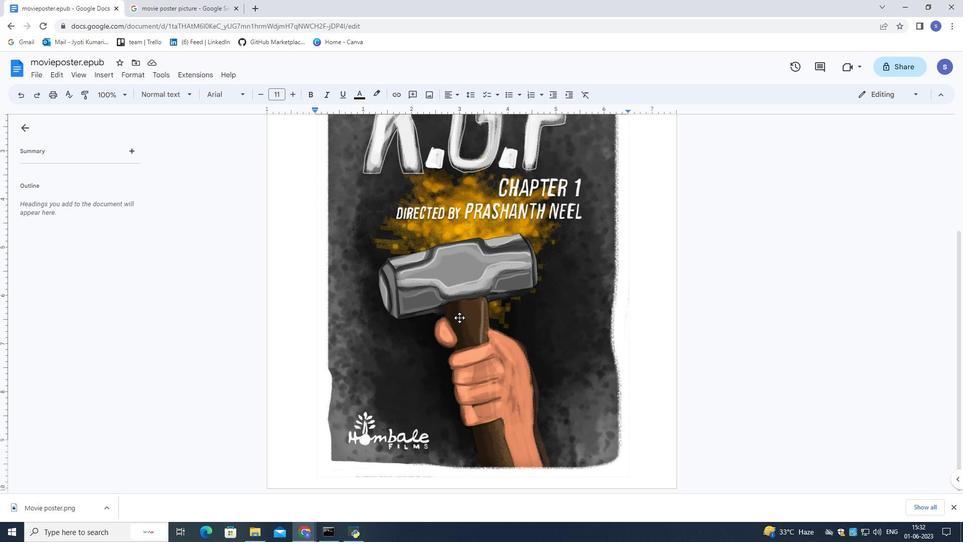 
Action: Mouse moved to (379, 99)
Screenshot: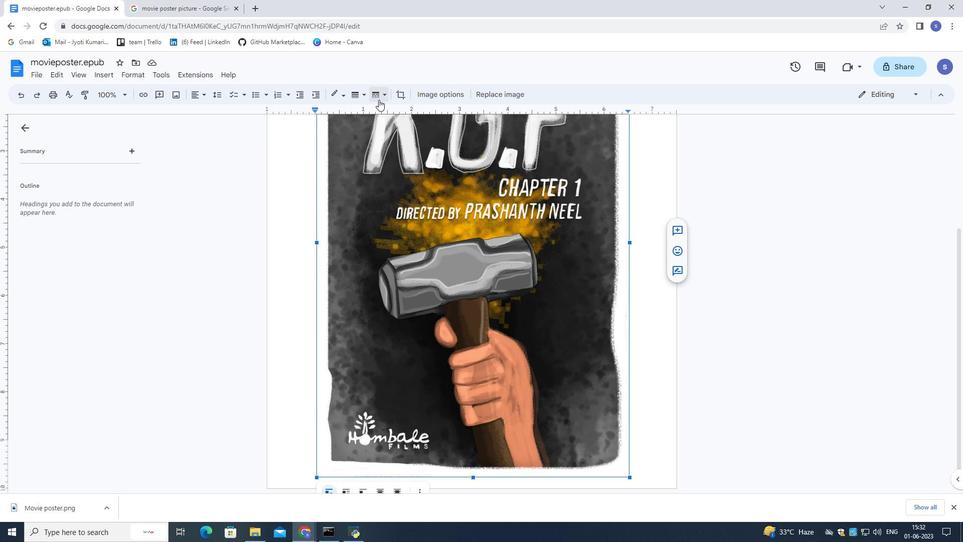 
Action: Mouse pressed left at (379, 99)
Screenshot: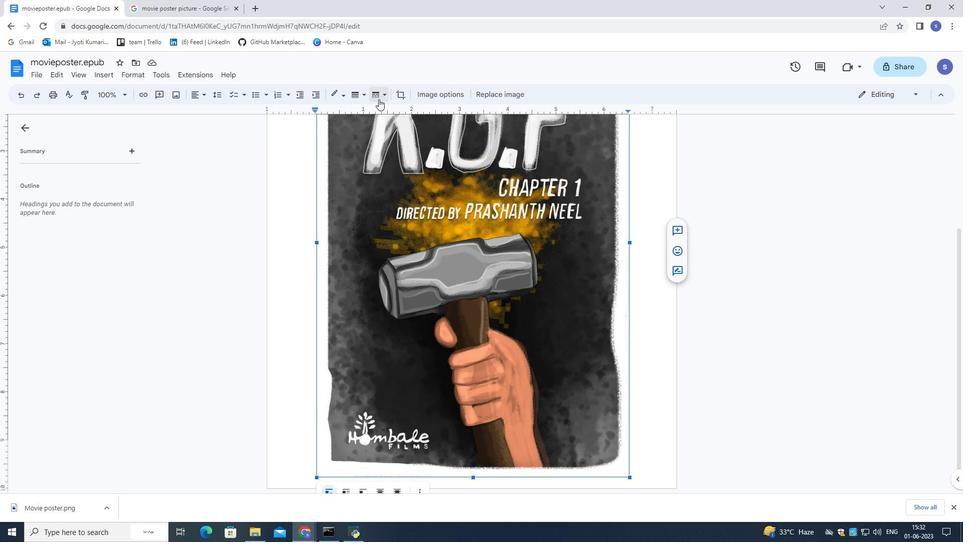 
Action: Mouse moved to (389, 110)
Screenshot: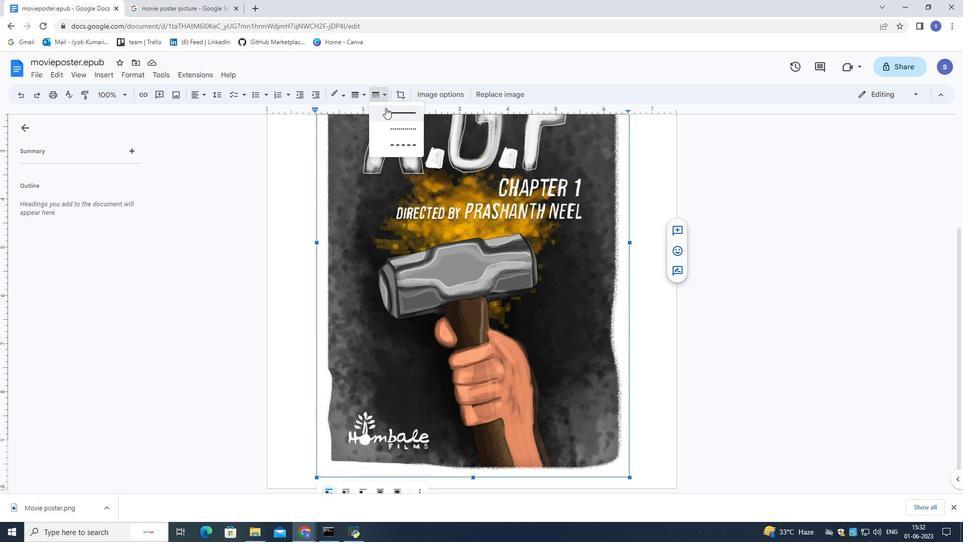 
Action: Mouse pressed left at (389, 110)
Screenshot: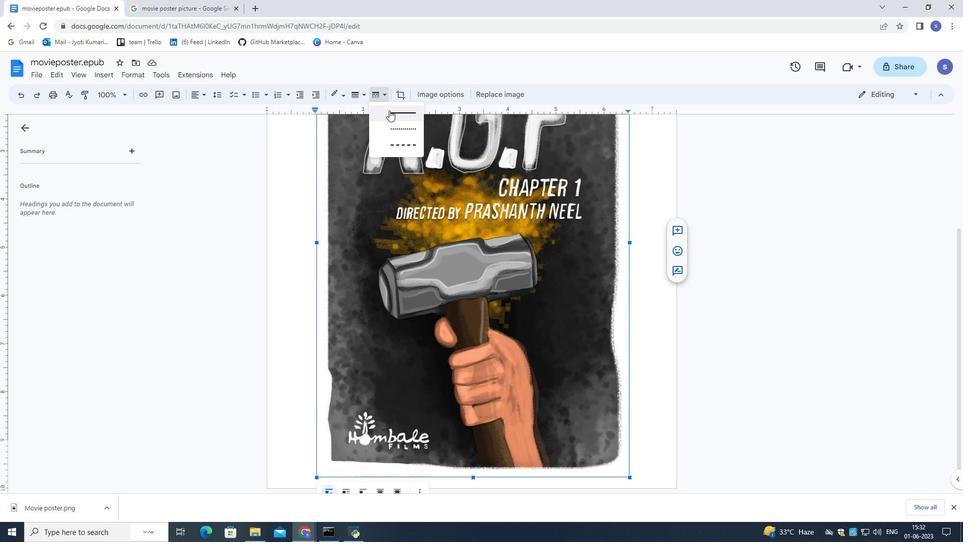 
Action: Mouse moved to (382, 98)
Screenshot: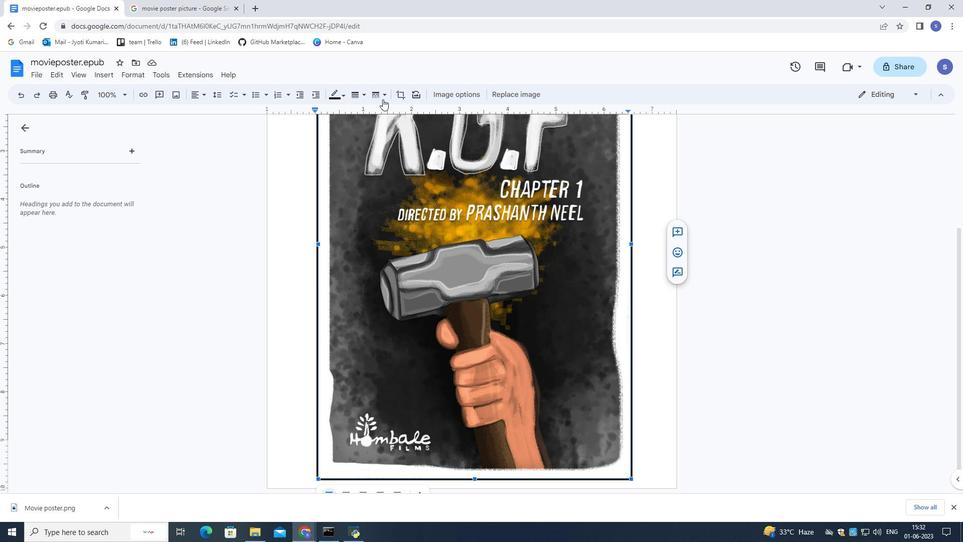 
Action: Mouse pressed left at (382, 98)
Screenshot: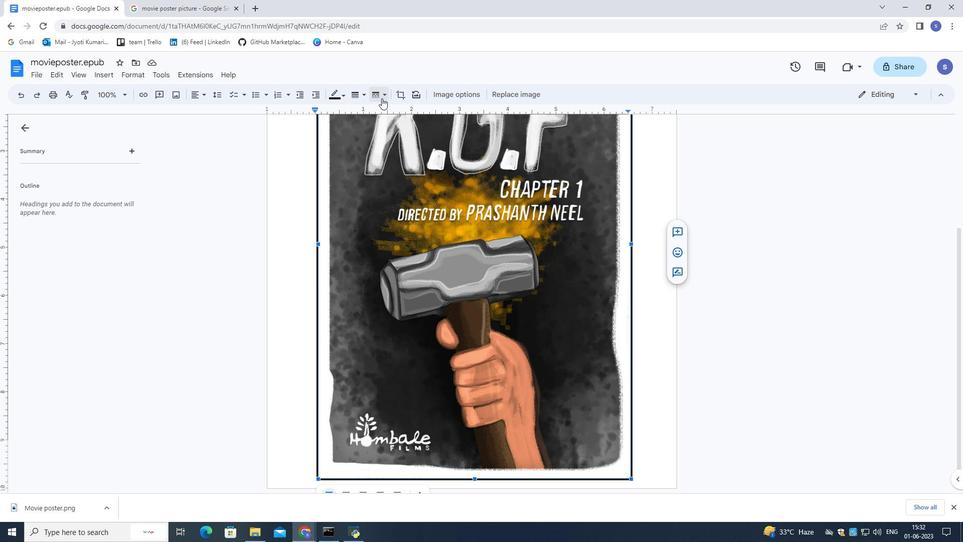 
Action: Mouse moved to (412, 141)
Screenshot: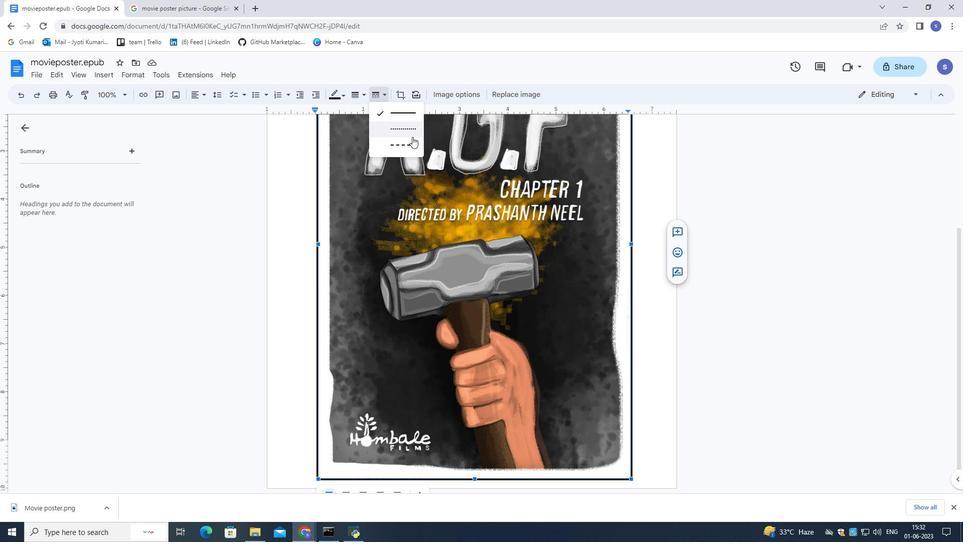 
Action: Mouse pressed left at (412, 141)
Screenshot: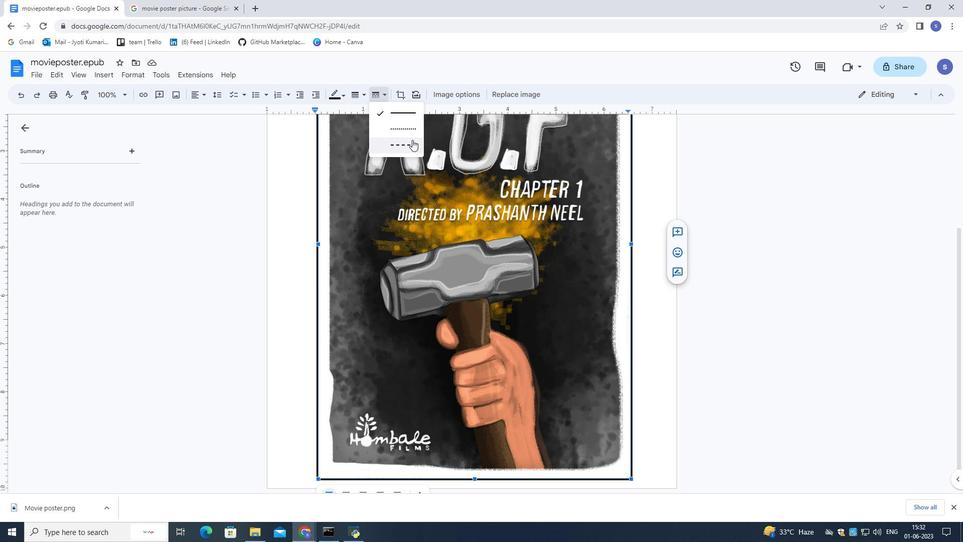 
Action: Mouse moved to (342, 99)
Screenshot: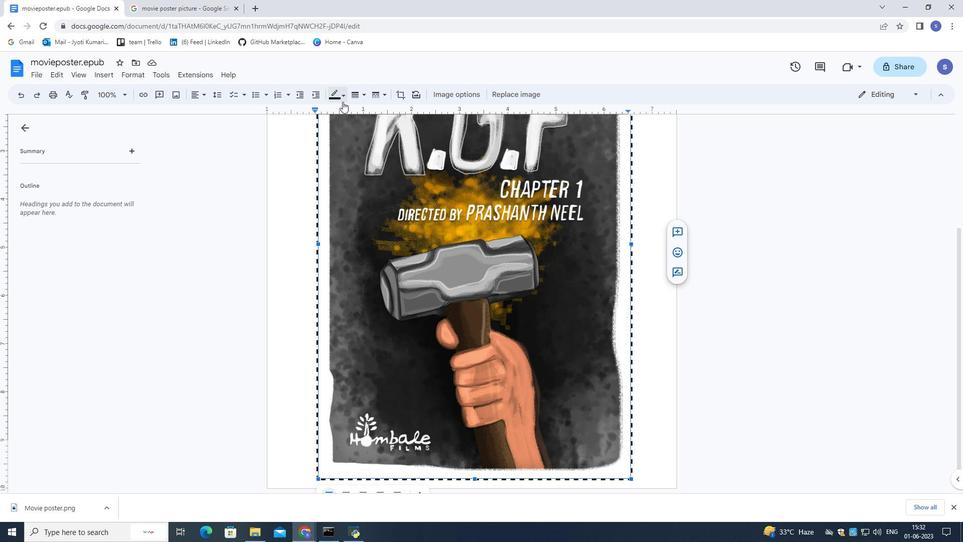 
Action: Mouse pressed left at (342, 99)
Screenshot: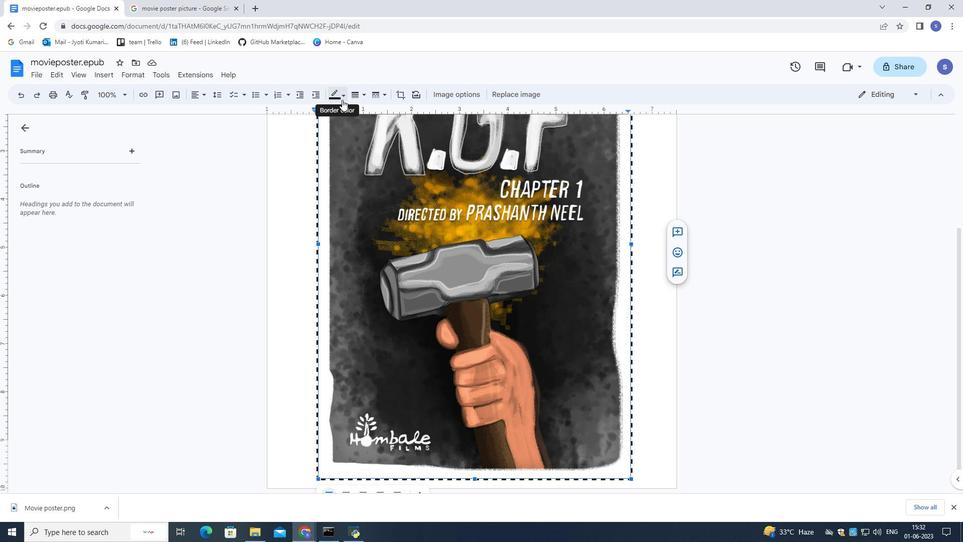 
Action: Mouse moved to (385, 141)
Screenshot: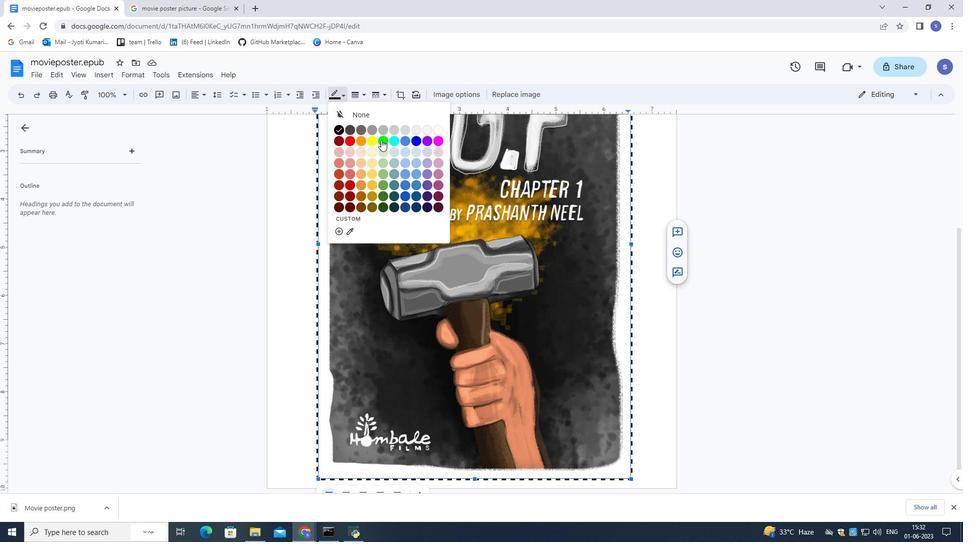 
Action: Mouse pressed left at (385, 141)
Screenshot: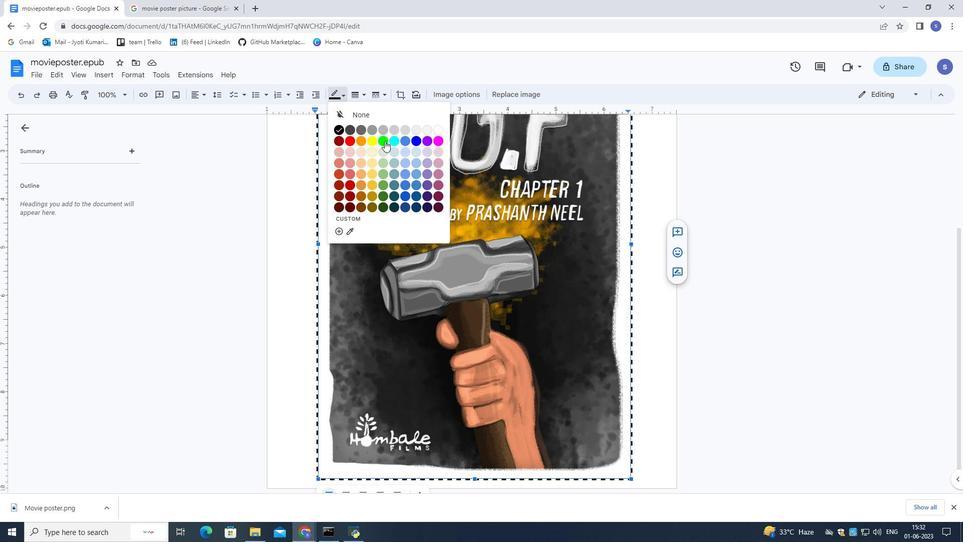 
Action: Mouse moved to (368, 94)
Screenshot: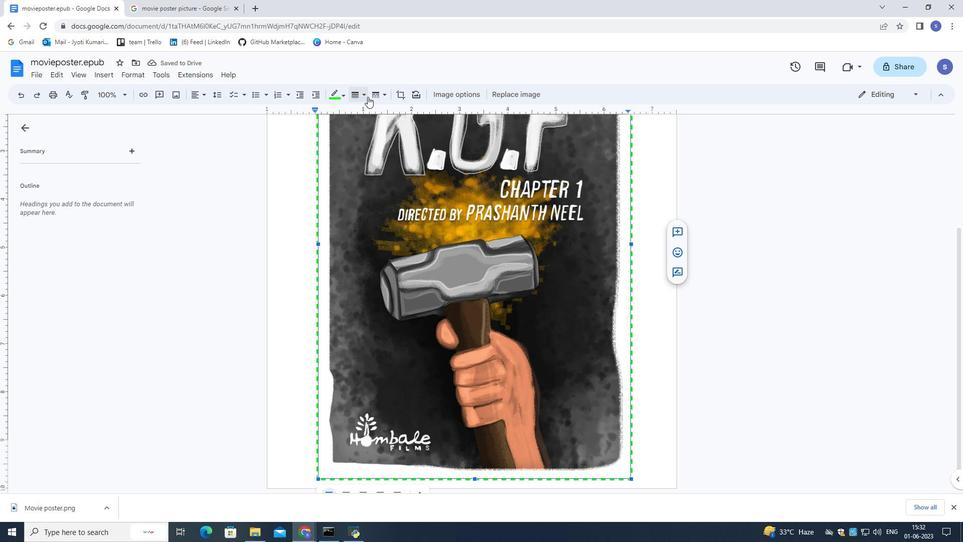 
Action: Mouse pressed left at (368, 94)
Screenshot: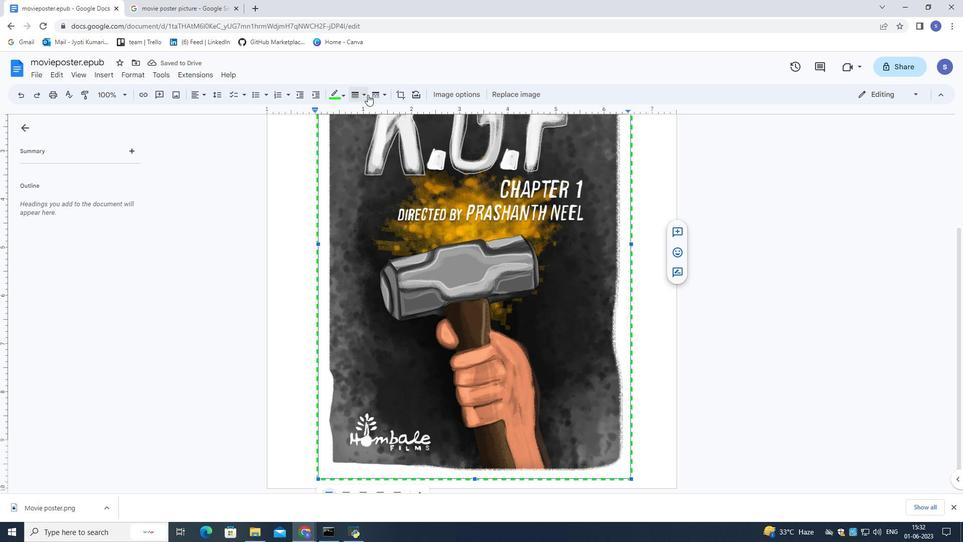 
Action: Mouse moved to (366, 145)
Screenshot: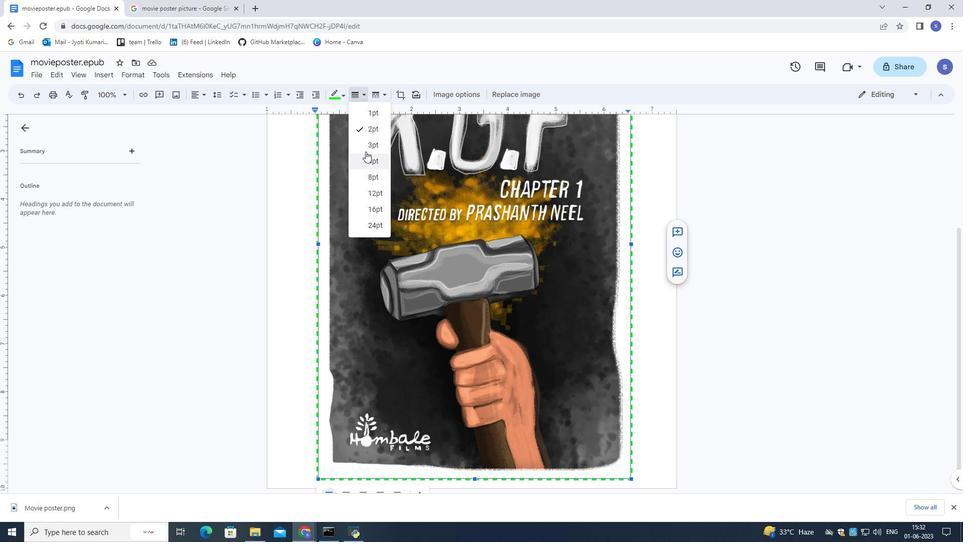 
Action: Mouse pressed left at (366, 145)
Screenshot: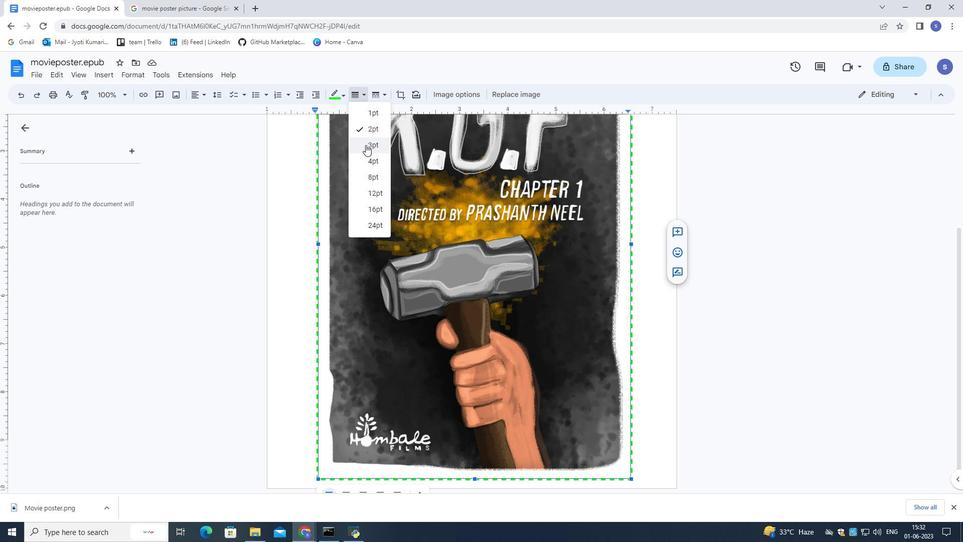 
Action: Mouse moved to (313, 163)
Screenshot: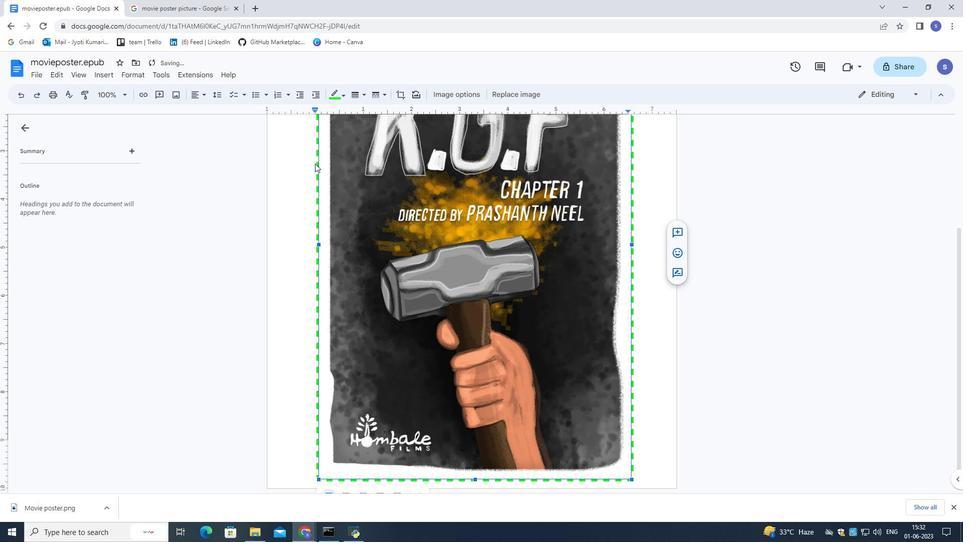 
Action: Mouse pressed left at (313, 163)
Screenshot: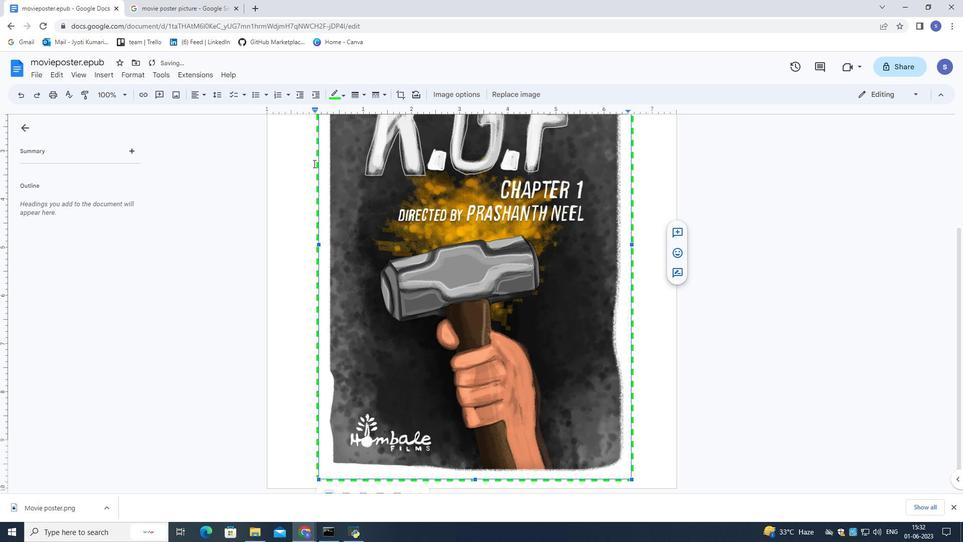 
Action: Mouse moved to (304, 198)
Screenshot: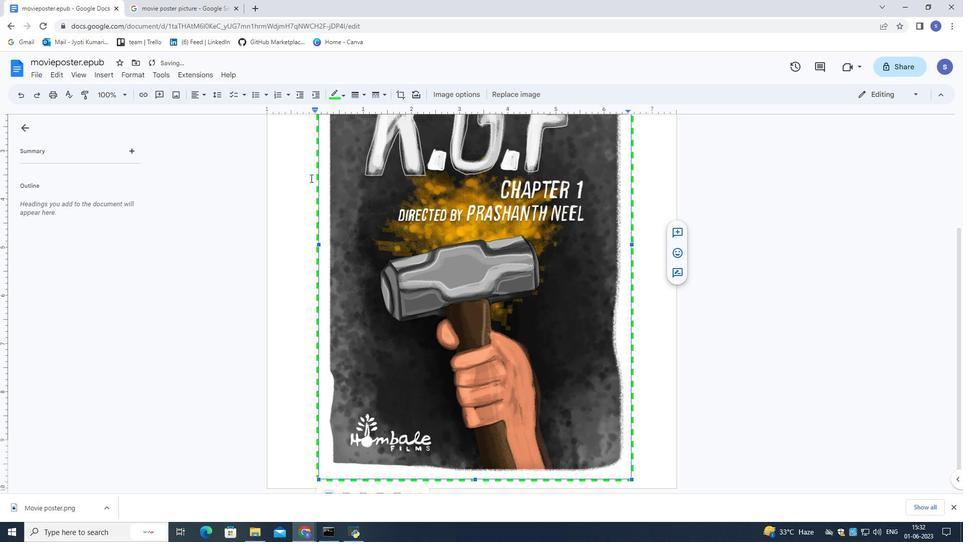 
Action: Mouse pressed left at (304, 198)
Screenshot: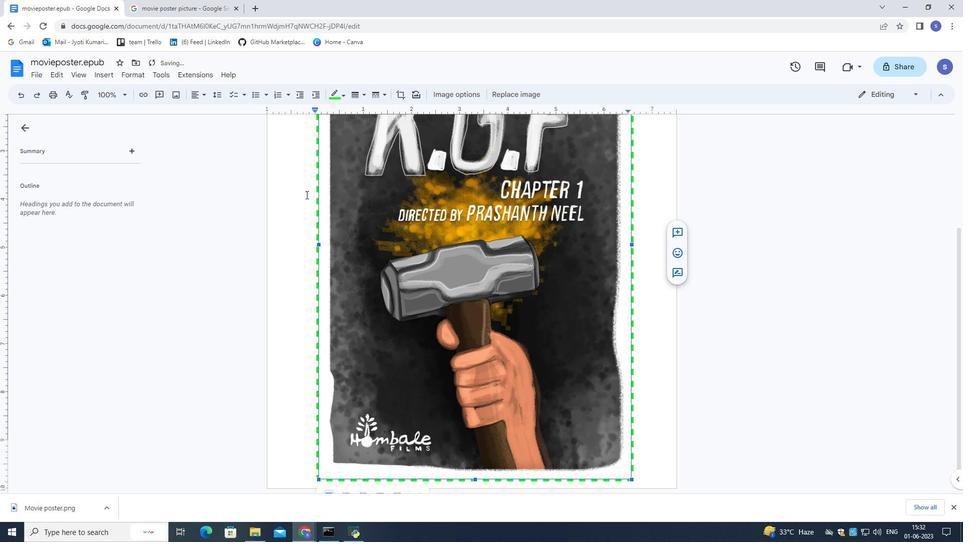 
Action: Mouse moved to (272, 443)
Screenshot: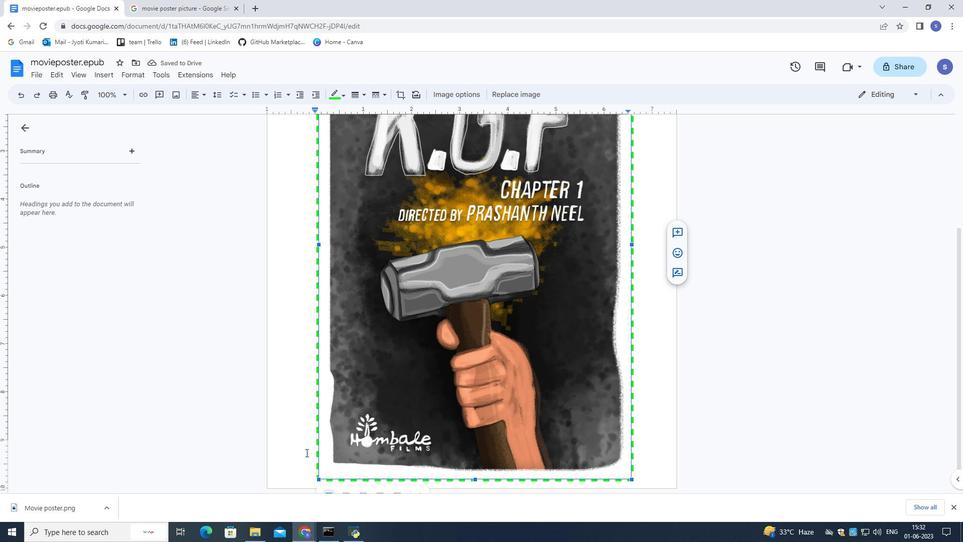 
Action: Mouse pressed left at (272, 443)
Screenshot: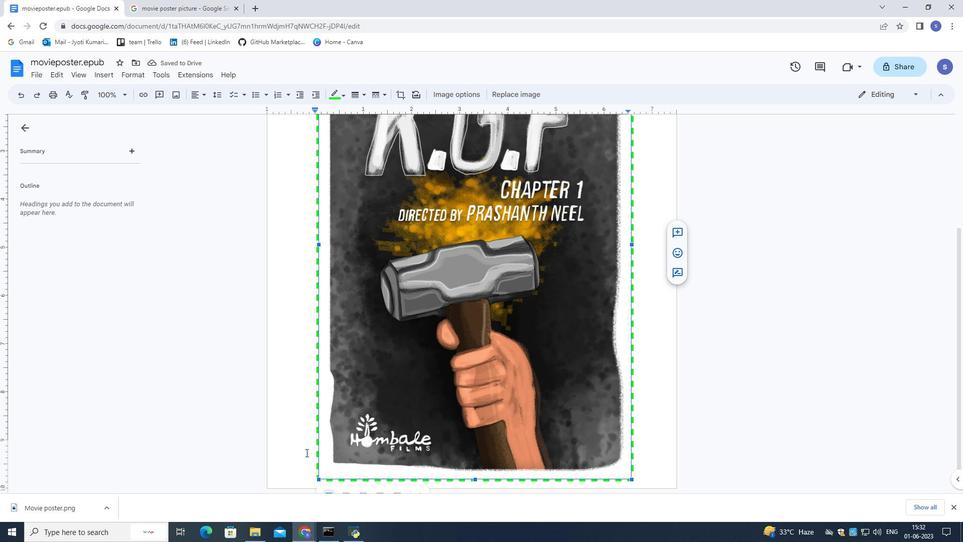 
Action: Mouse moved to (447, 432)
Screenshot: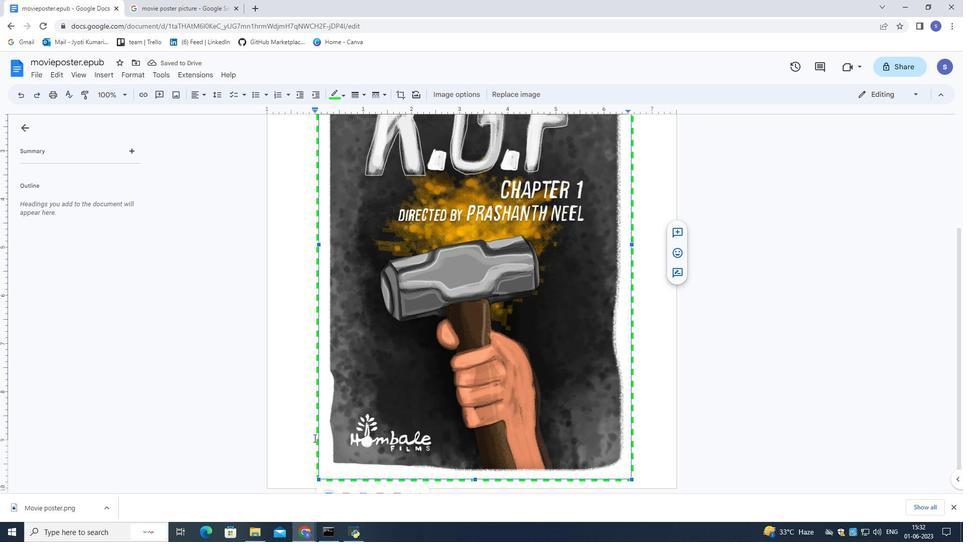 
Action: Mouse scrolled (447, 432) with delta (0, 0)
Screenshot: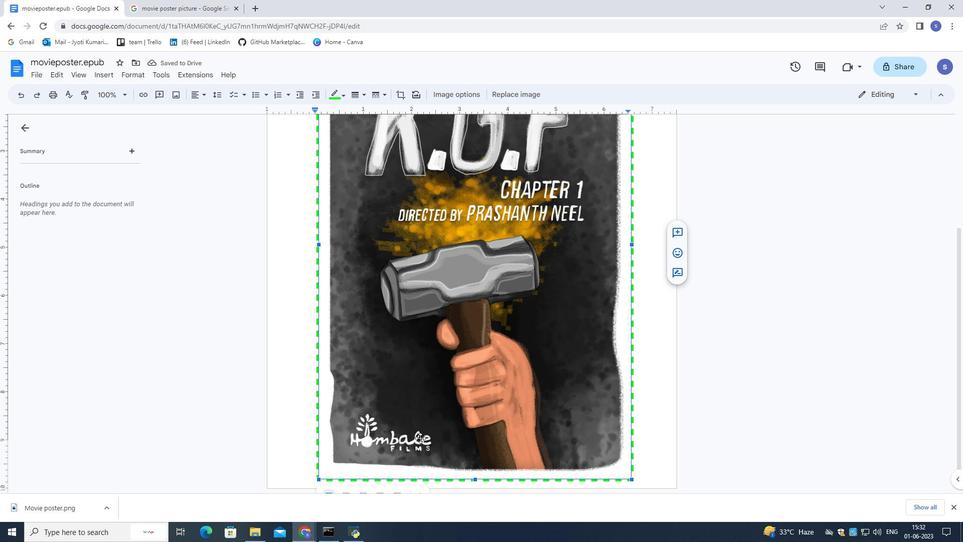 
Action: Mouse moved to (447, 432)
Screenshot: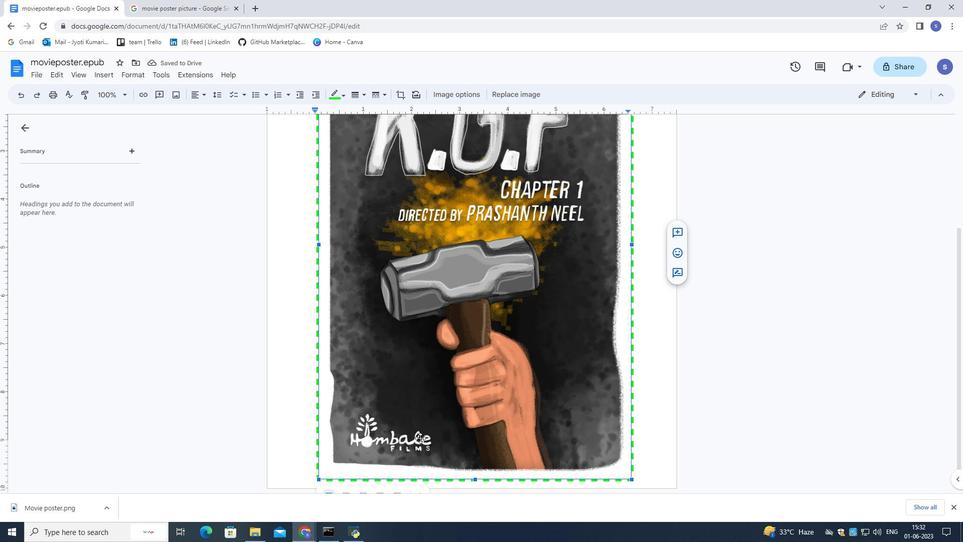 
Action: Mouse scrolled (447, 432) with delta (0, 0)
Screenshot: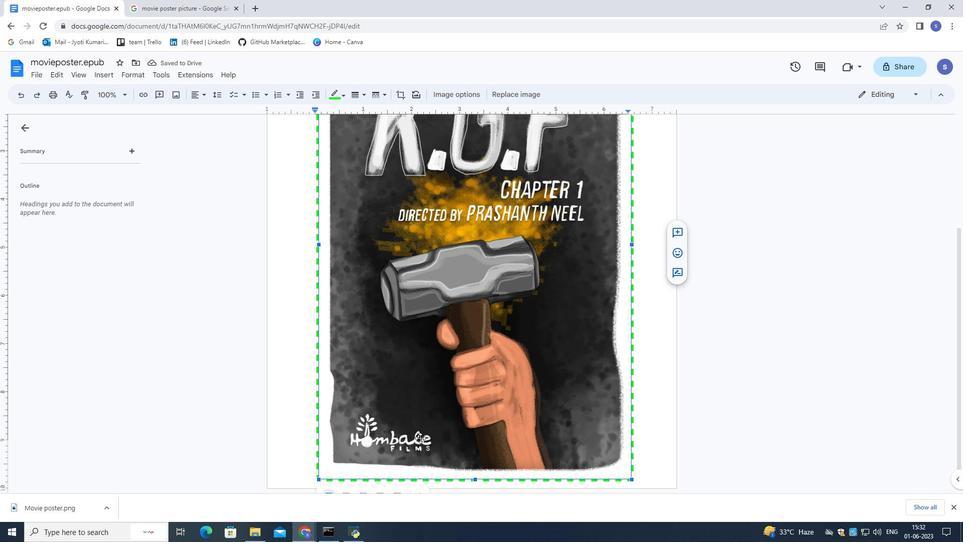 
Action: Mouse moved to (448, 431)
Screenshot: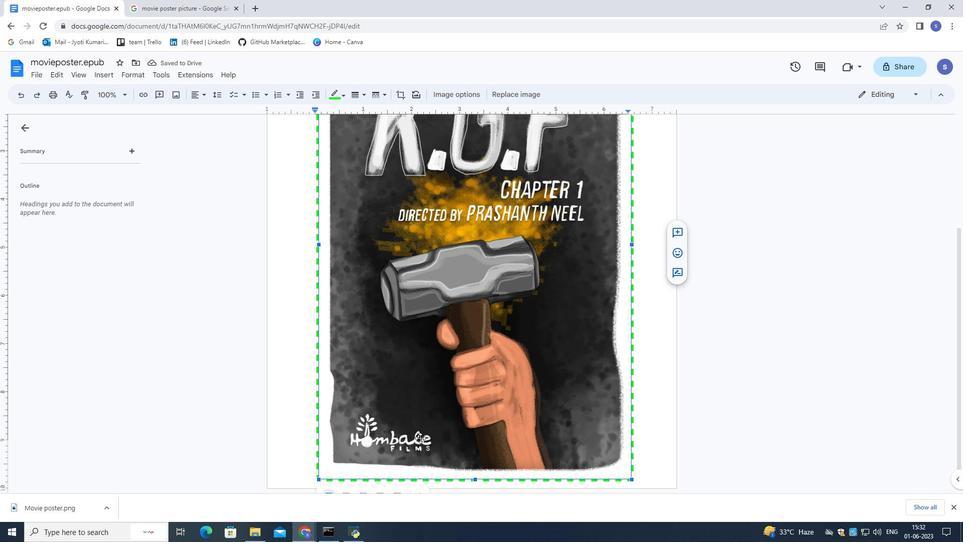 
Action: Mouse scrolled (448, 432) with delta (0, 0)
Screenshot: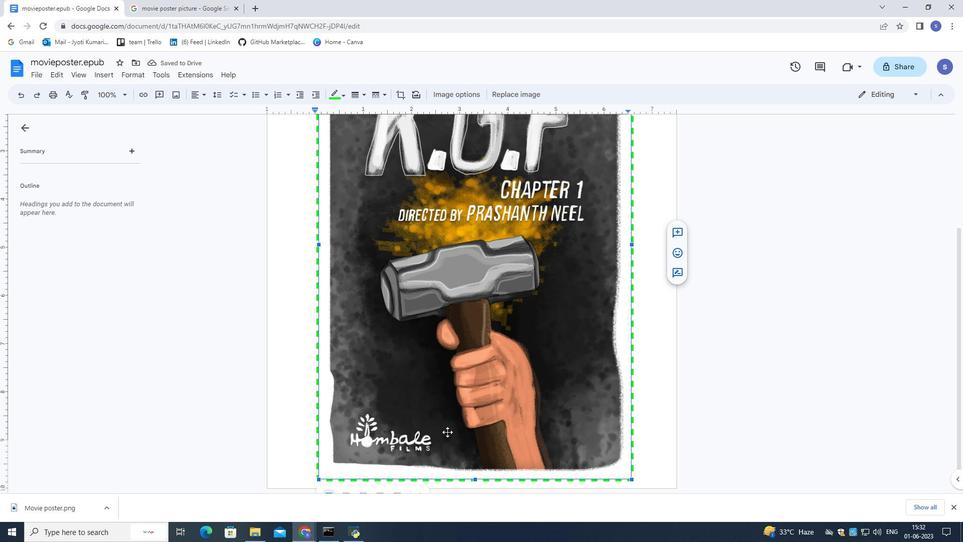 
Action: Mouse moved to (451, 431)
Screenshot: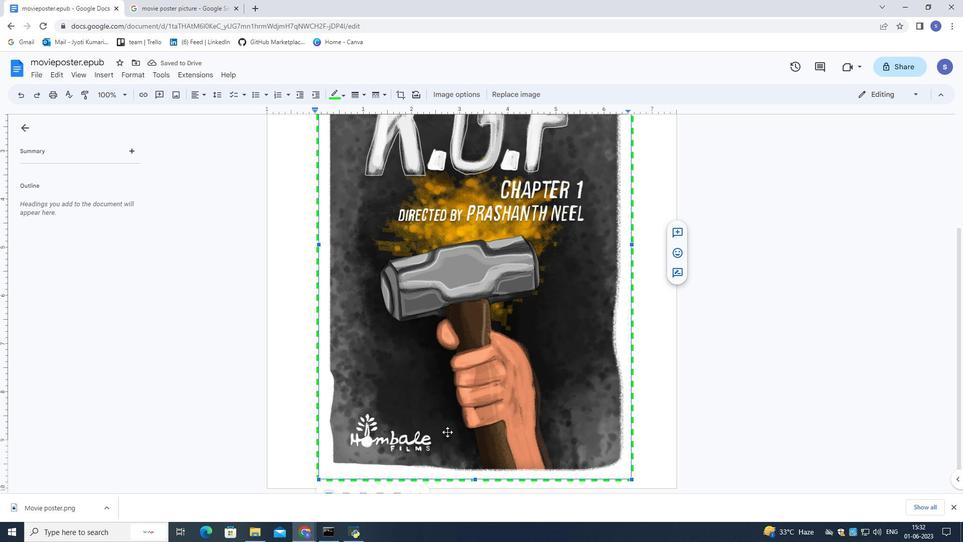 
Action: Mouse scrolled (450, 432) with delta (0, 0)
Screenshot: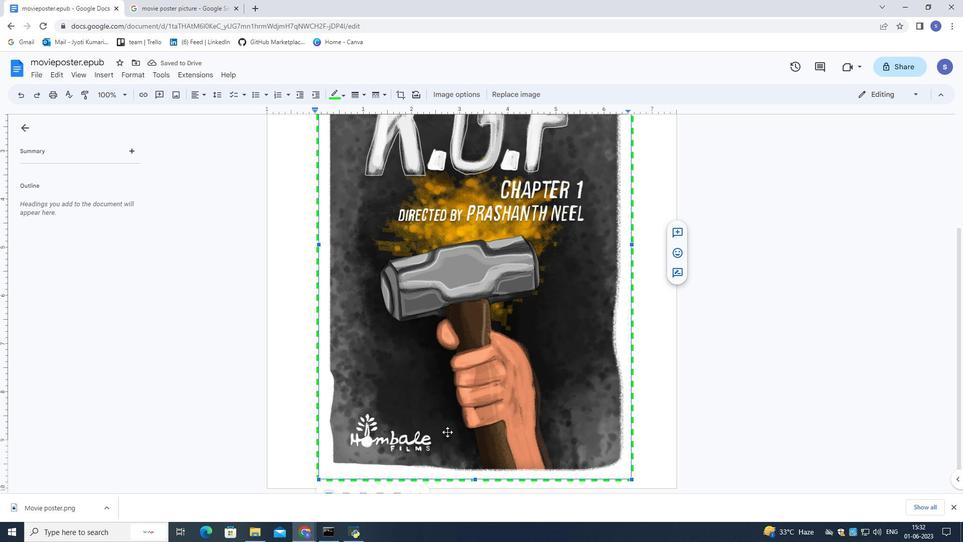 
Action: Mouse moved to (451, 425)
Screenshot: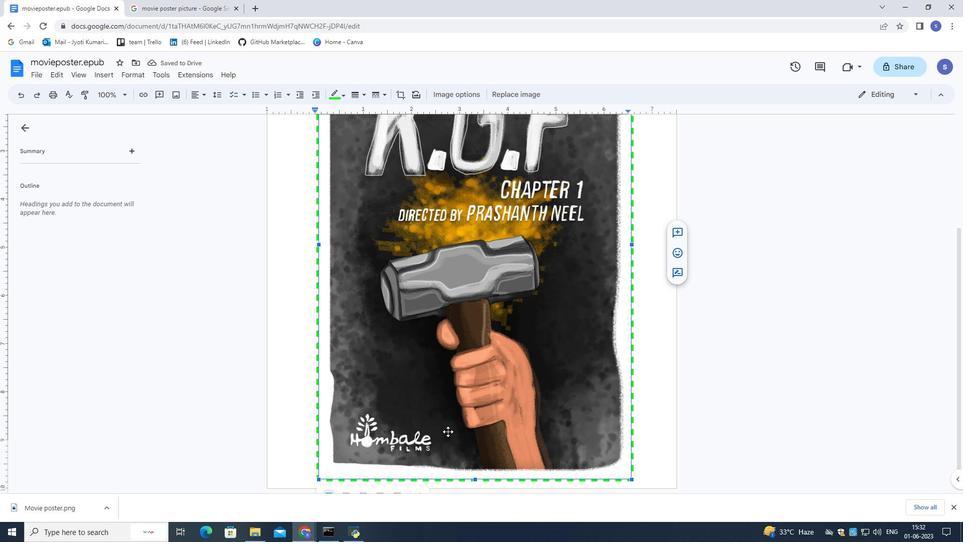 
Action: Mouse scrolled (451, 427) with delta (0, 0)
Screenshot: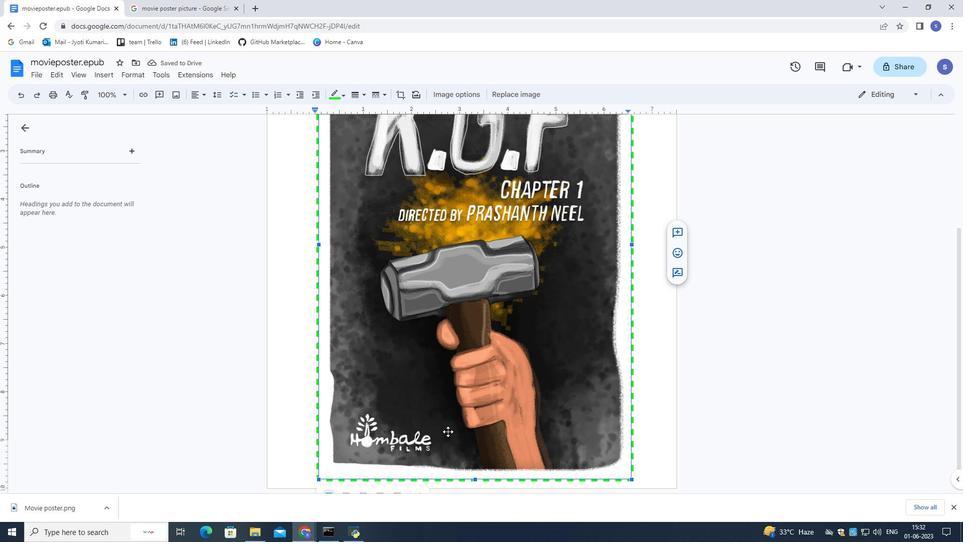 
Action: Mouse moved to (433, 128)
Screenshot: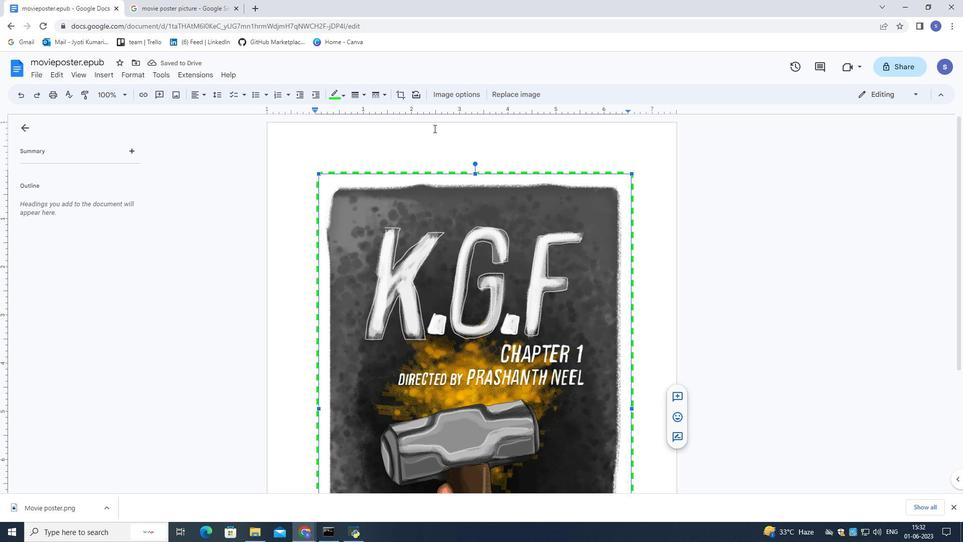 
Action: Mouse pressed left at (433, 128)
Screenshot: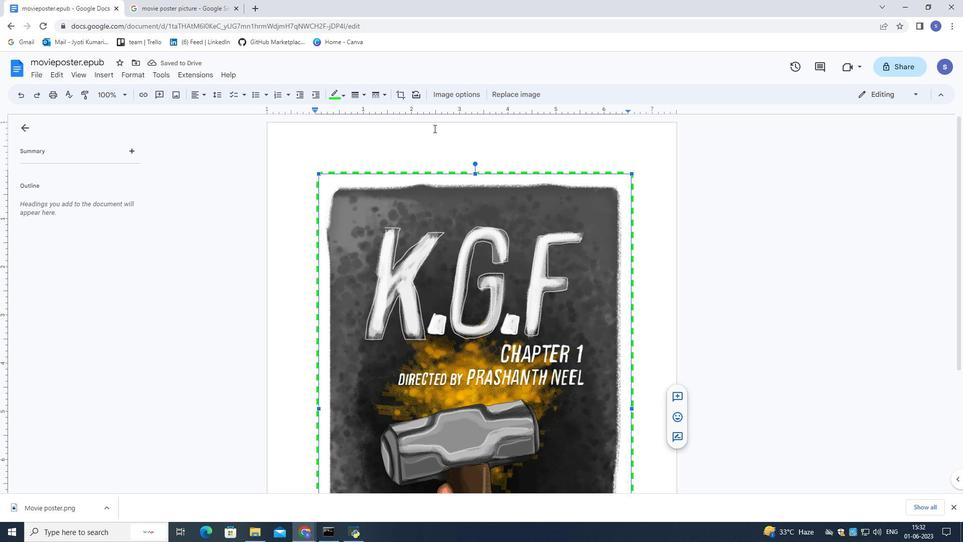 
Action: Mouse moved to (424, 141)
Screenshot: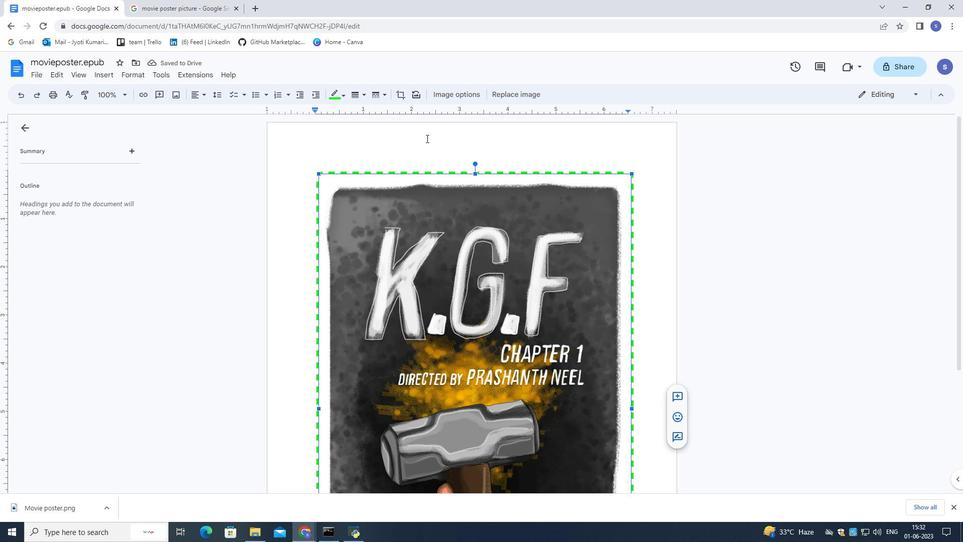 
Action: Mouse pressed left at (424, 141)
Screenshot: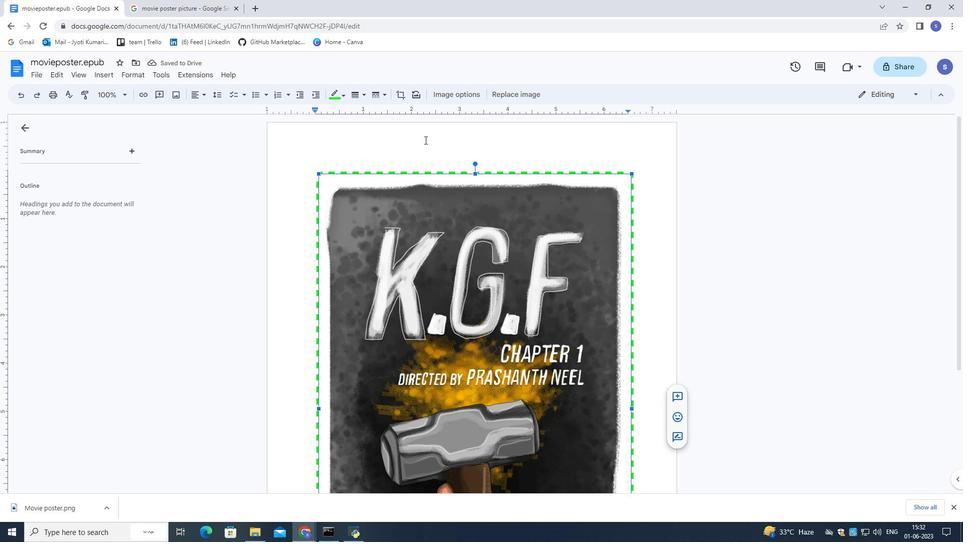
Action: Mouse moved to (424, 142)
Screenshot: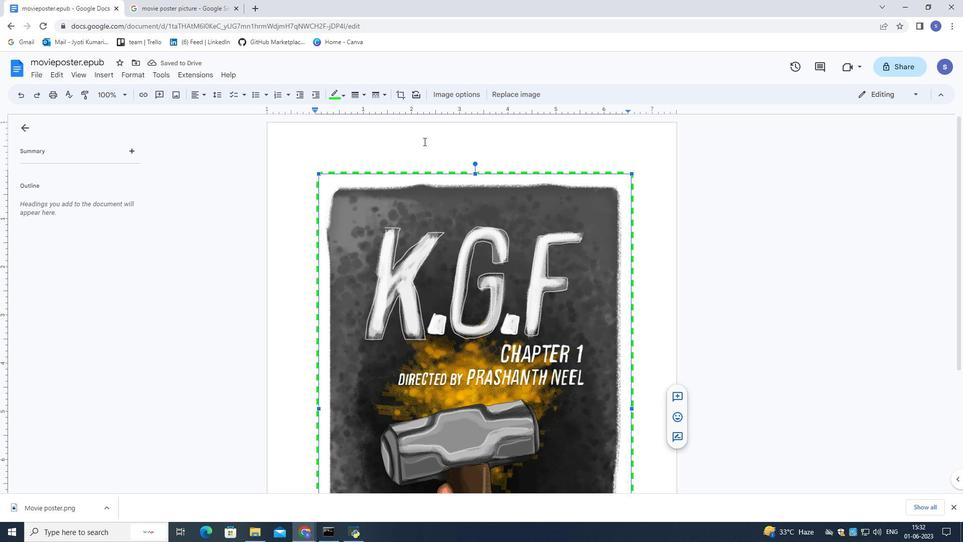 
Action: Mouse pressed left at (424, 142)
Screenshot: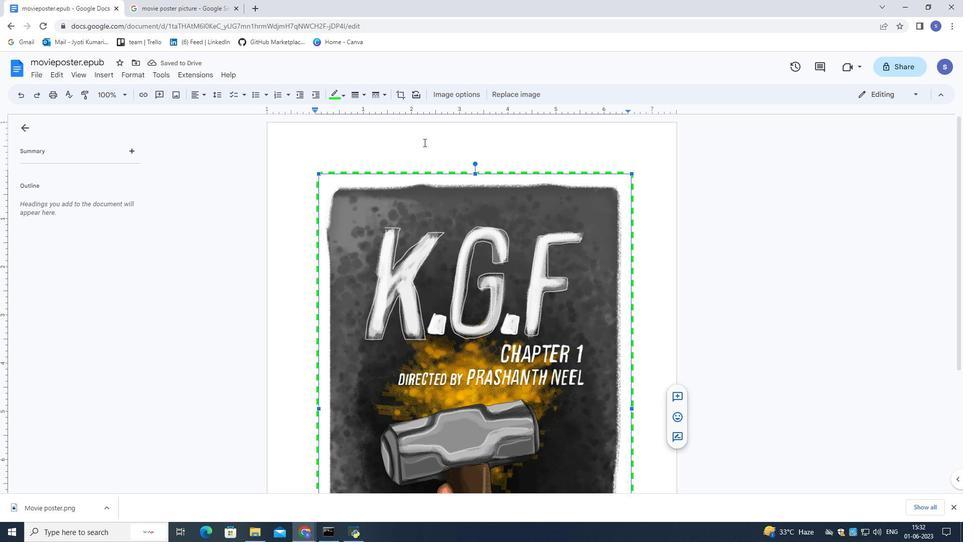 
Action: Mouse pressed left at (424, 142)
Screenshot: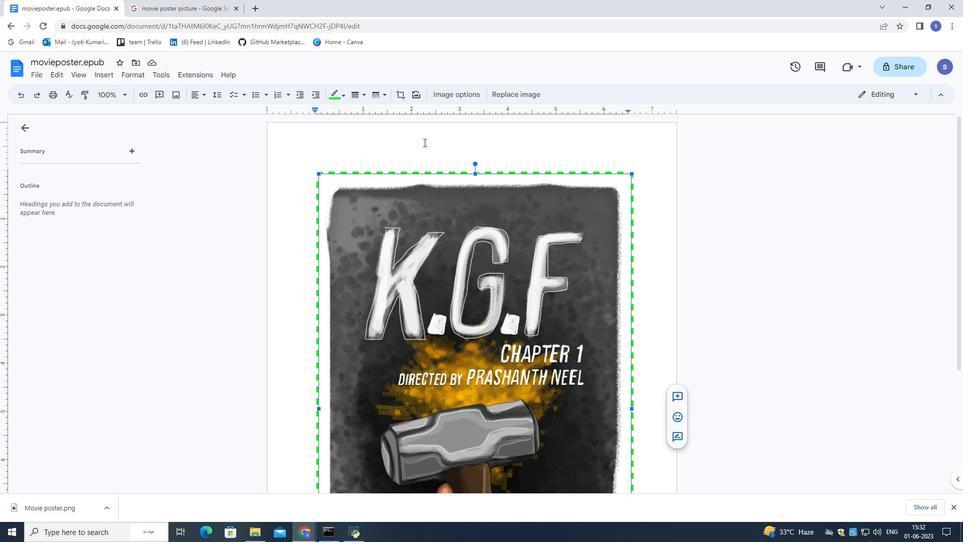 
Action: Mouse moved to (414, 144)
Screenshot: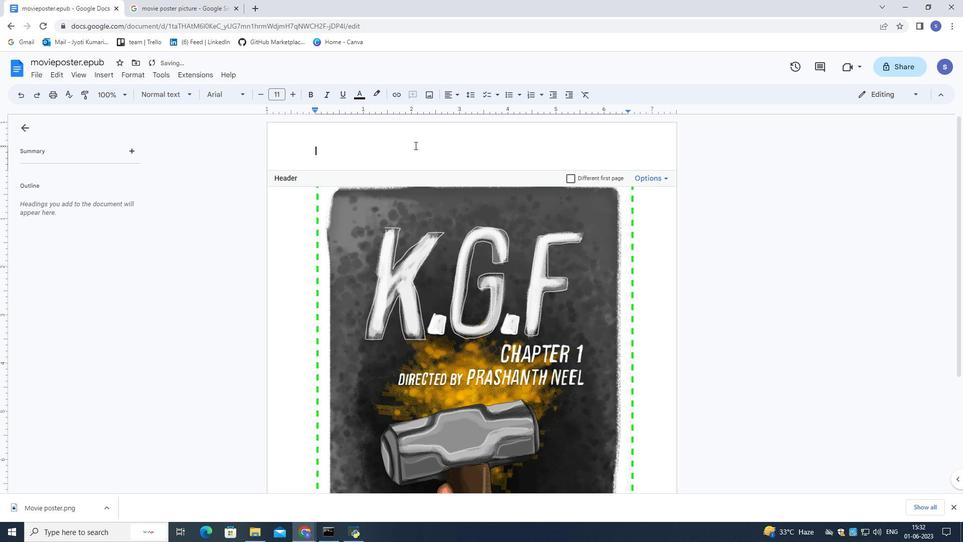 
Action: Mouse pressed left at (414, 144)
Screenshot: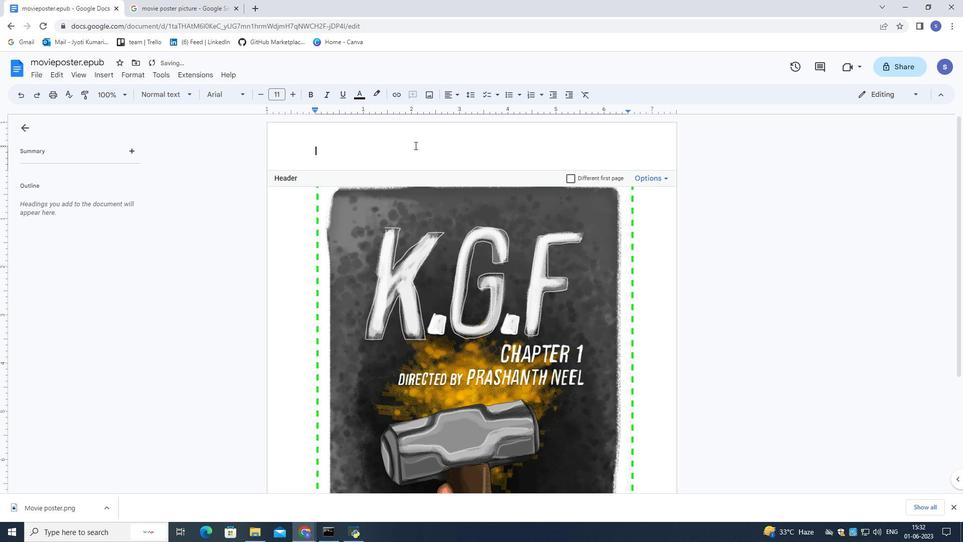 
Action: Mouse moved to (293, 257)
Screenshot: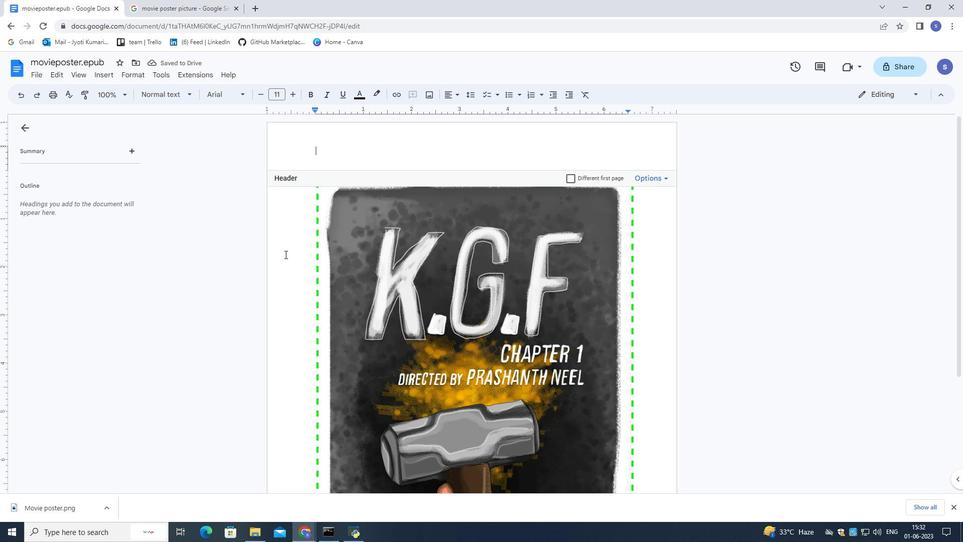 
Action: Mouse pressed left at (293, 257)
Screenshot: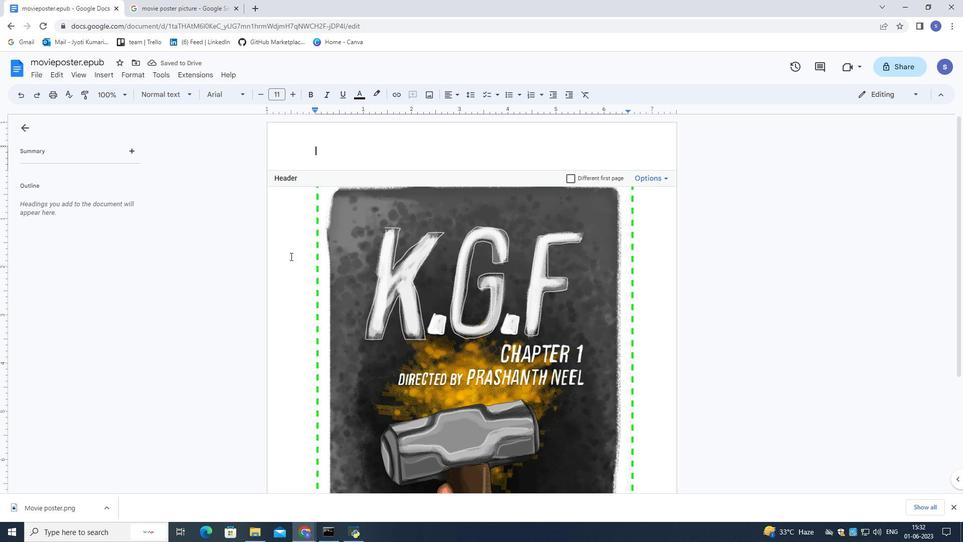 
Action: Mouse moved to (403, 129)
Screenshot: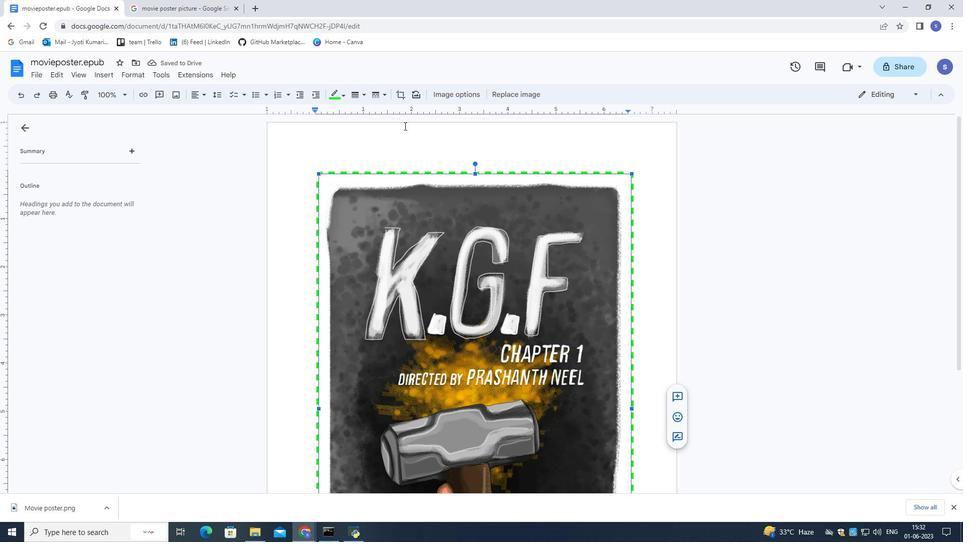 
Action: Mouse pressed left at (403, 129)
Screenshot: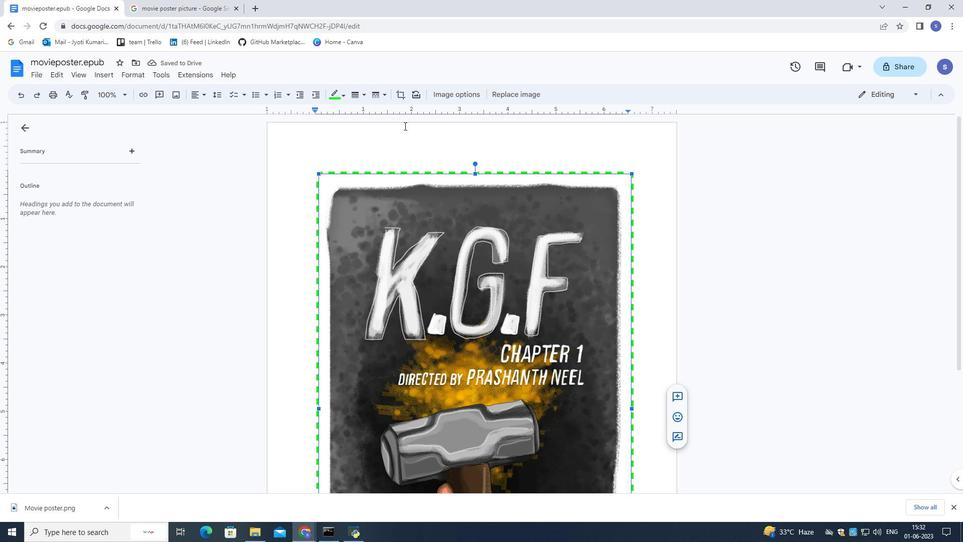 
Action: Mouse pressed left at (403, 129)
Screenshot: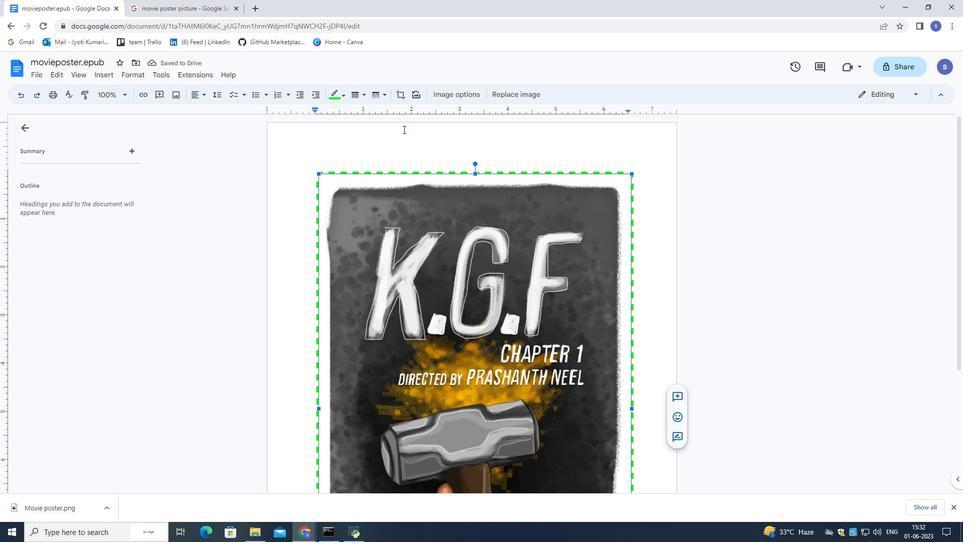 
Action: Mouse pressed left at (403, 129)
Screenshot: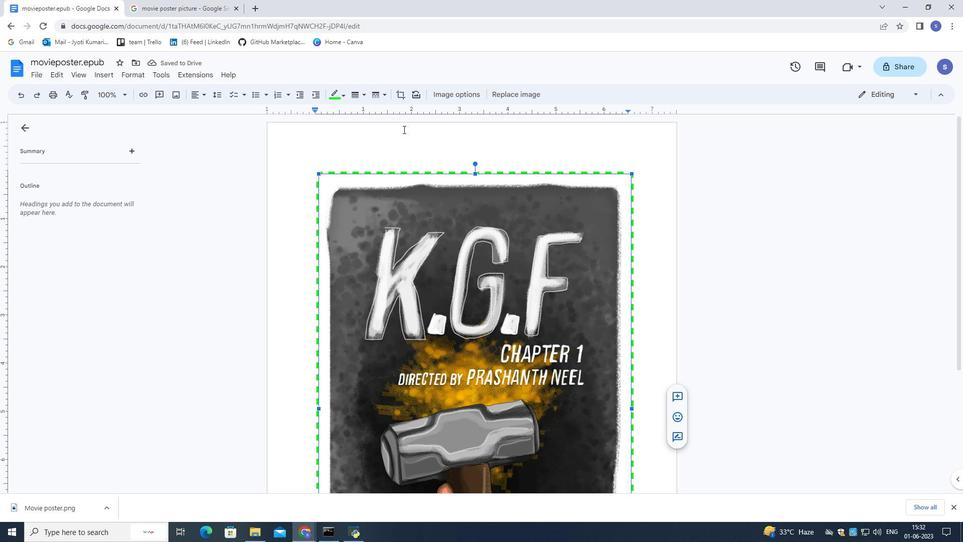 
Action: Mouse moved to (504, 312)
Screenshot: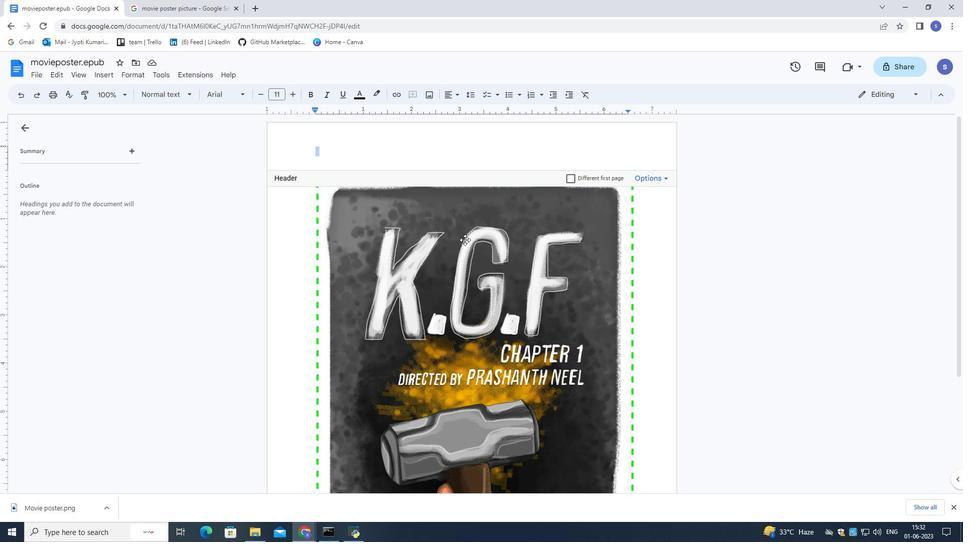 
Action: Mouse scrolled (504, 312) with delta (0, 0)
Screenshot: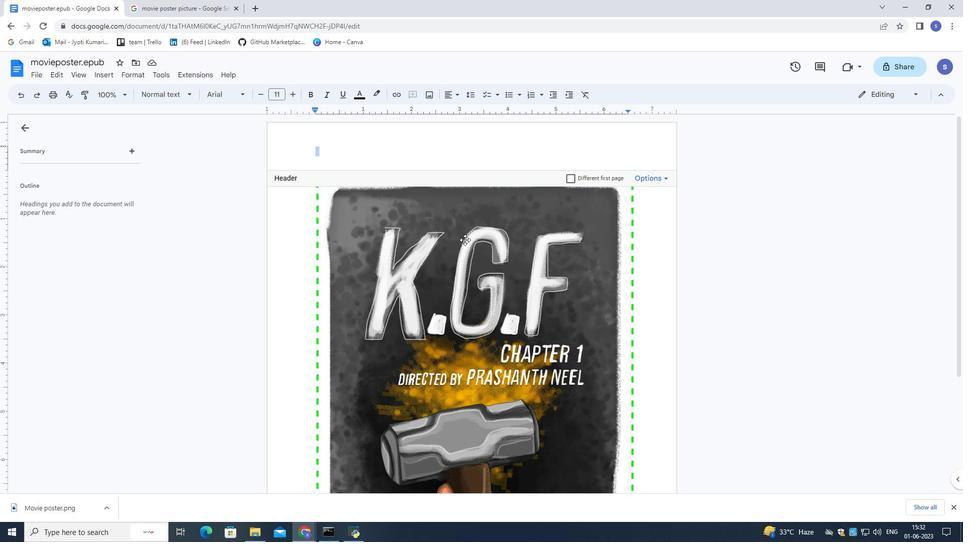 
Action: Mouse moved to (504, 313)
Screenshot: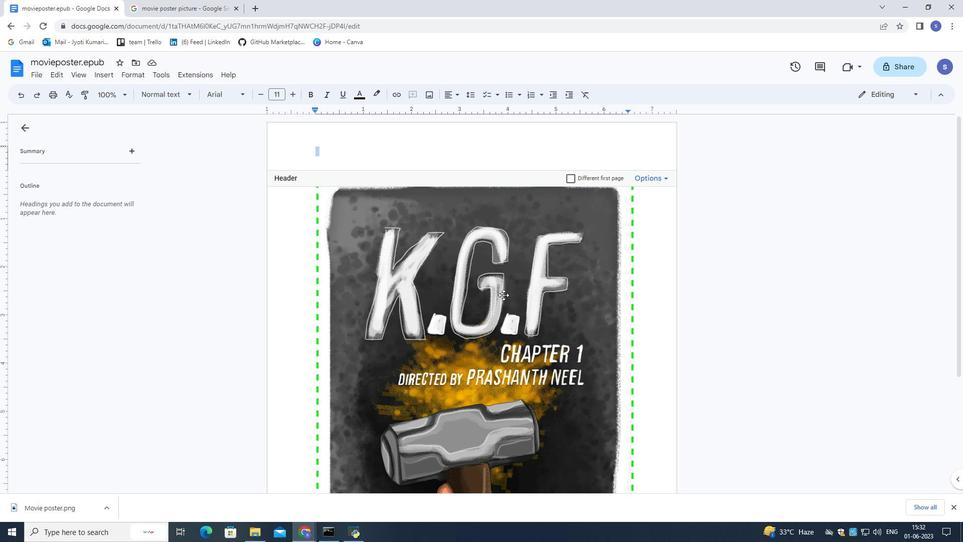 
Action: Mouse scrolled (504, 313) with delta (0, 0)
Screenshot: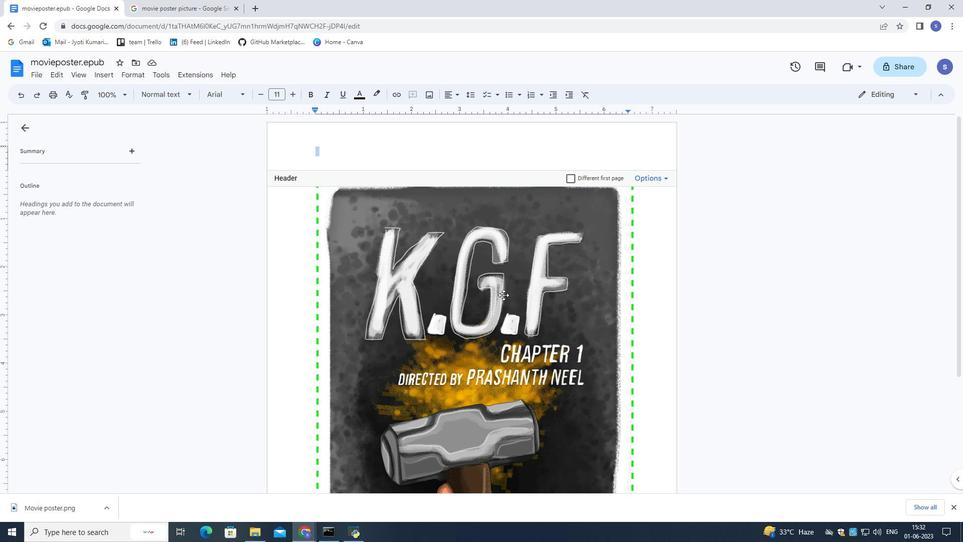
Action: Mouse scrolled (504, 313) with delta (0, 0)
Screenshot: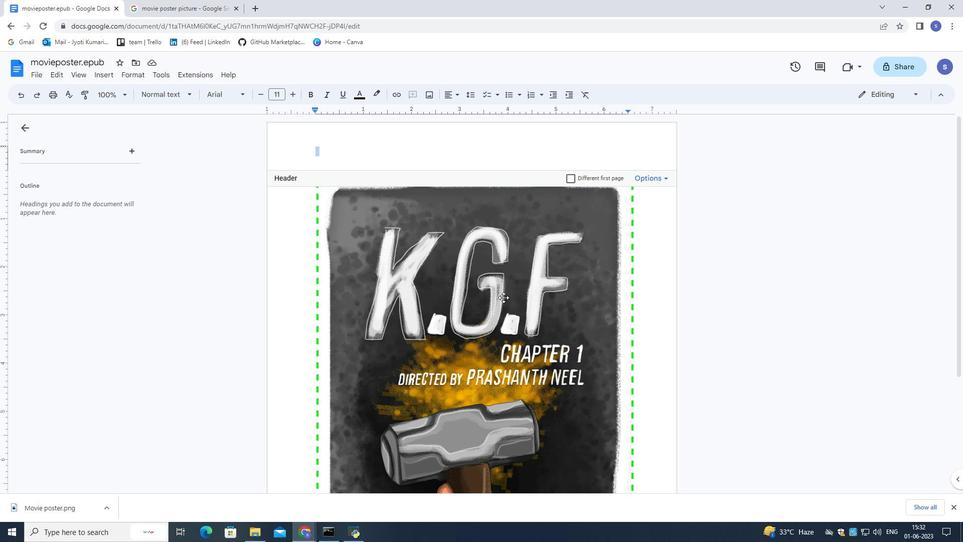 
Action: Mouse moved to (504, 313)
Screenshot: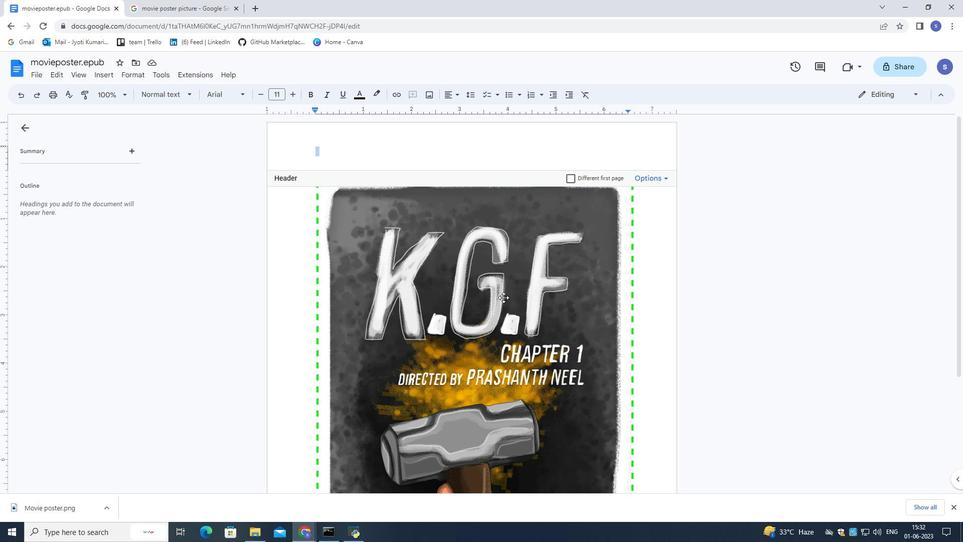 
Action: Mouse scrolled (504, 313) with delta (0, 0)
Screenshot: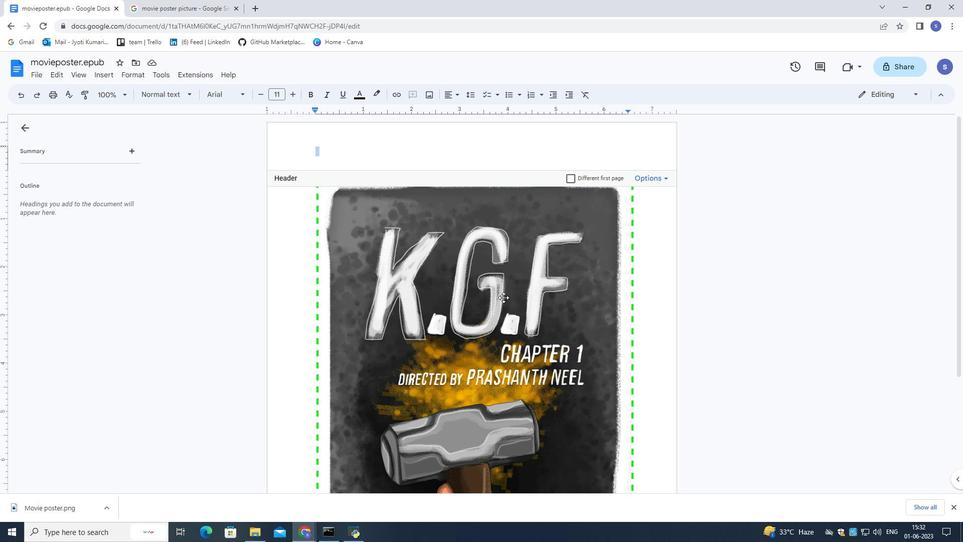
Action: Mouse moved to (503, 315)
Screenshot: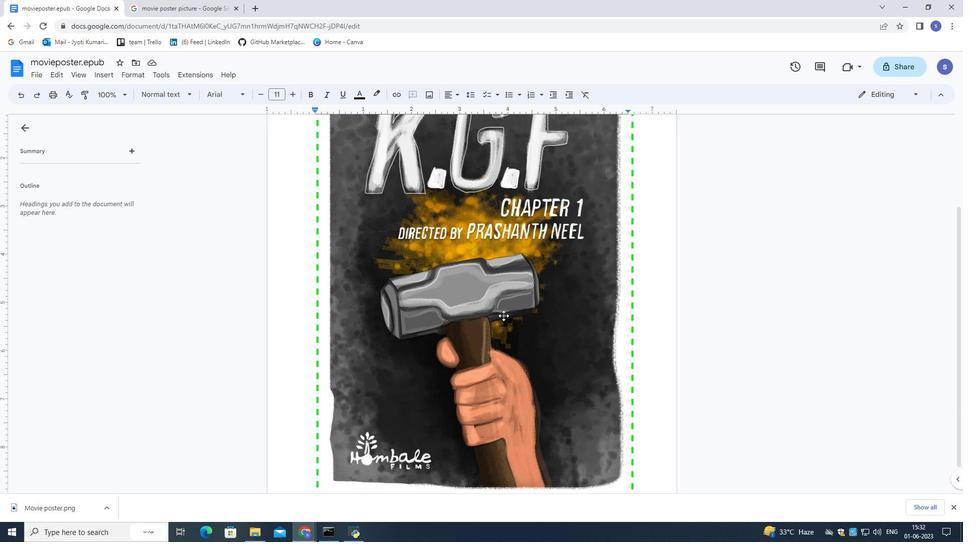 
Action: Mouse scrolled (503, 314) with delta (0, 0)
Screenshot: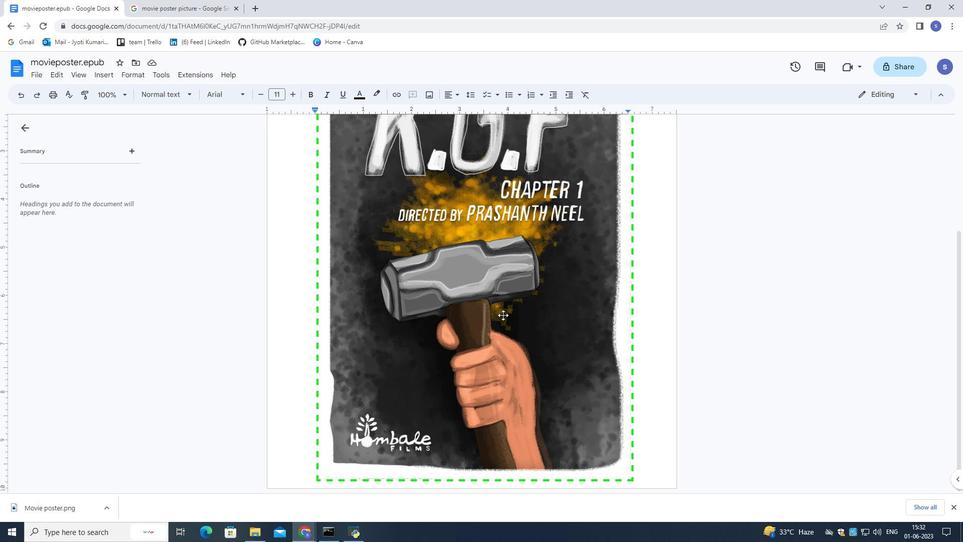 
Action: Mouse scrolled (503, 314) with delta (0, 0)
Screenshot: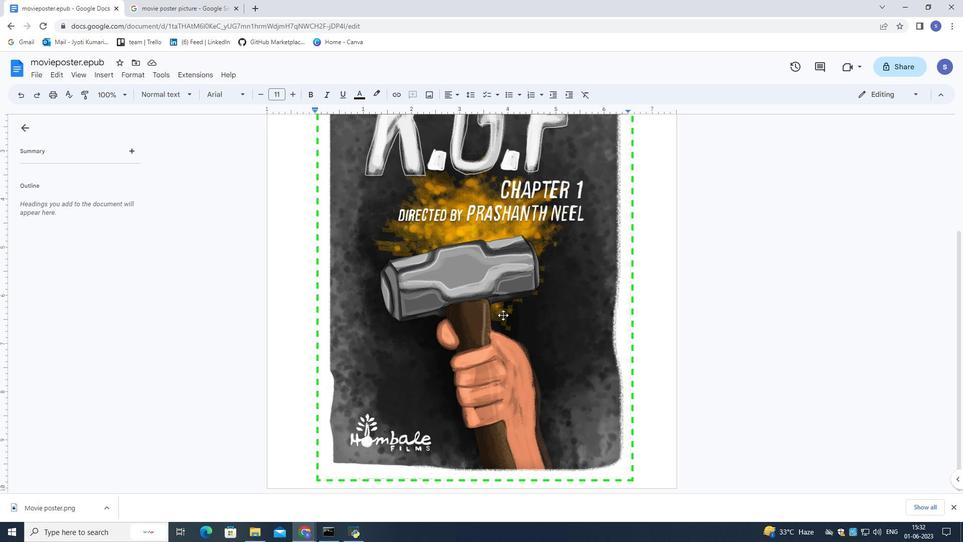 
Action: Mouse moved to (501, 317)
Screenshot: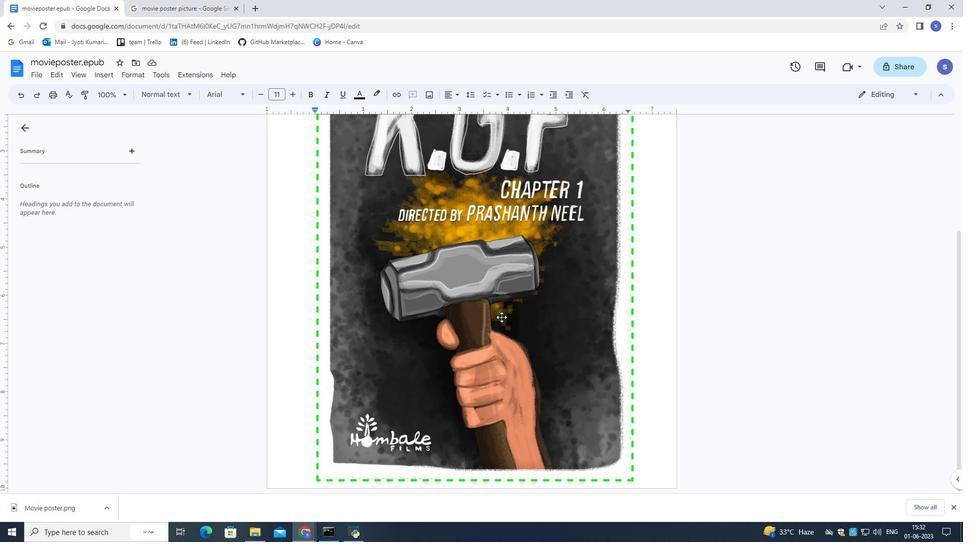 
Action: Mouse scrolled (501, 317) with delta (0, 0)
Screenshot: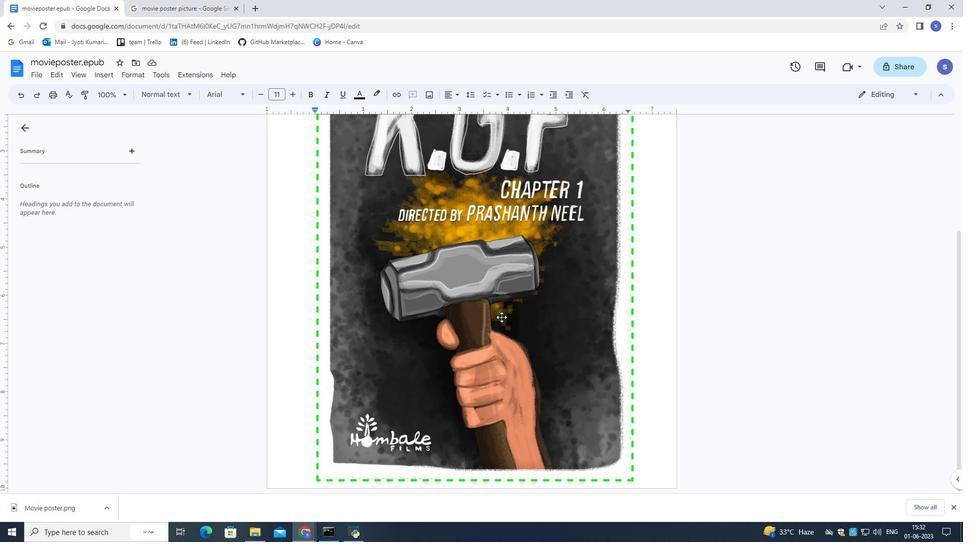 
Action: Mouse scrolled (501, 317) with delta (0, 0)
Screenshot: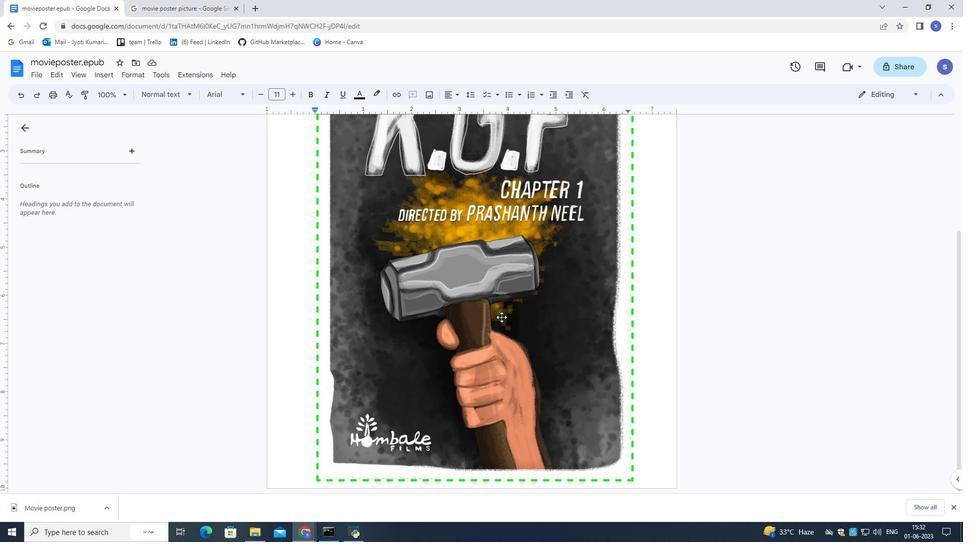 
Action: Mouse moved to (501, 317)
Screenshot: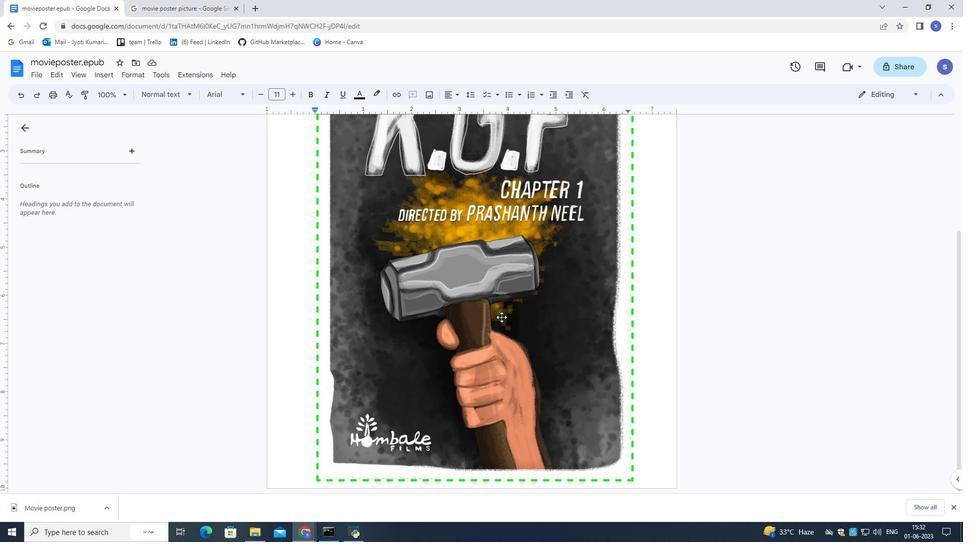 
Action: Mouse scrolled (501, 317) with delta (0, 0)
Screenshot: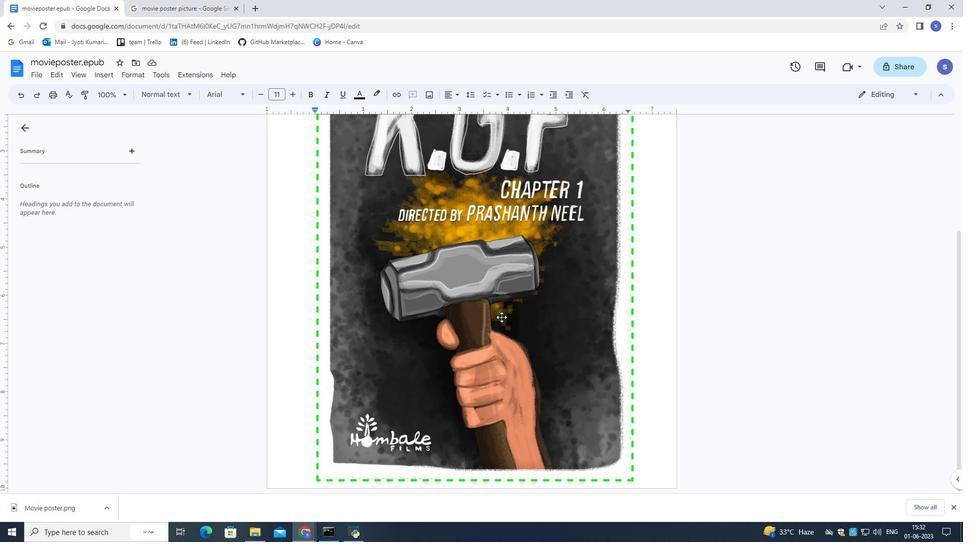 
Action: Mouse moved to (495, 319)
Screenshot: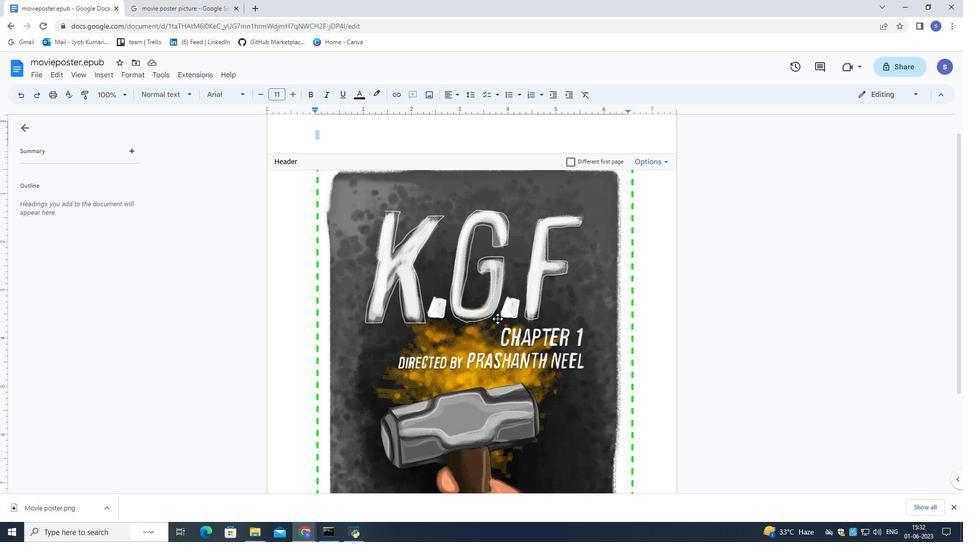 
Action: Mouse scrolled (495, 319) with delta (0, 0)
Screenshot: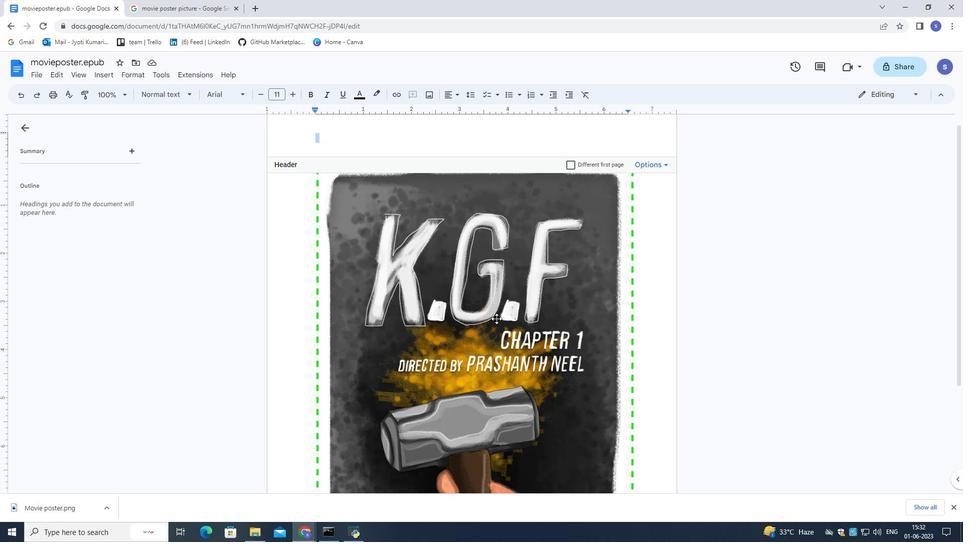
Action: Mouse moved to (494, 319)
Screenshot: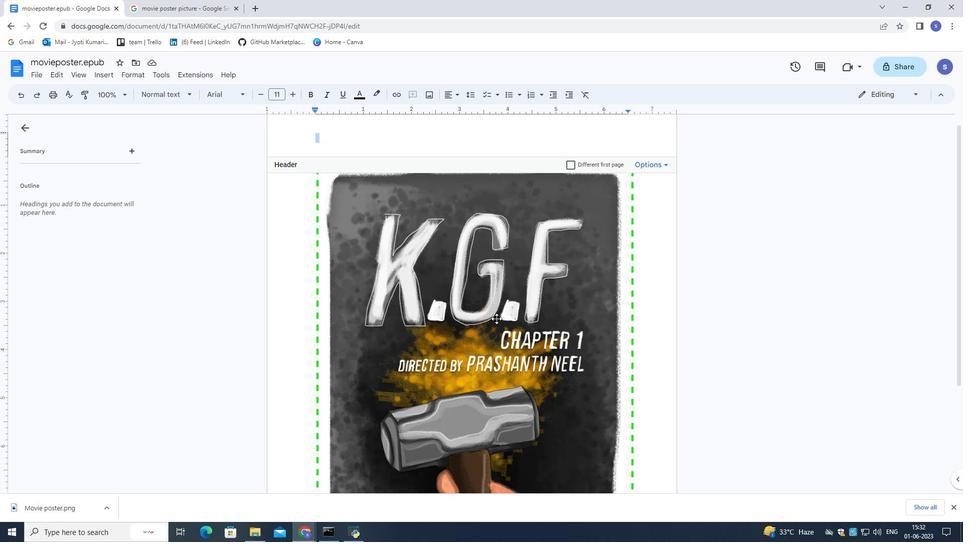 
Action: Mouse scrolled (494, 319) with delta (0, 0)
Screenshot: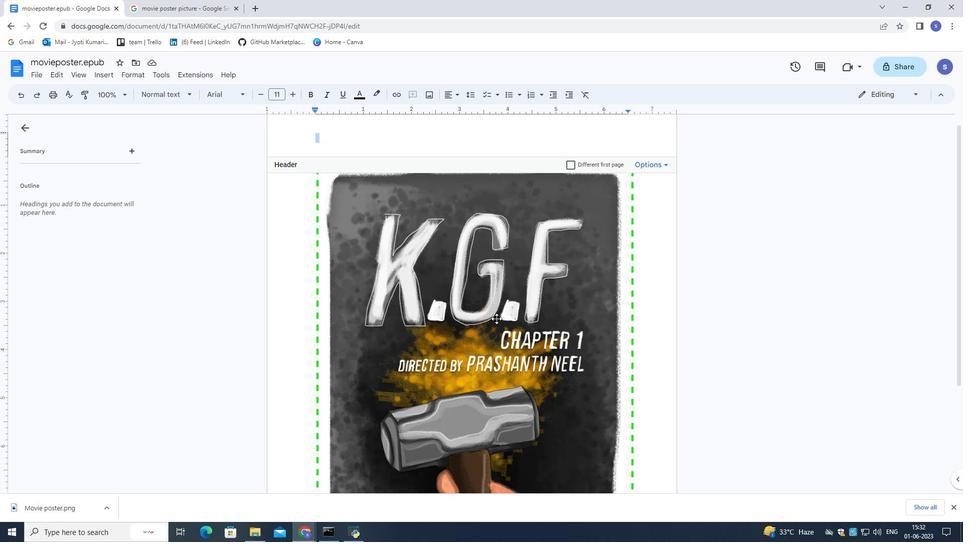 
Action: Mouse moved to (493, 319)
Screenshot: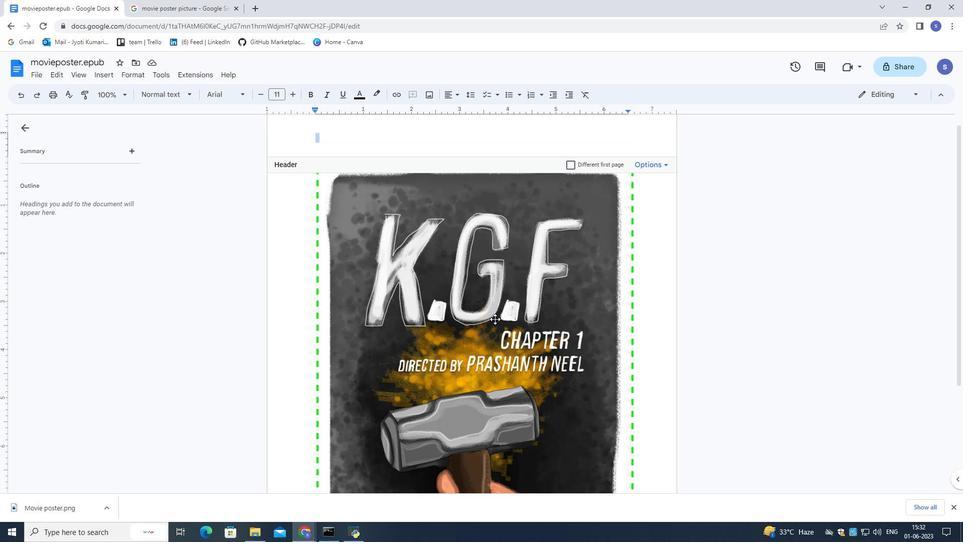 
Action: Mouse scrolled (493, 320) with delta (0, 0)
Screenshot: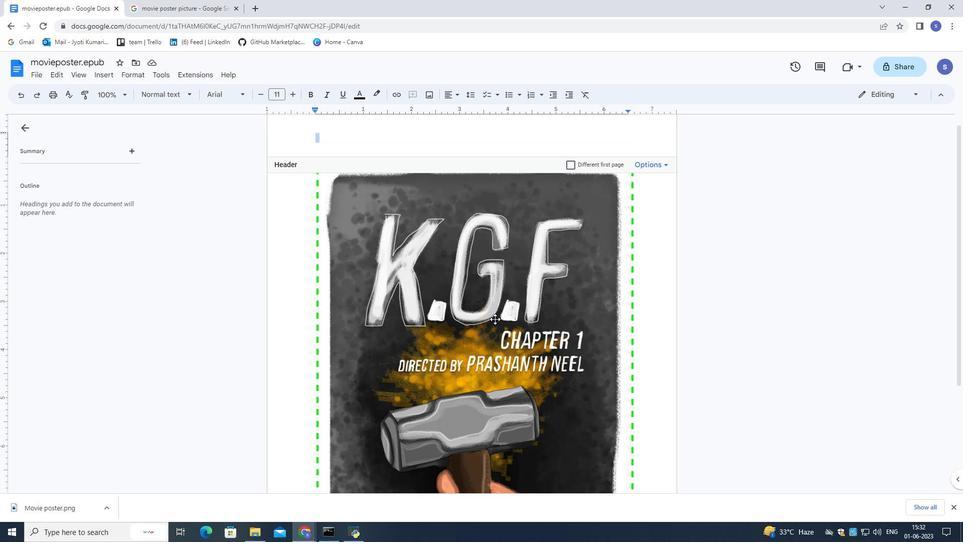 
Action: Mouse moved to (483, 328)
Screenshot: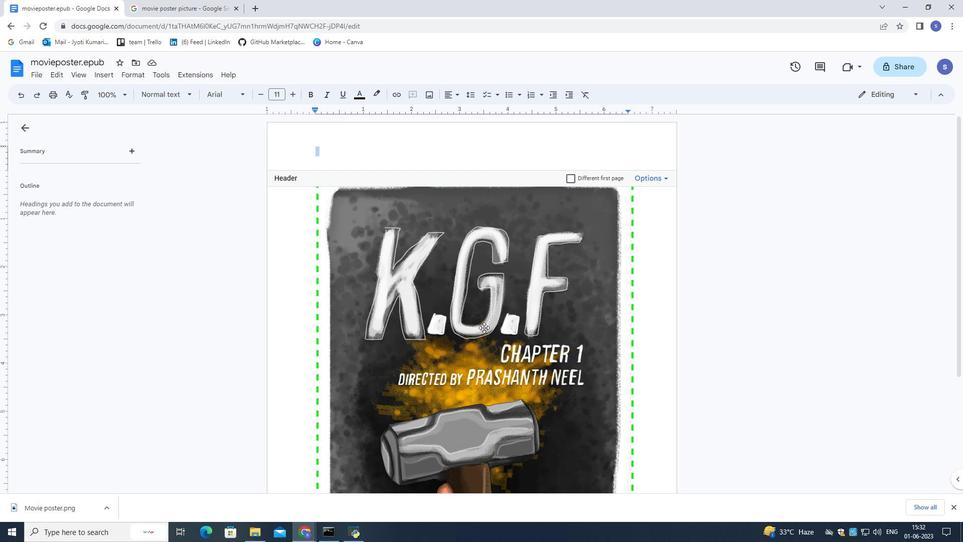 
Action: Mouse scrolled (483, 328) with delta (0, 0)
Screenshot: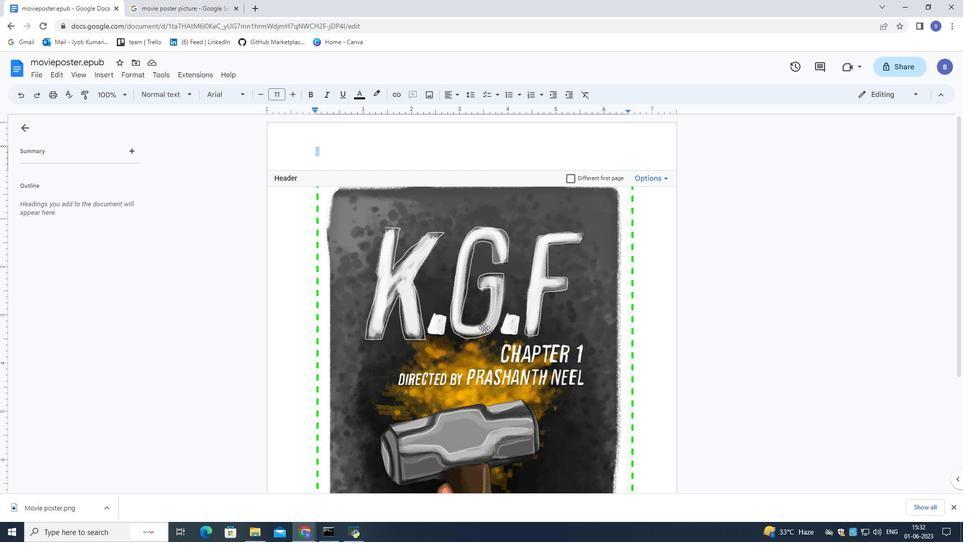 
Action: Mouse scrolled (483, 328) with delta (0, 0)
Screenshot: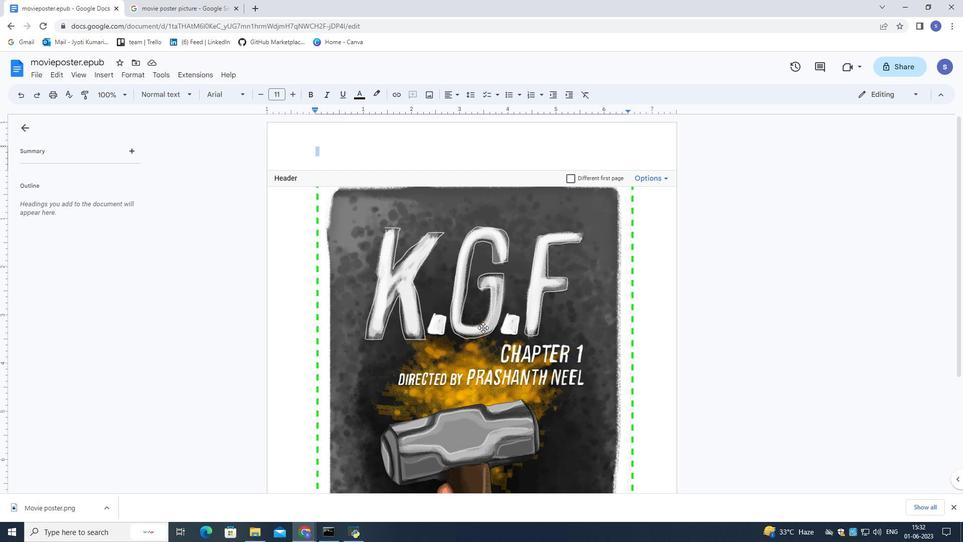 
Action: Mouse moved to (483, 328)
Screenshot: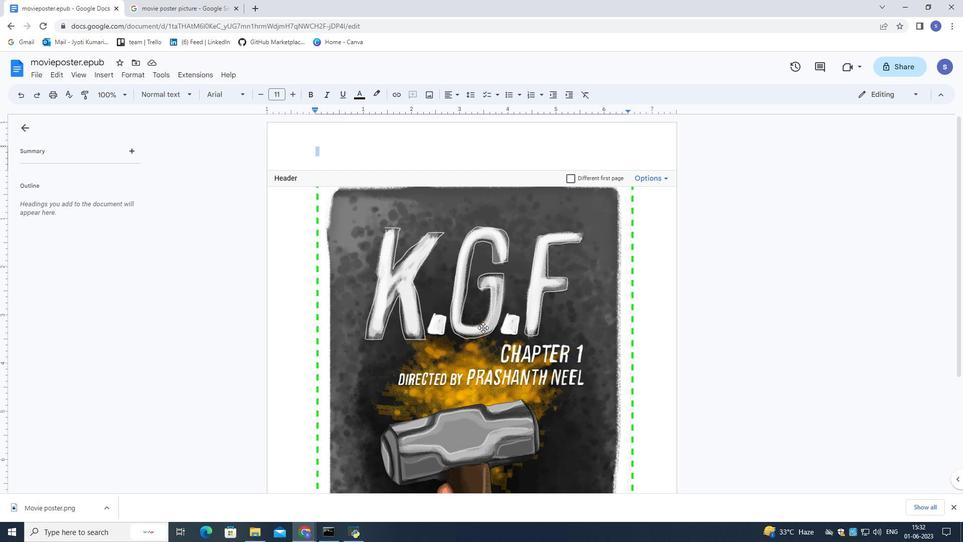 
Action: Mouse scrolled (483, 328) with delta (0, 0)
Screenshot: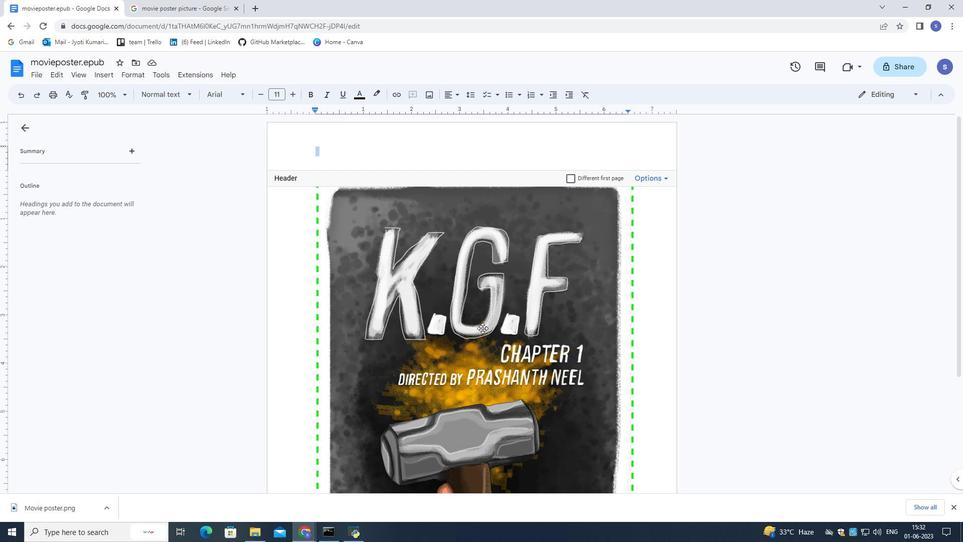 
Action: Mouse moved to (483, 327)
Screenshot: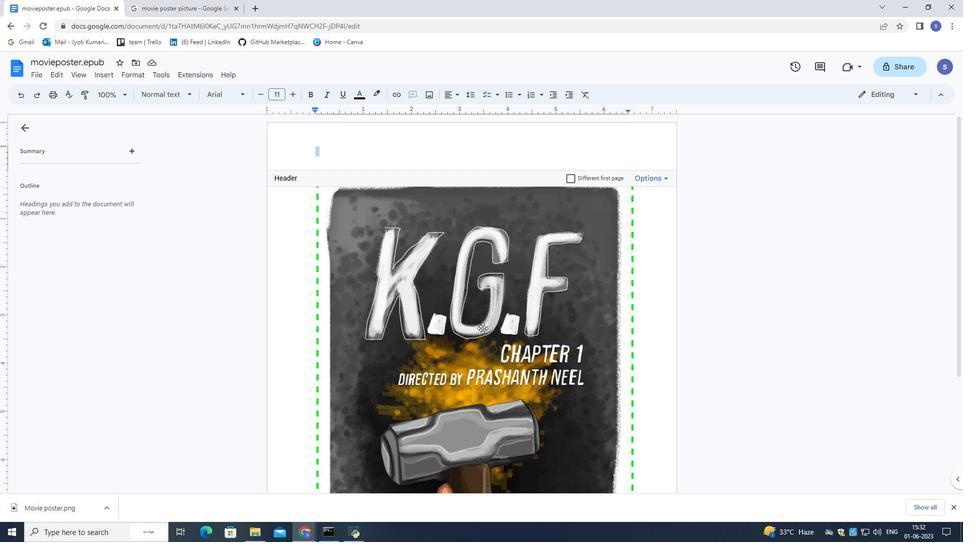 
